 Task: Find connections with filter location Pedro Carbo with filter topic #staysafewith filter profile language Potuguese with filter current company The Glitch with filter school Chikitsak Samuhas Sir Sitaram and Lady Shantabai Patkar College of Arts and Science and V R Varde College of Commerce and Economics S V Road Goregaon West Mumbai 400 062 with filter industry Legislative Offices with filter service category CateringChange with filter keywords title Physicist
Action: Mouse moved to (710, 98)
Screenshot: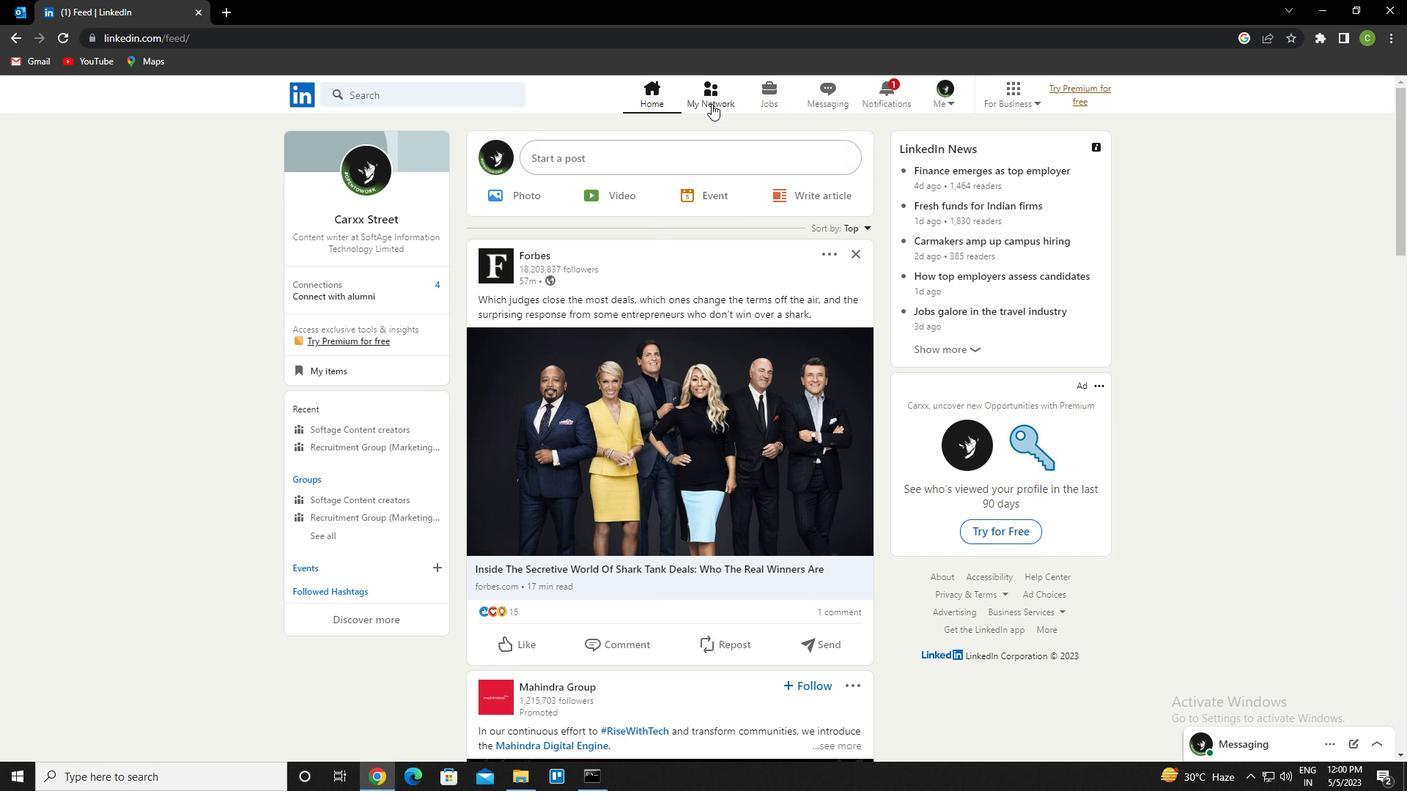 
Action: Mouse pressed left at (710, 98)
Screenshot: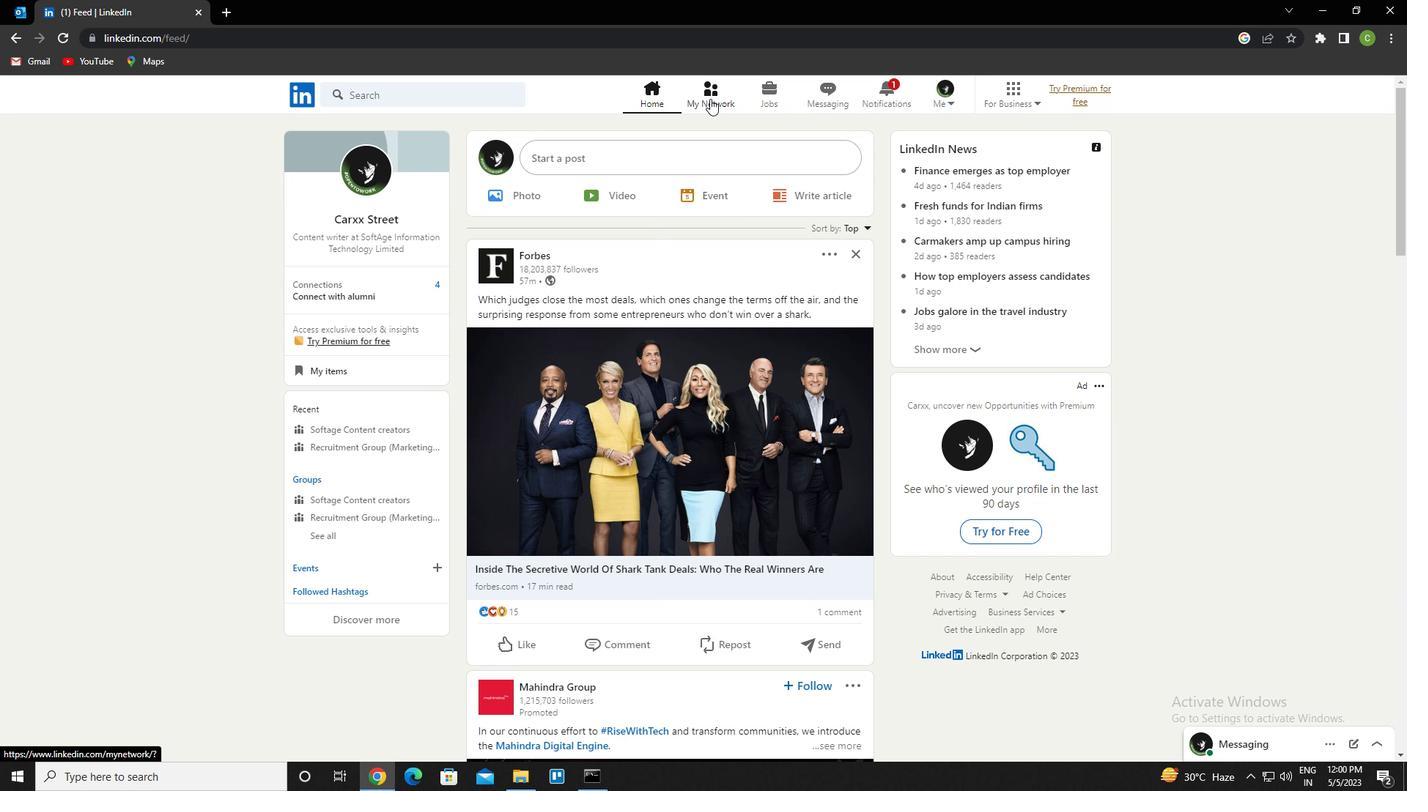 
Action: Mouse moved to (436, 167)
Screenshot: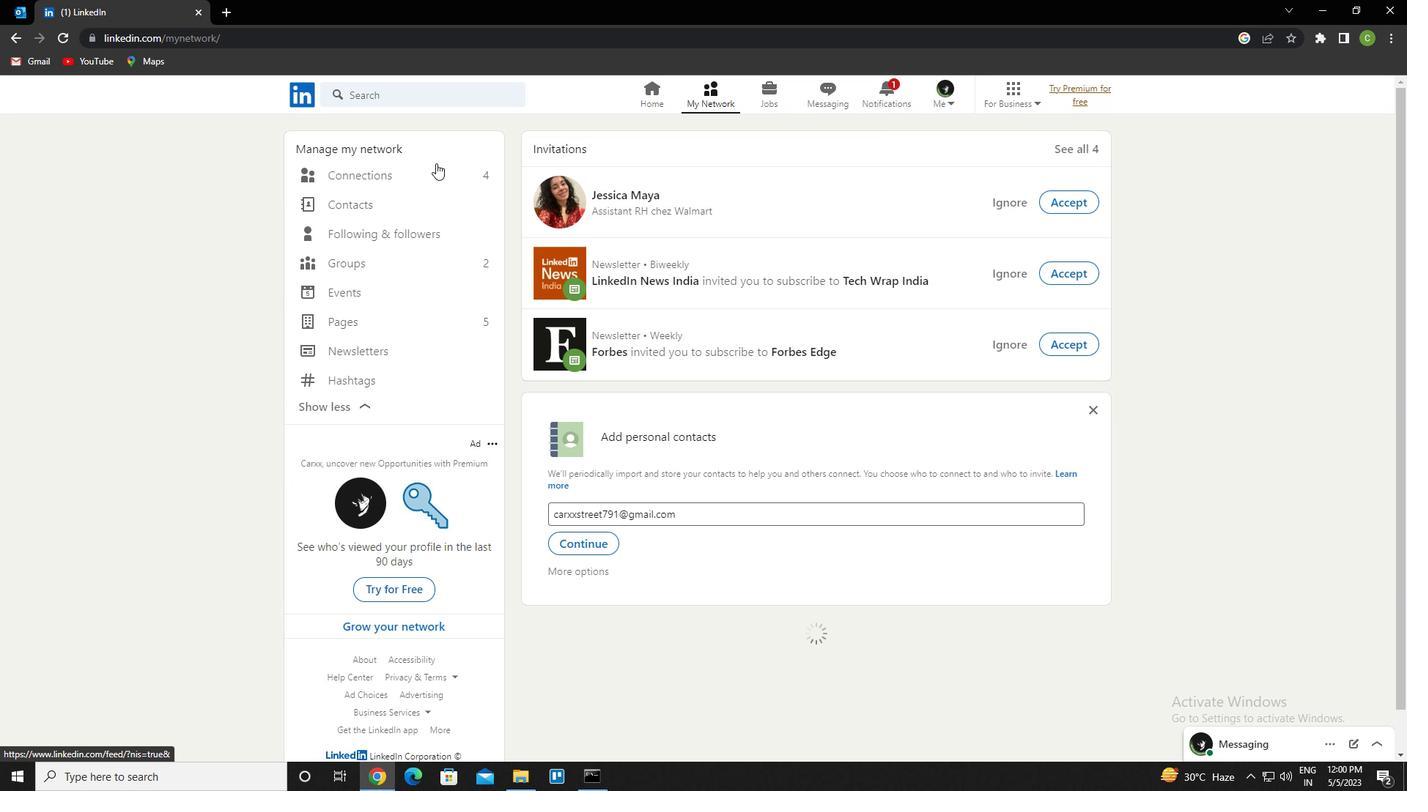
Action: Mouse pressed left at (436, 167)
Screenshot: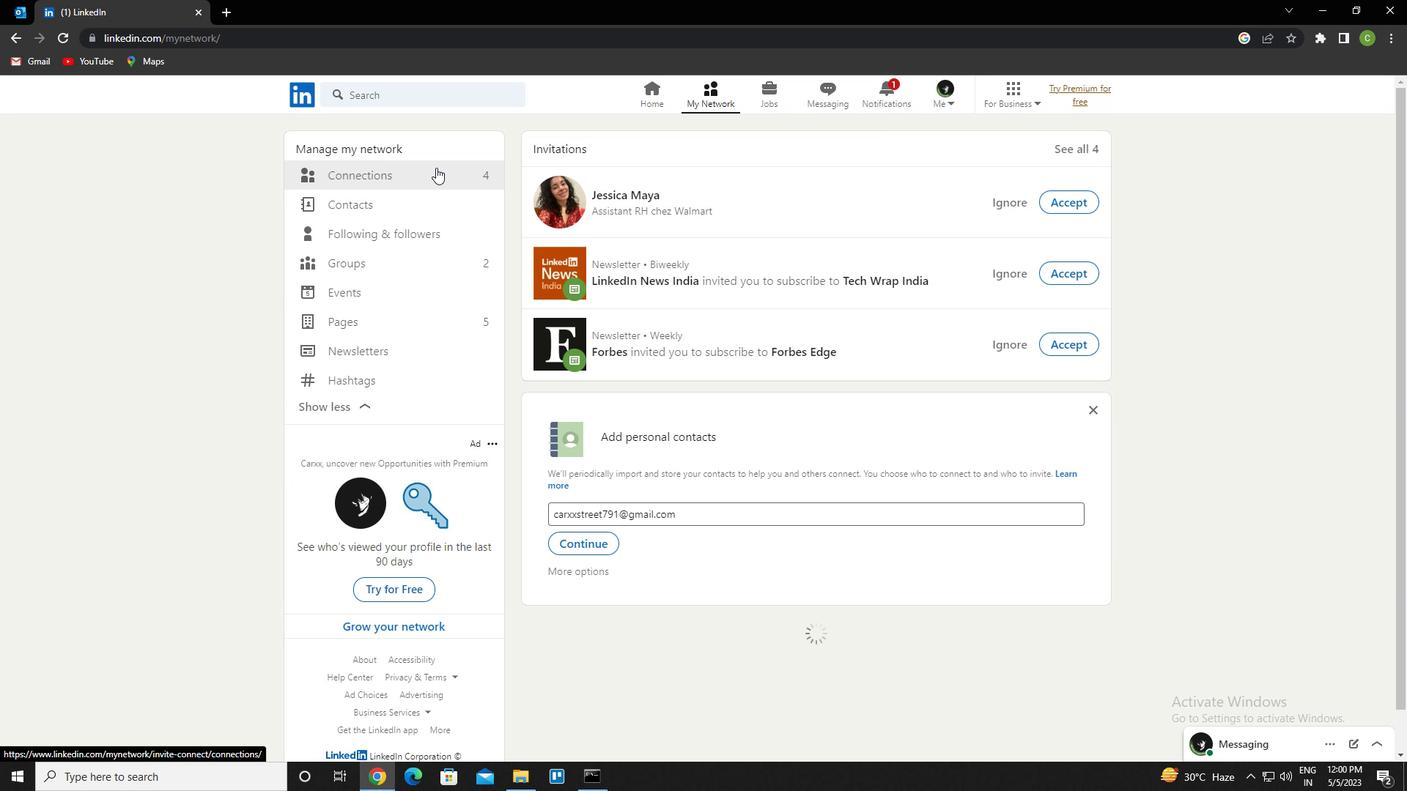 
Action: Mouse moved to (434, 172)
Screenshot: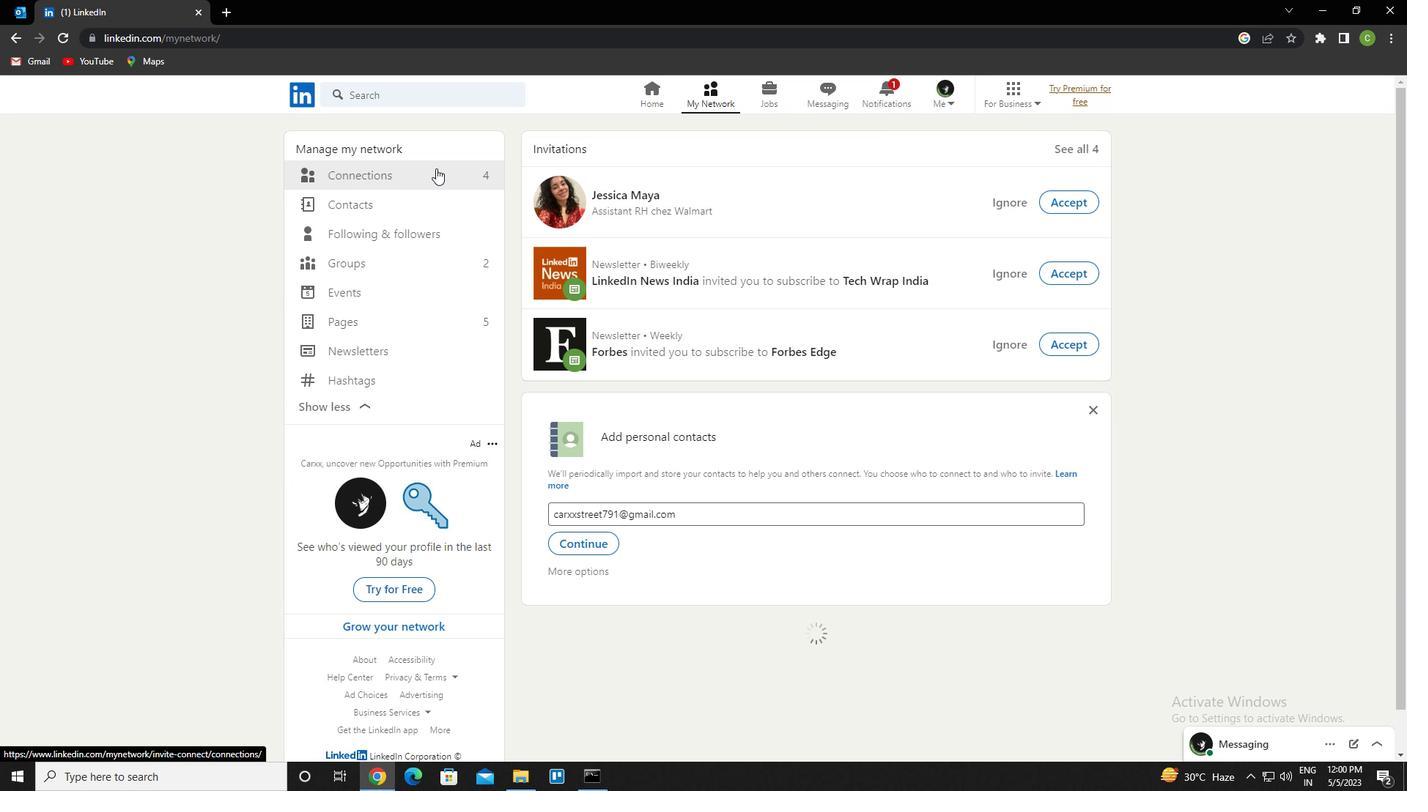 
Action: Mouse pressed left at (434, 172)
Screenshot: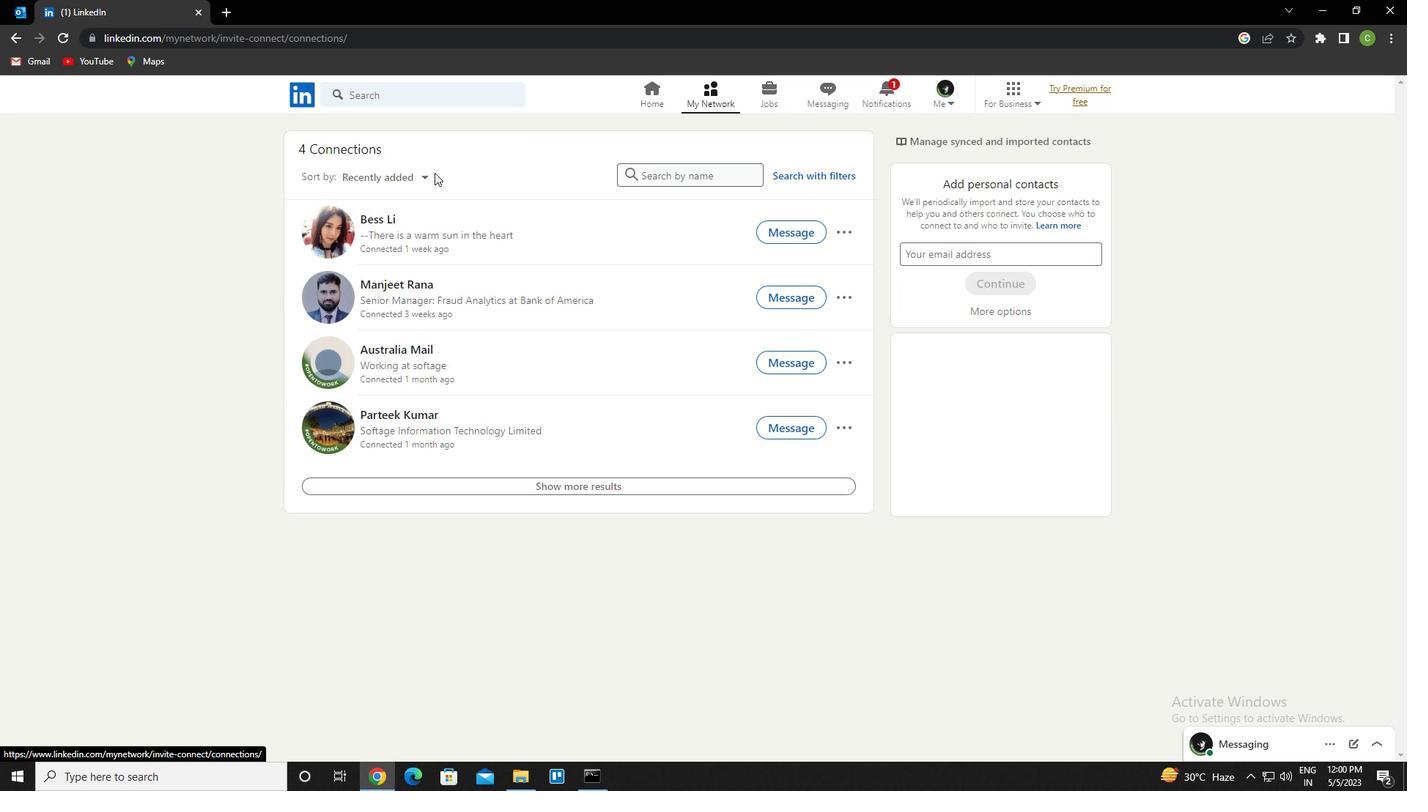 
Action: Mouse moved to (812, 178)
Screenshot: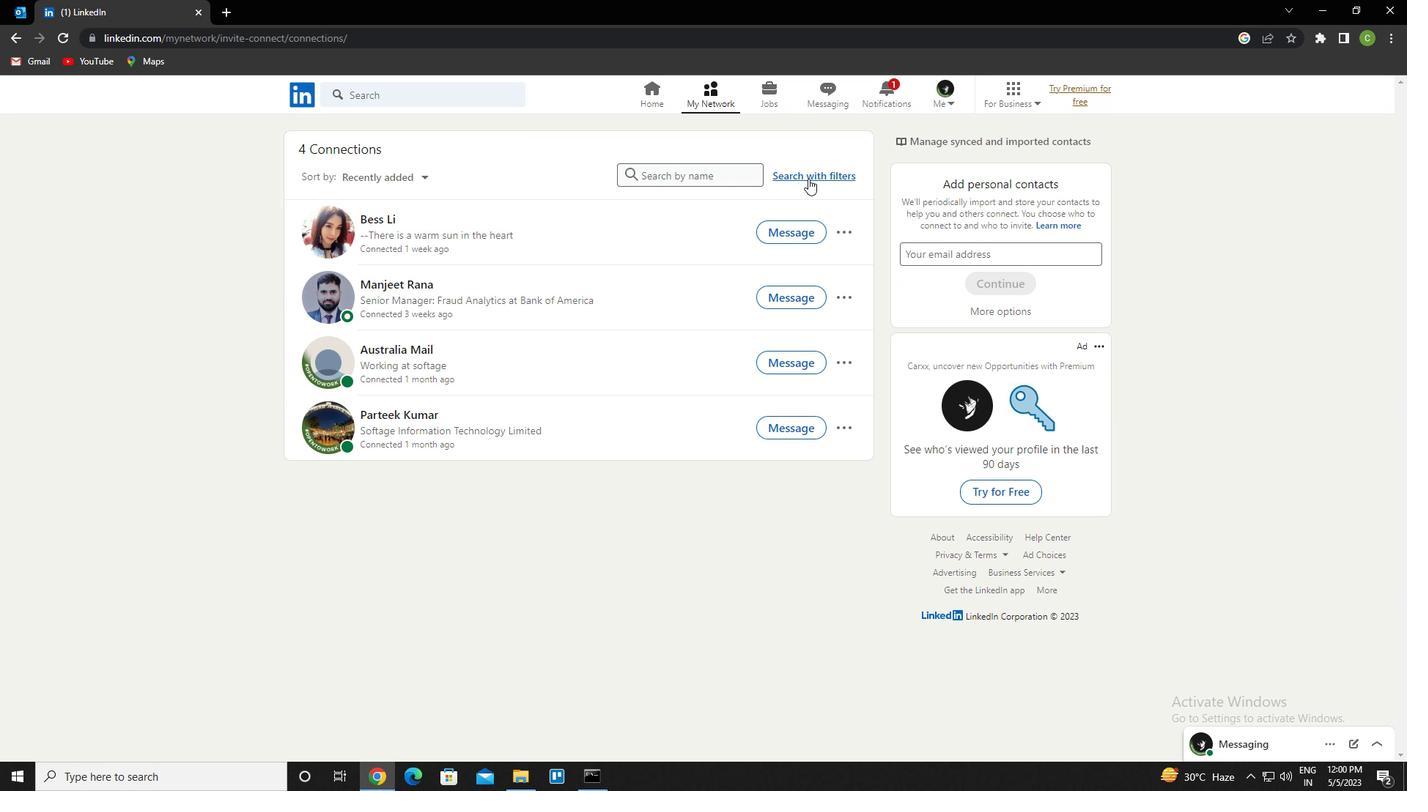 
Action: Mouse pressed left at (812, 178)
Screenshot: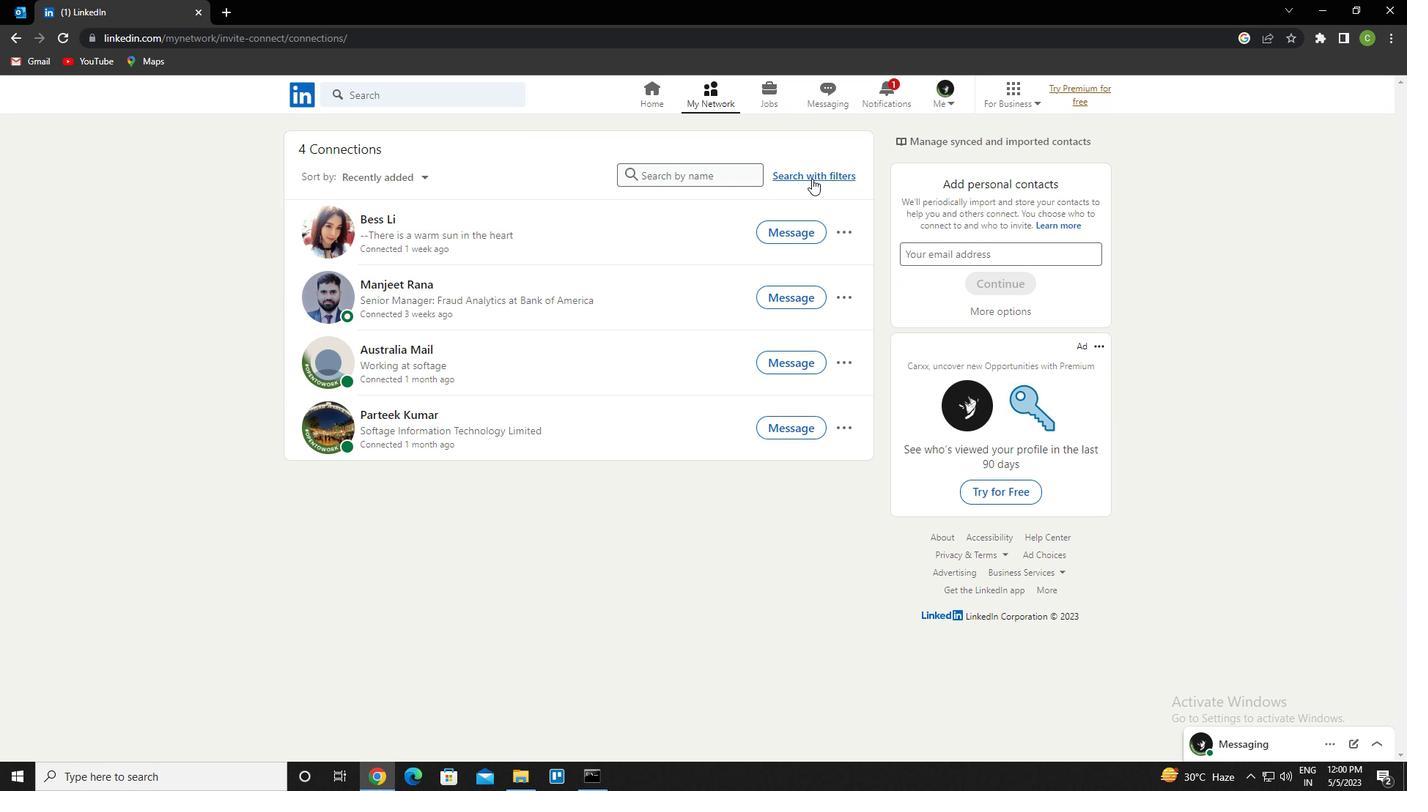 
Action: Mouse moved to (752, 138)
Screenshot: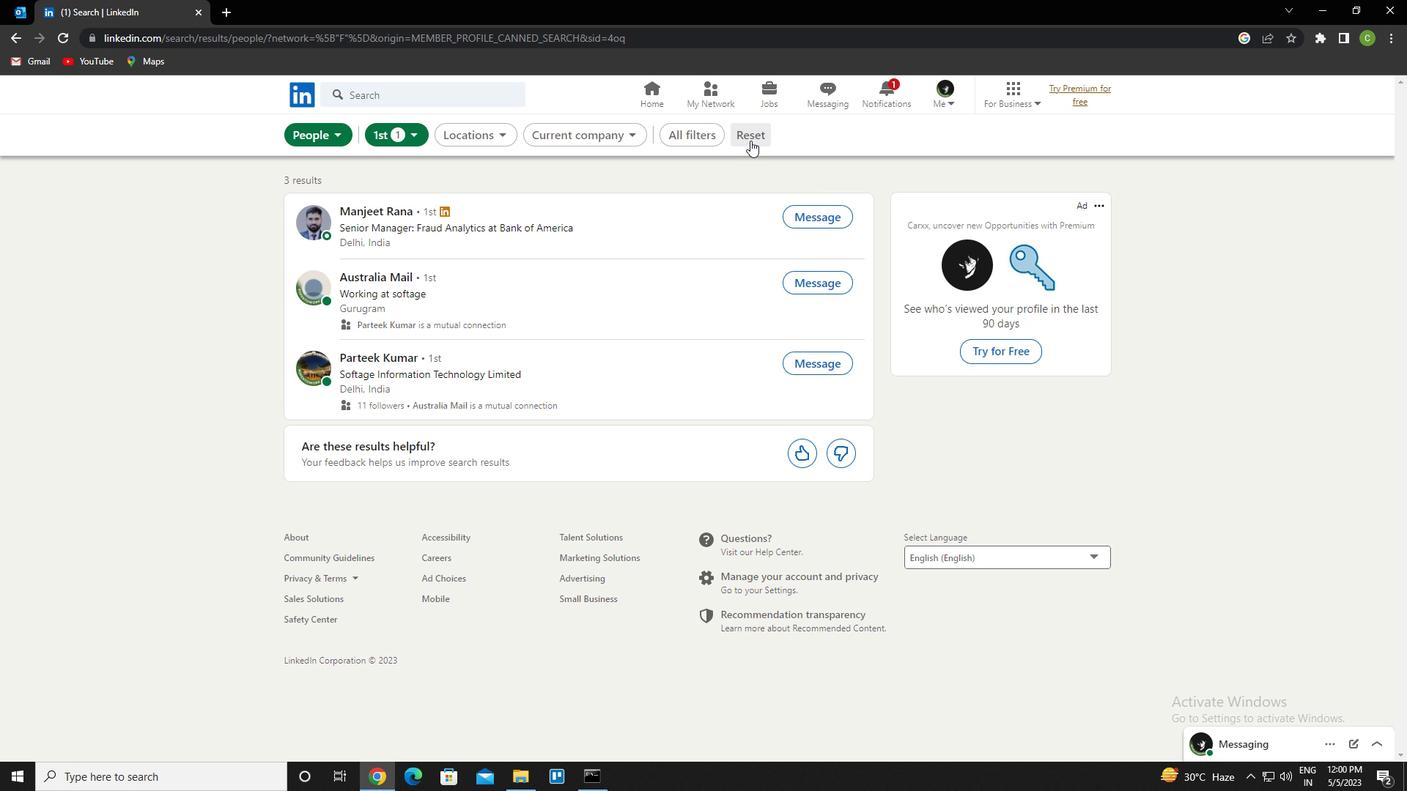 
Action: Mouse pressed left at (752, 138)
Screenshot: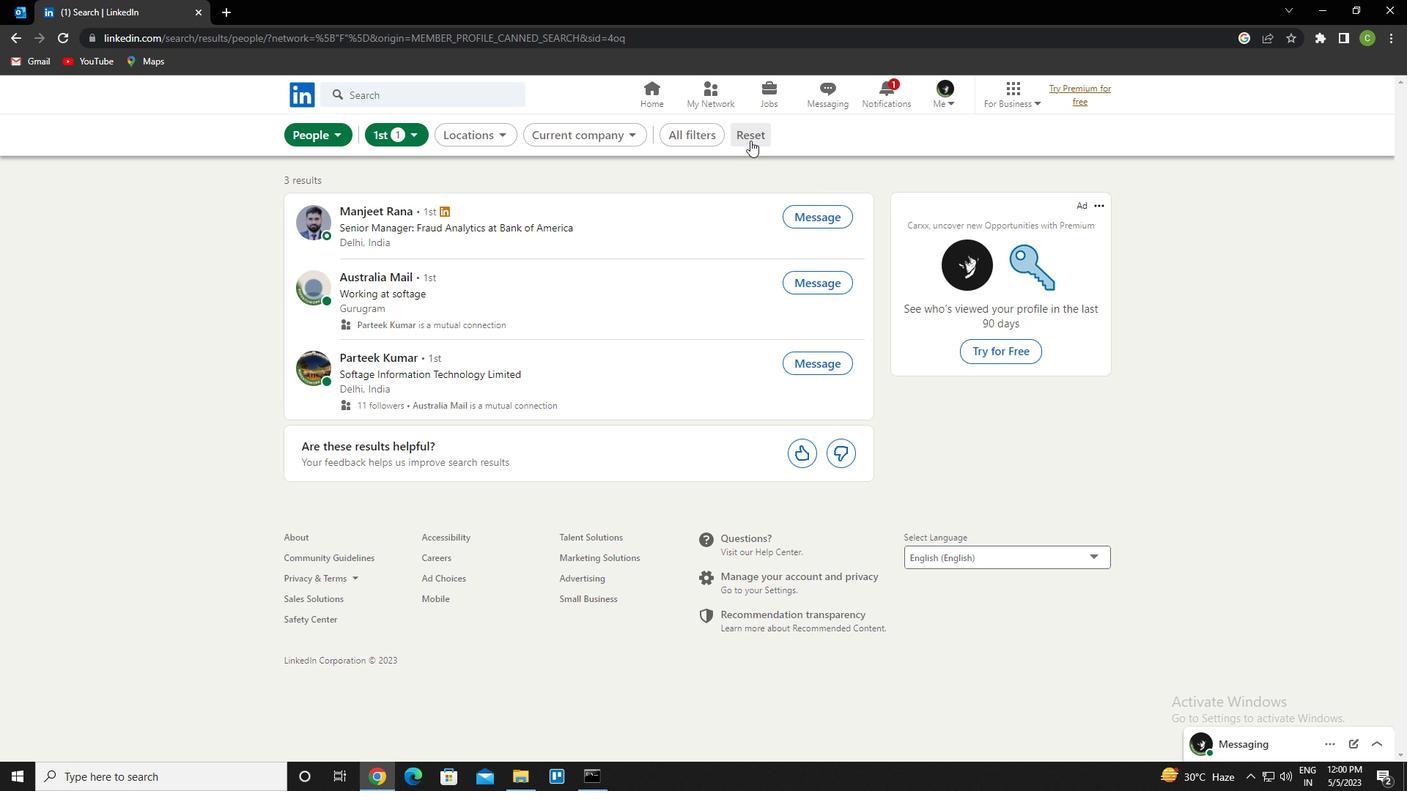 
Action: Mouse moved to (751, 139)
Screenshot: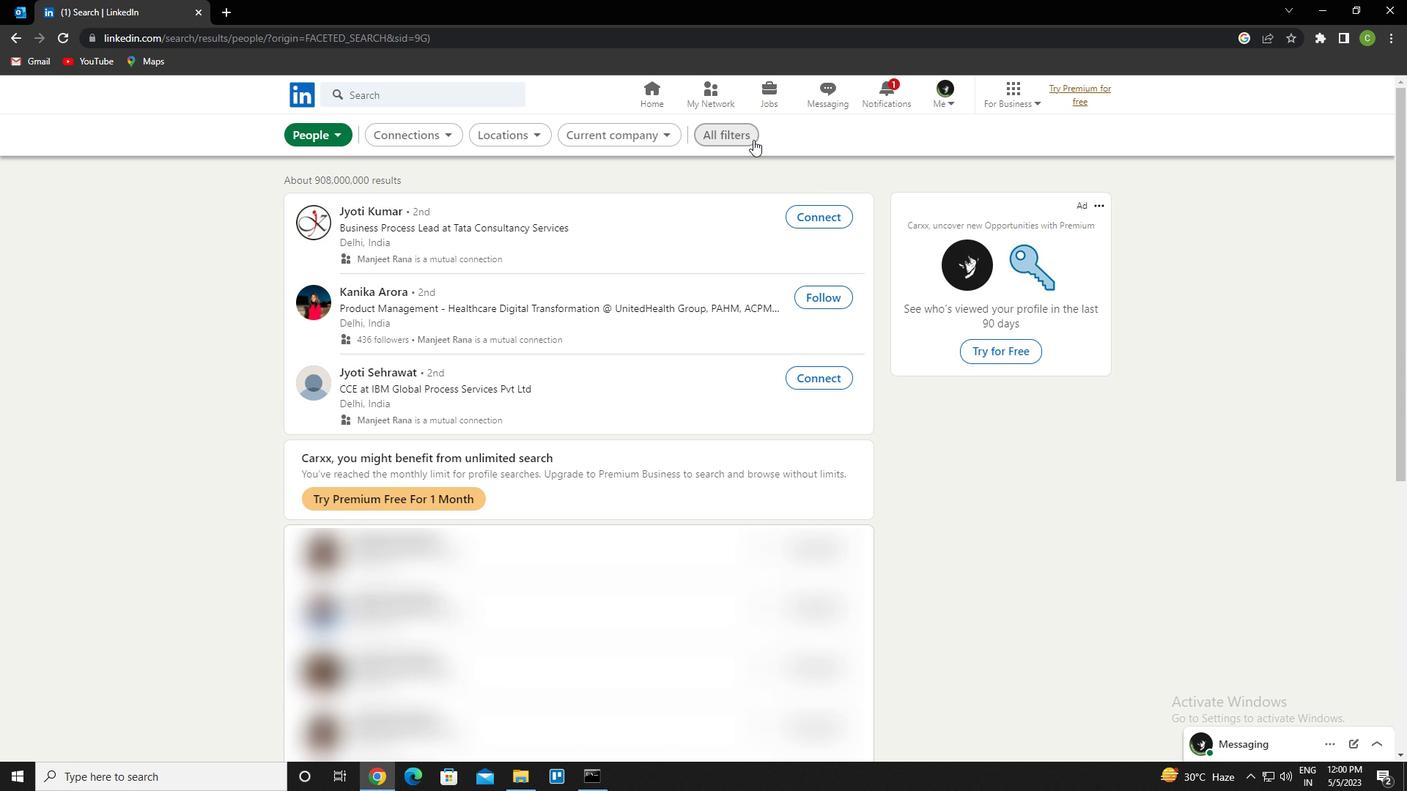 
Action: Mouse pressed left at (751, 139)
Screenshot: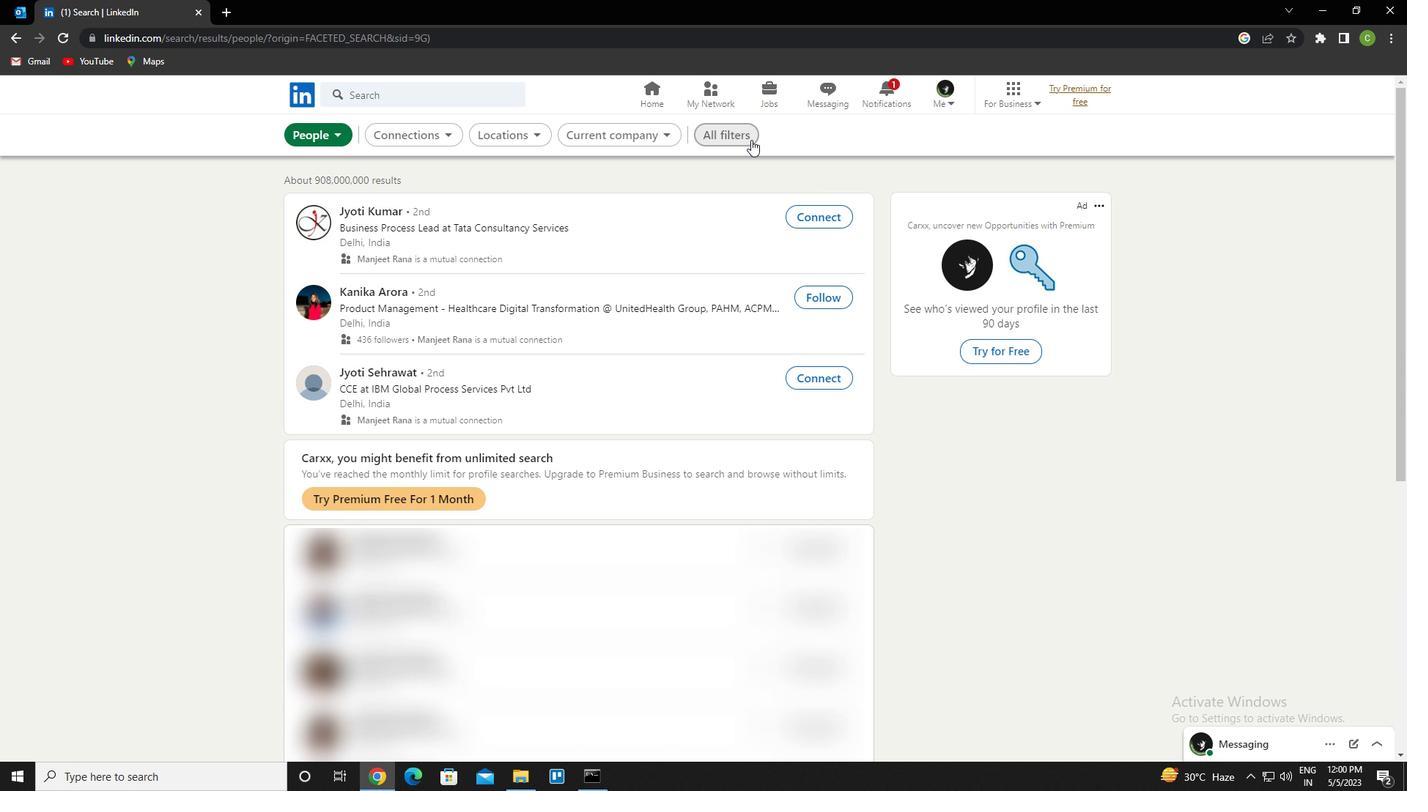 
Action: Mouse moved to (1153, 422)
Screenshot: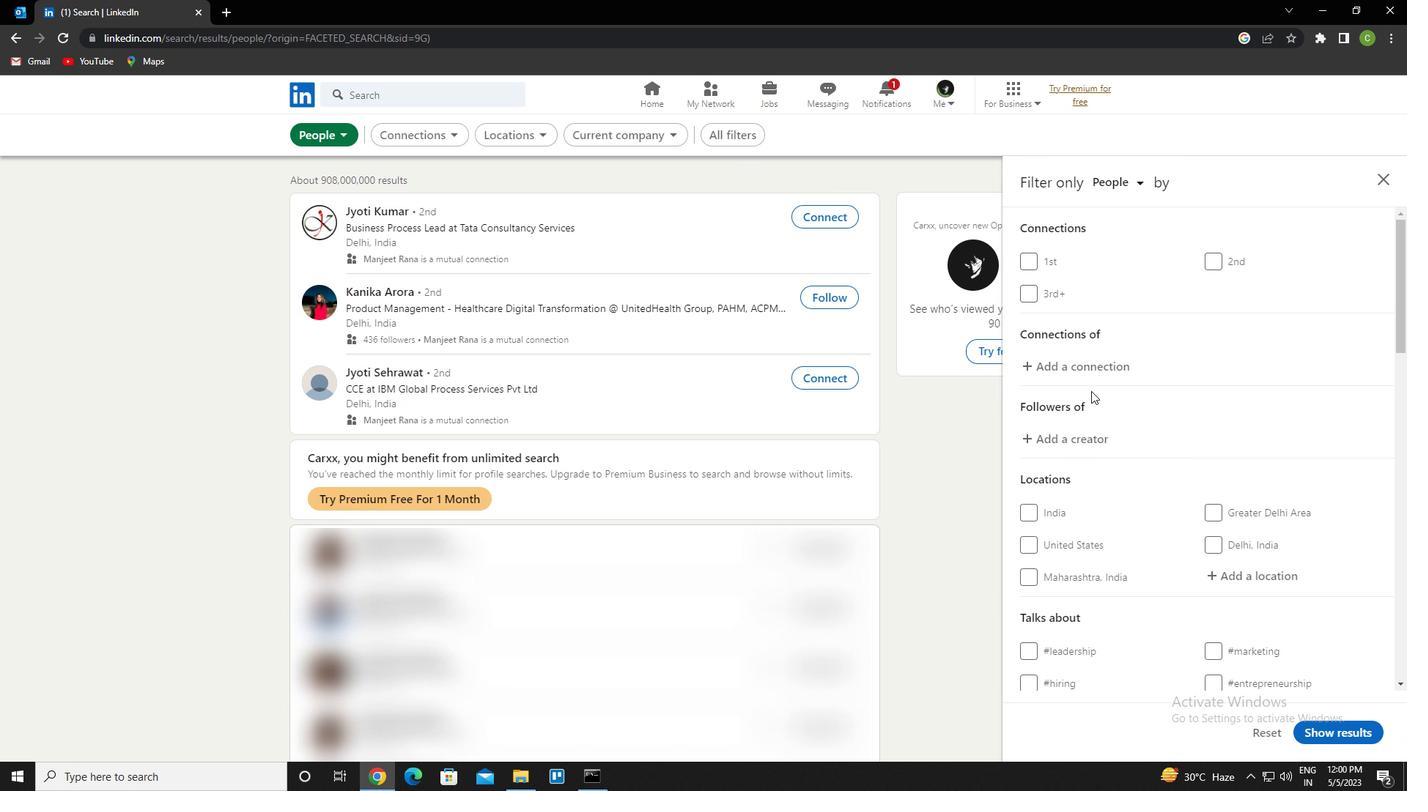 
Action: Mouse scrolled (1153, 421) with delta (0, 0)
Screenshot: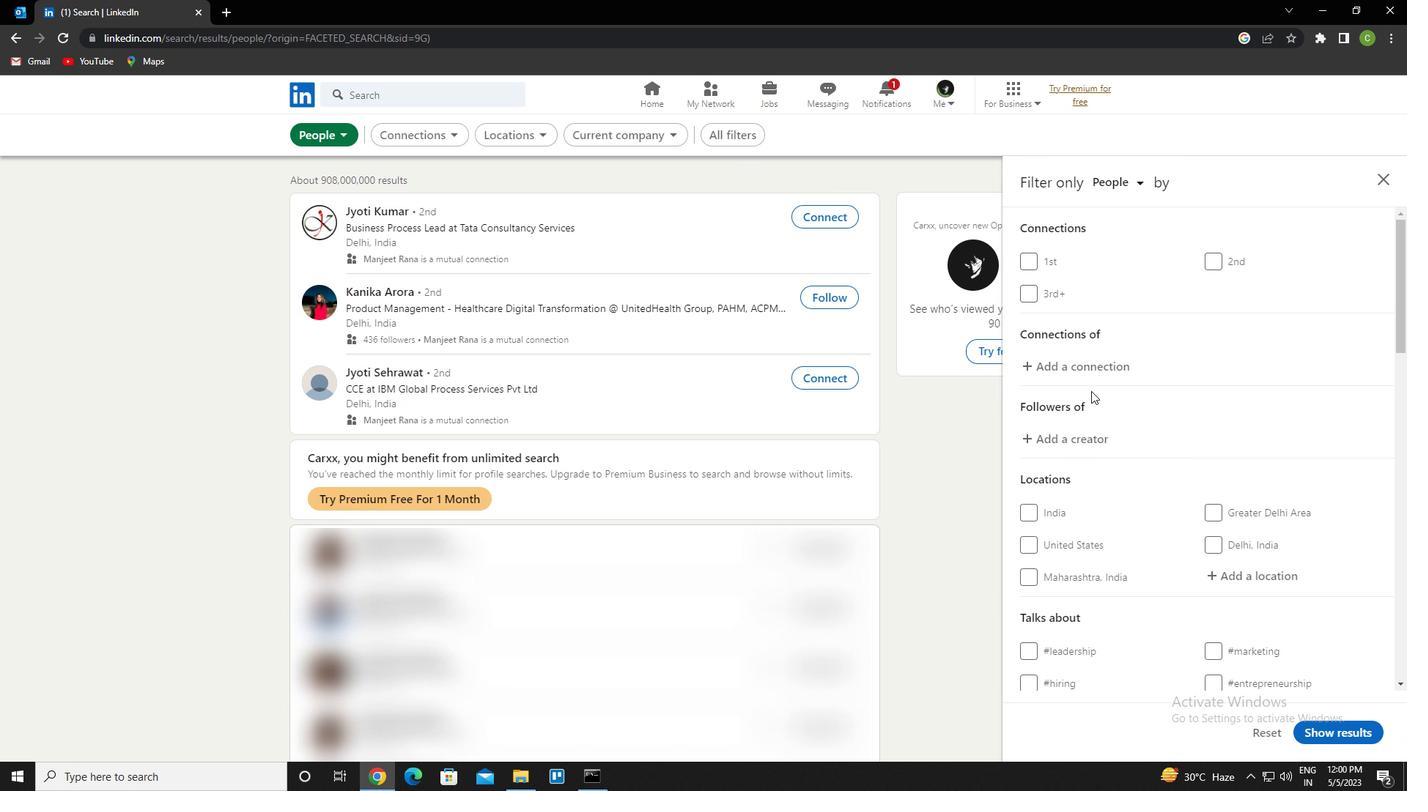 
Action: Mouse moved to (1243, 507)
Screenshot: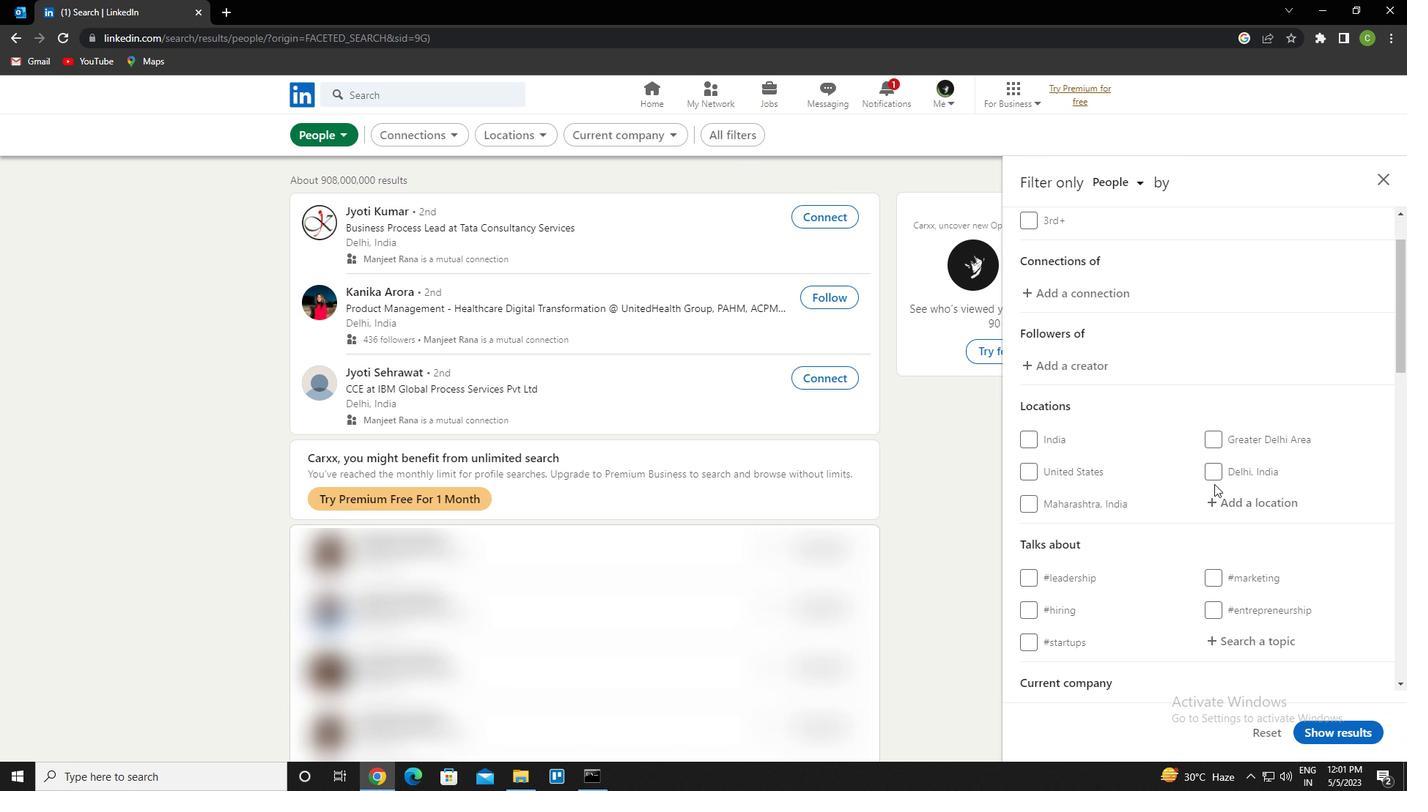 
Action: Mouse pressed left at (1243, 507)
Screenshot: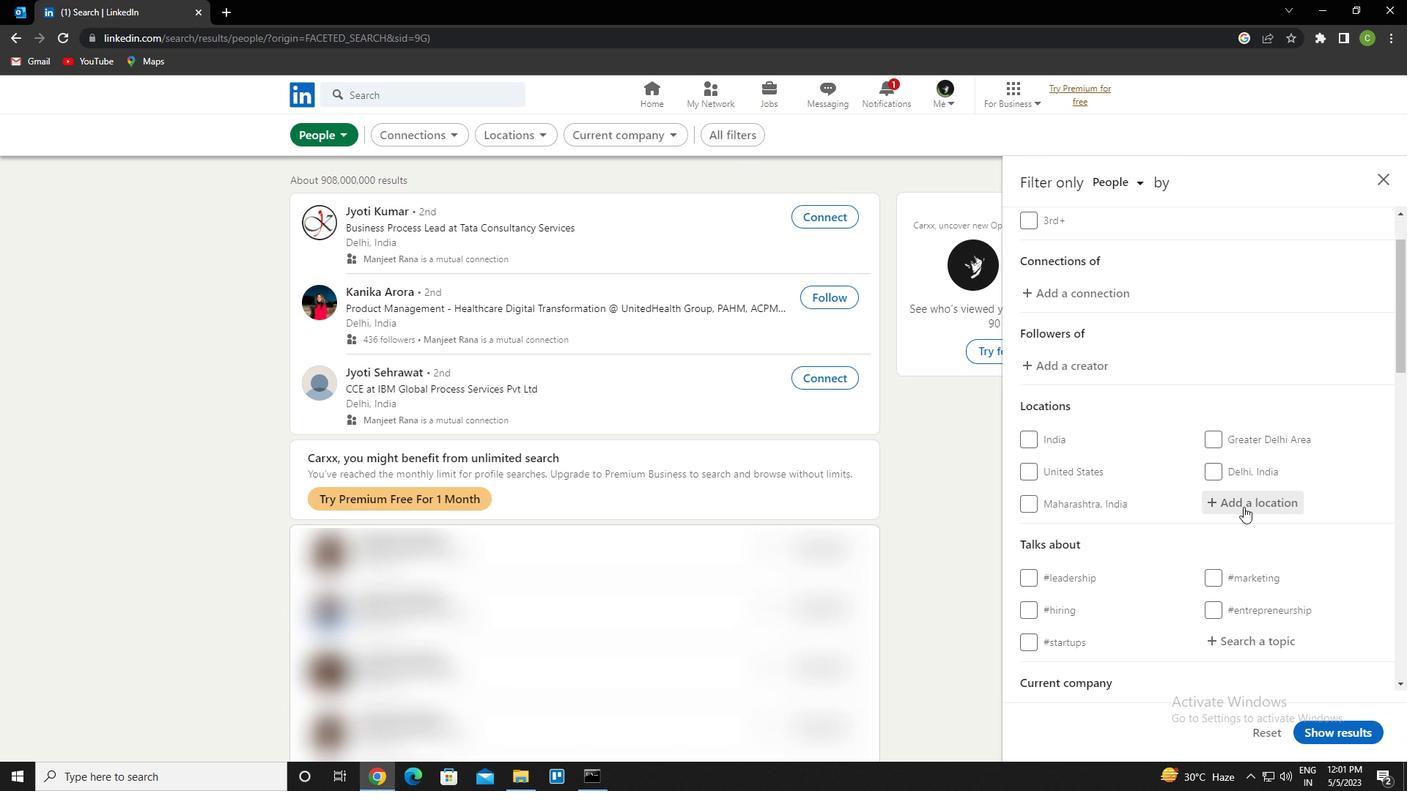 
Action: Key pressed <Key.caps_lock><Key.caps_lock>p<Key.caps_lock>edro<Key.space>carbo<Key.down><Key.enter>
Screenshot: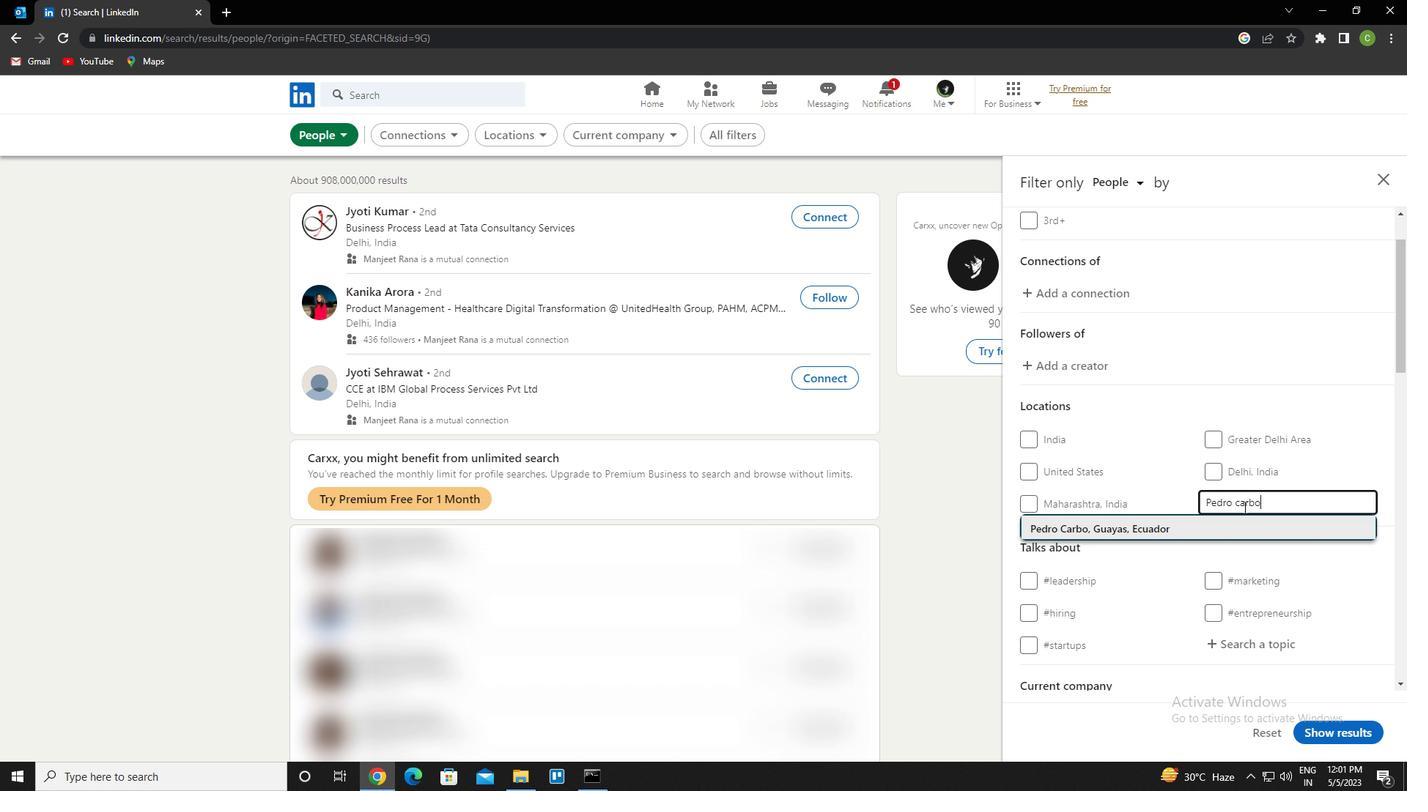
Action: Mouse scrolled (1243, 506) with delta (0, 0)
Screenshot: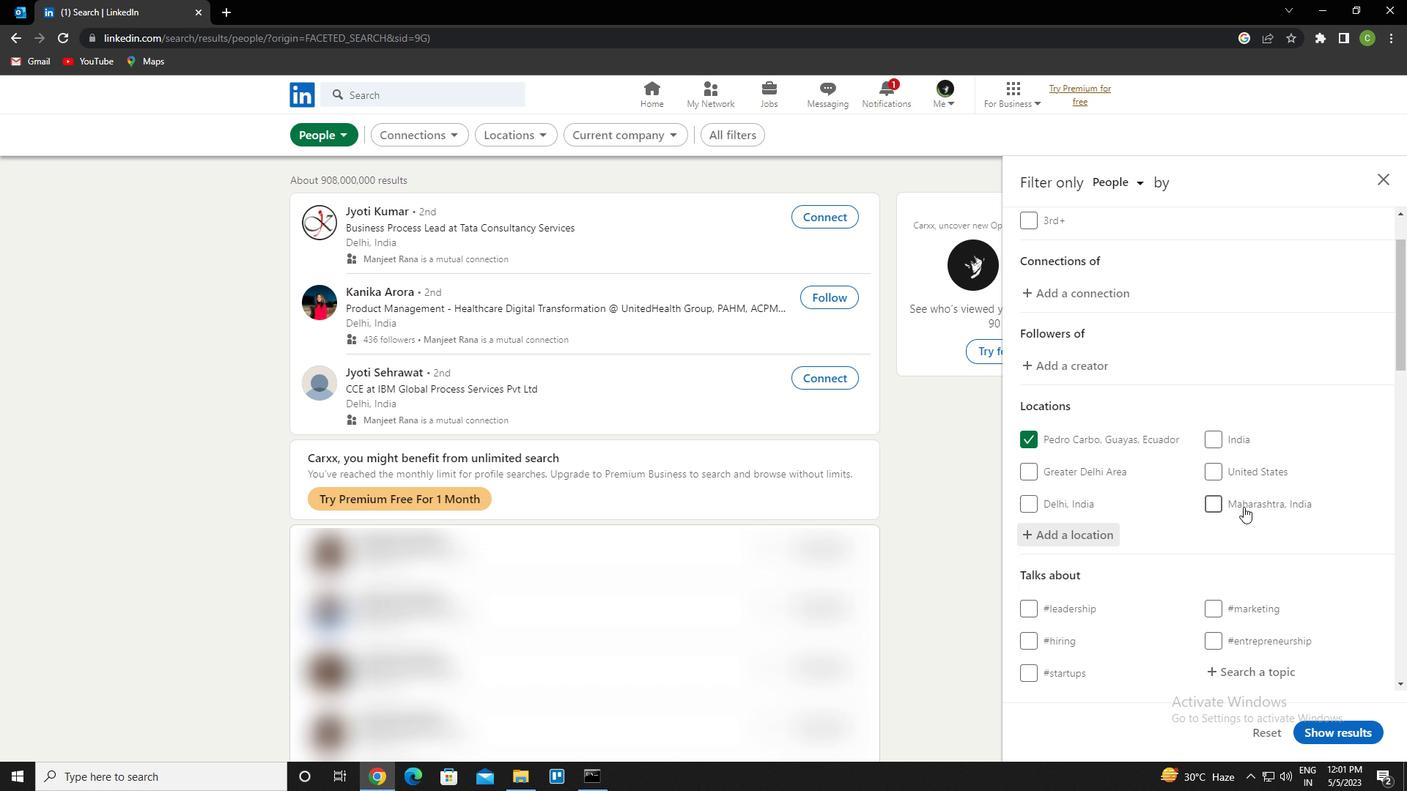 
Action: Mouse scrolled (1243, 506) with delta (0, 0)
Screenshot: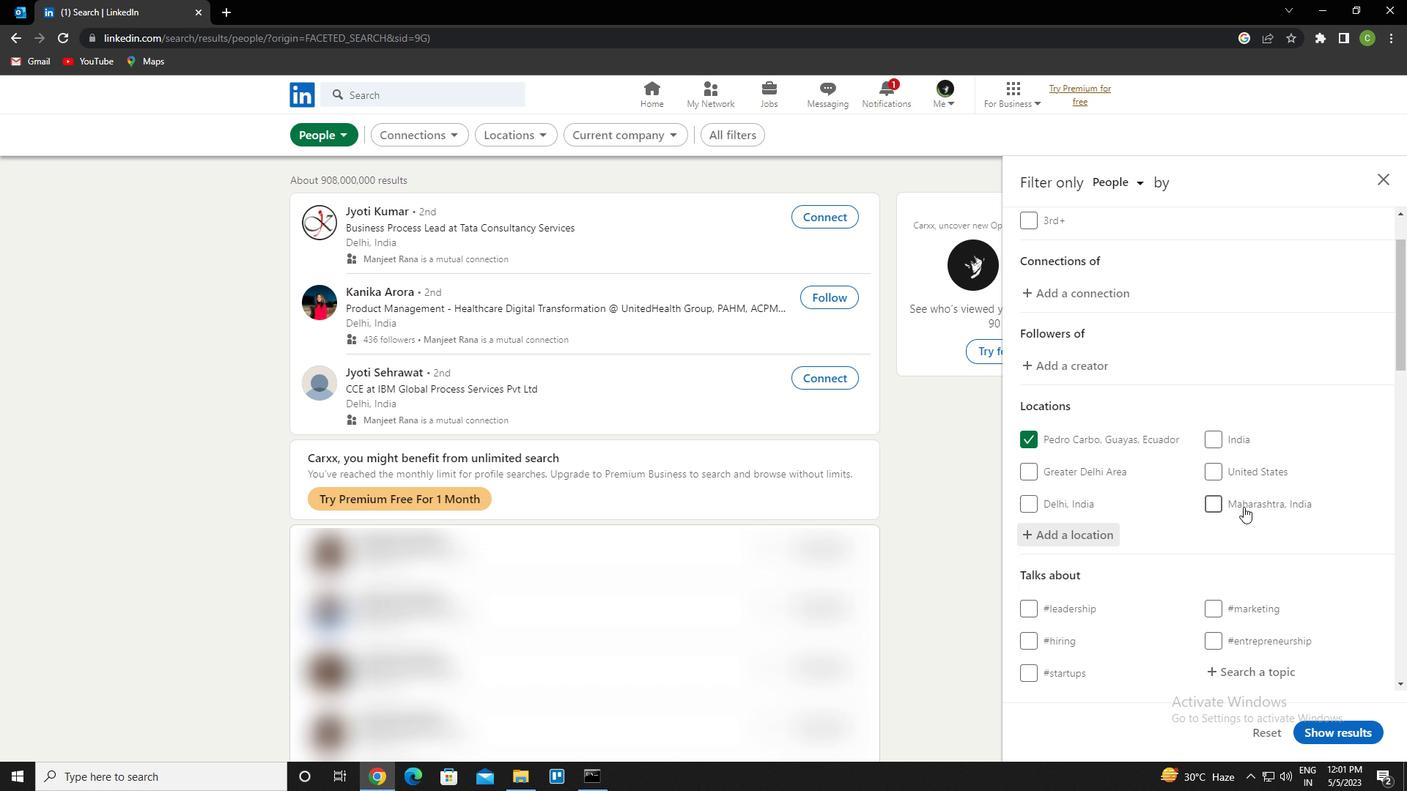 
Action: Mouse moved to (1249, 529)
Screenshot: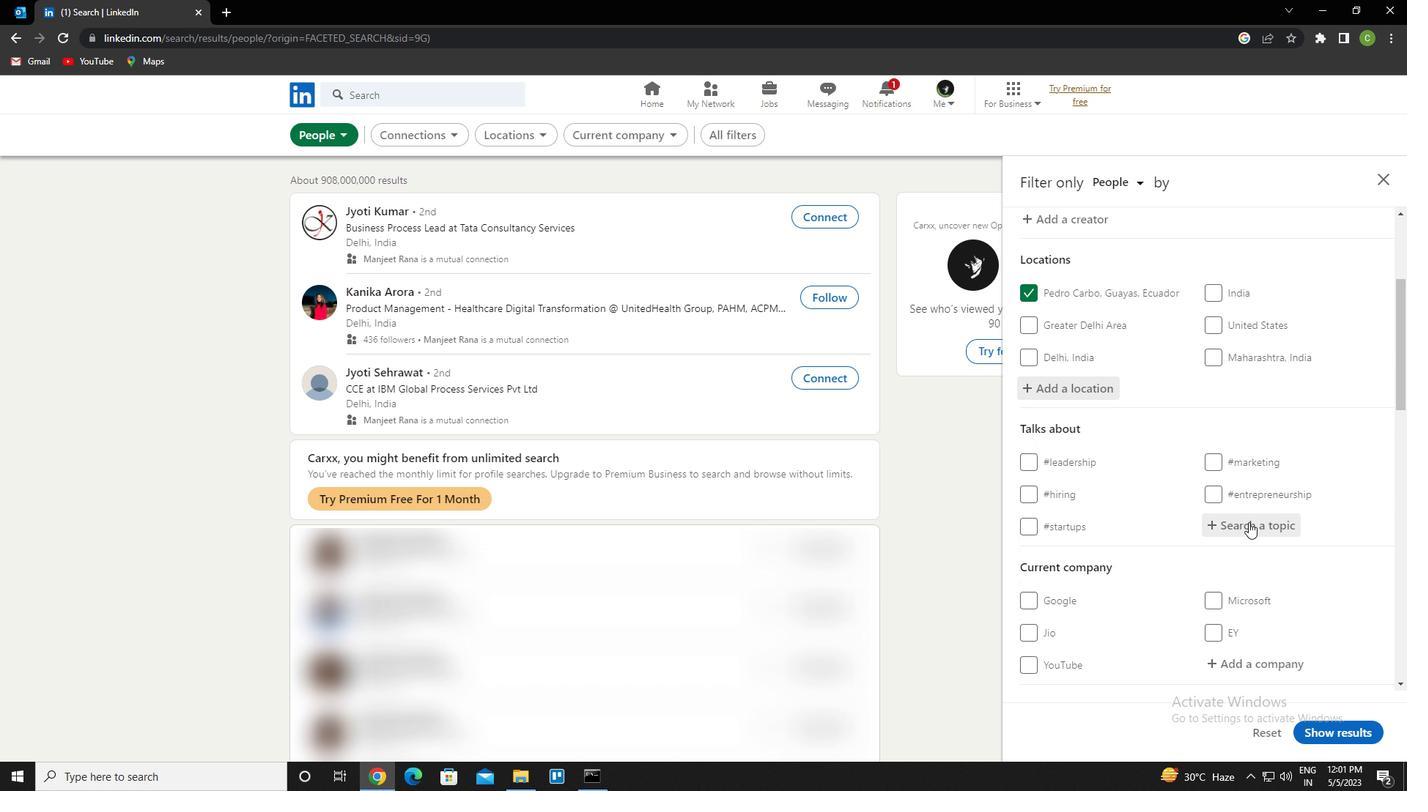 
Action: Mouse pressed left at (1249, 529)
Screenshot: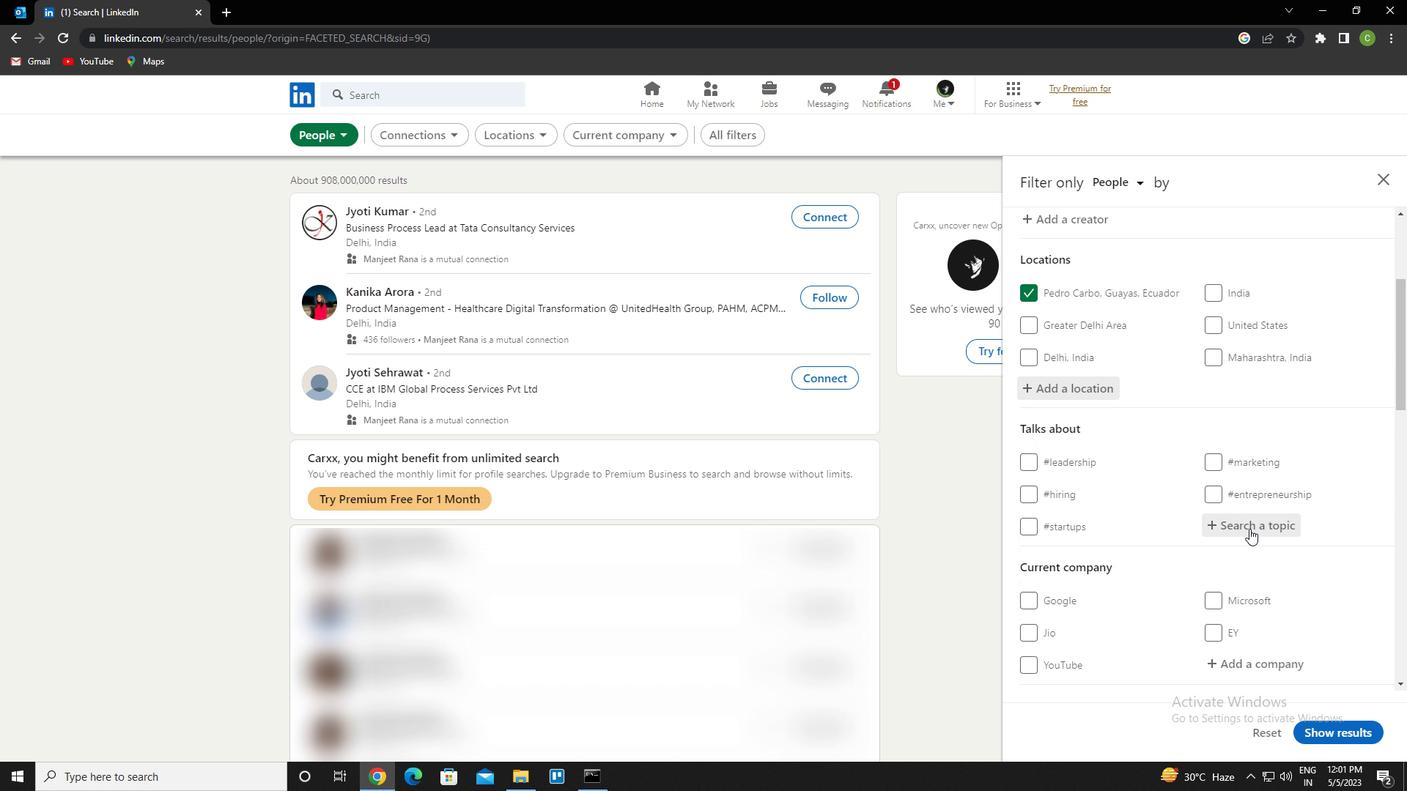
Action: Key pressed staysafe<Key.down><Key.enter>
Screenshot: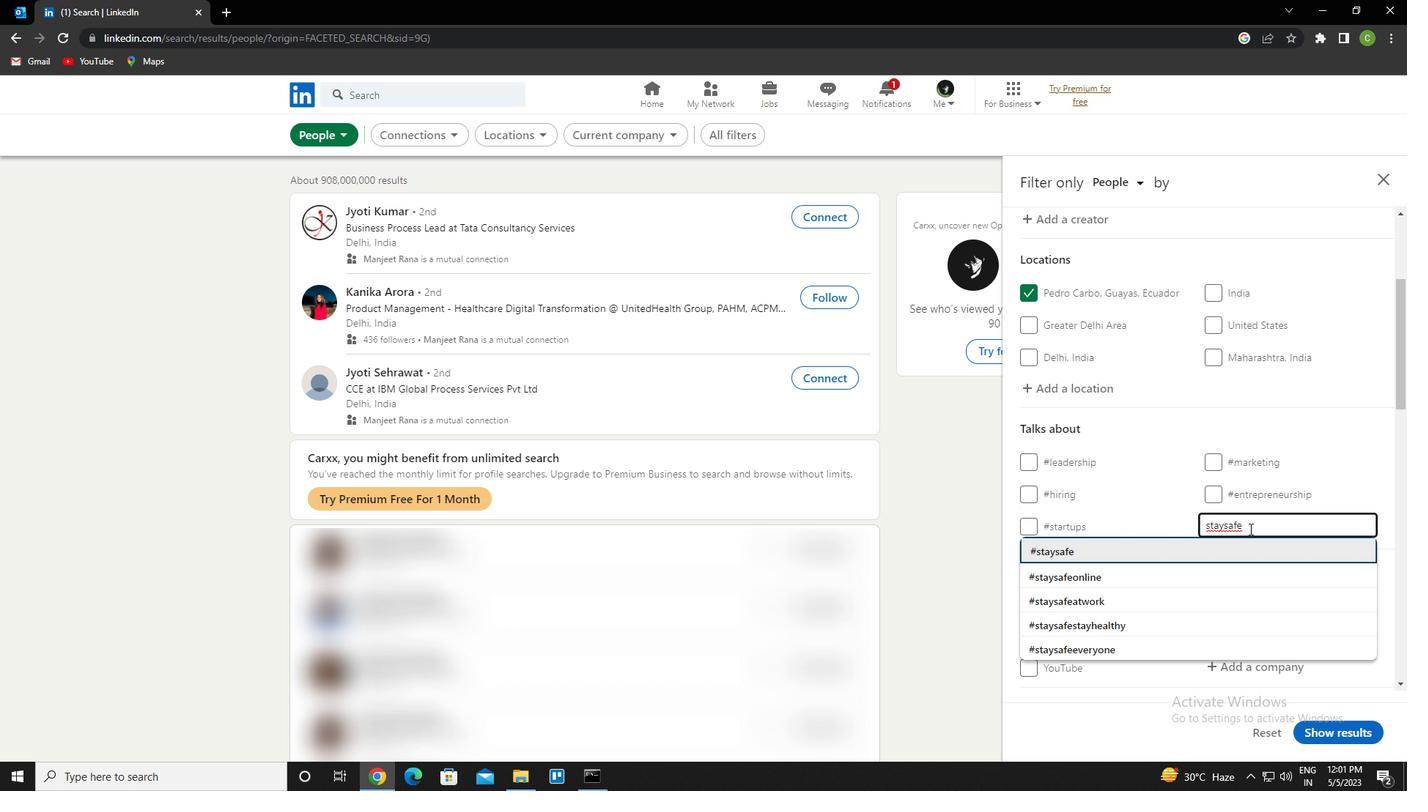 
Action: Mouse moved to (1248, 534)
Screenshot: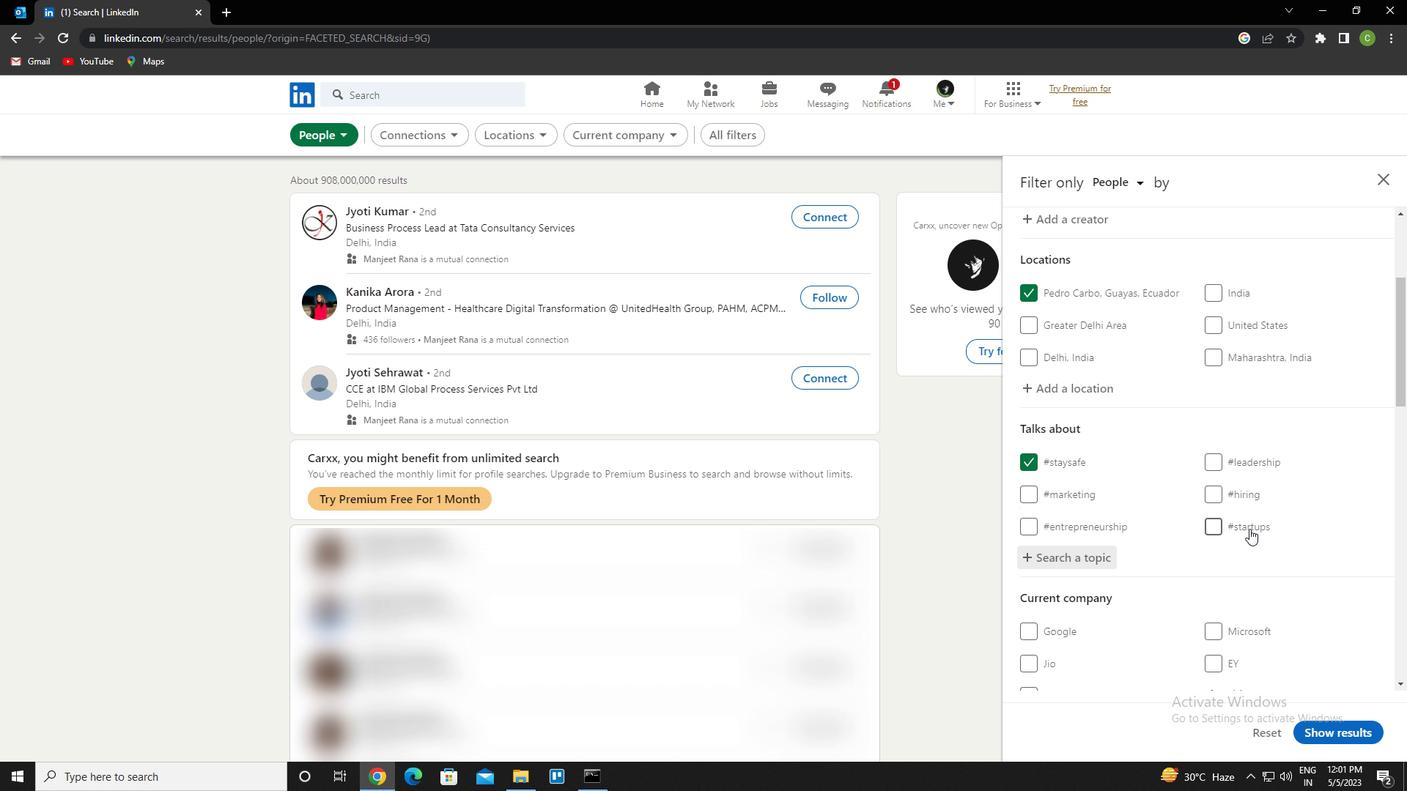 
Action: Mouse scrolled (1248, 533) with delta (0, 0)
Screenshot: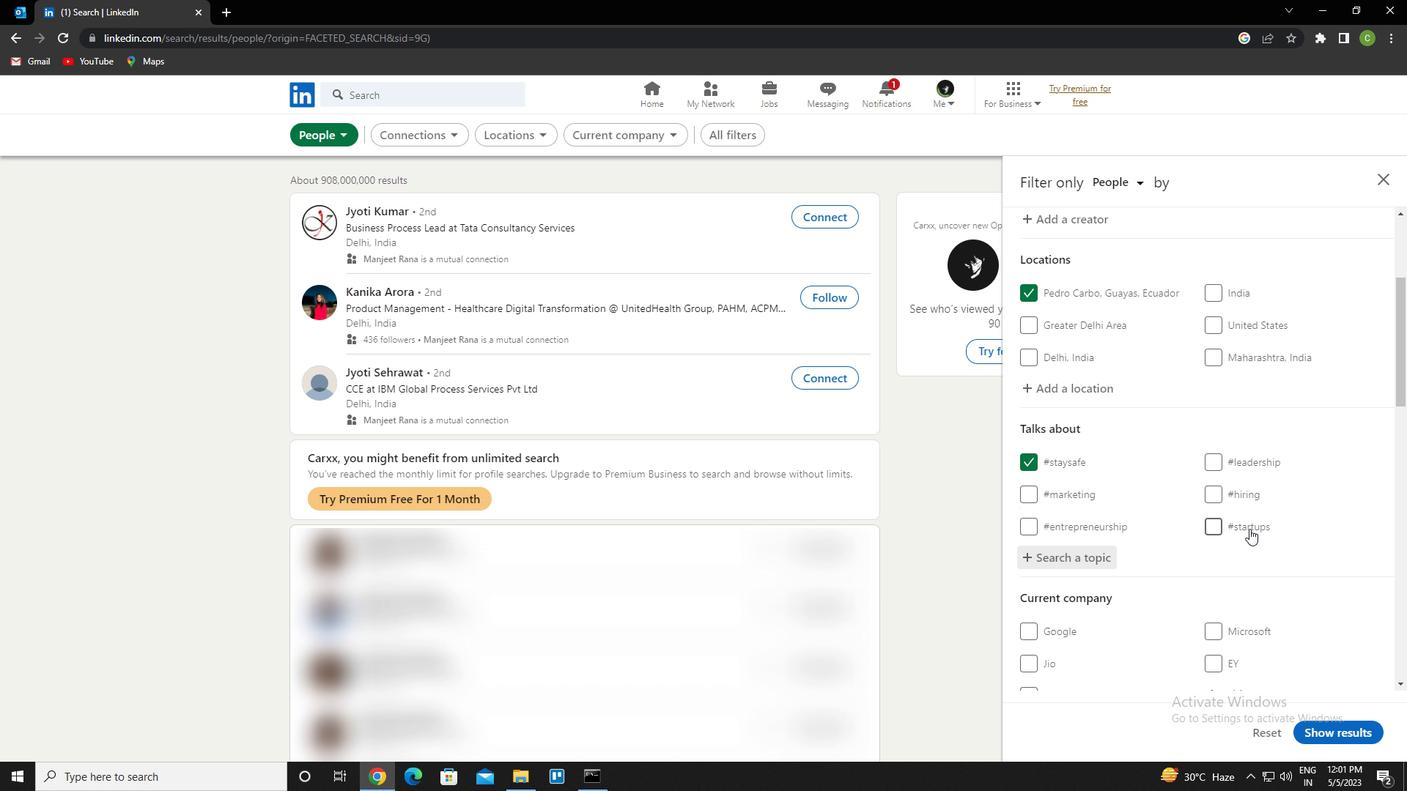 
Action: Mouse moved to (1248, 534)
Screenshot: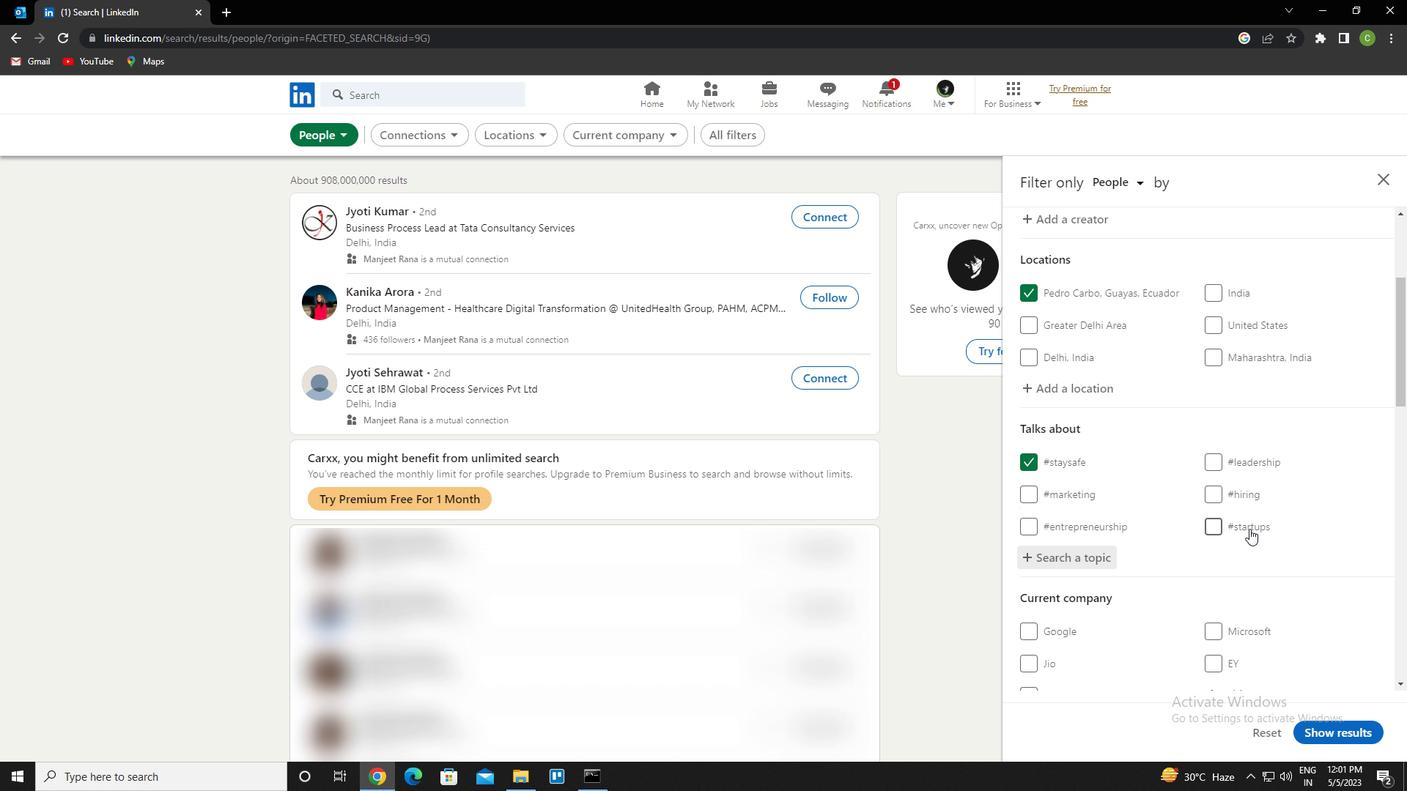 
Action: Mouse scrolled (1248, 533) with delta (0, 0)
Screenshot: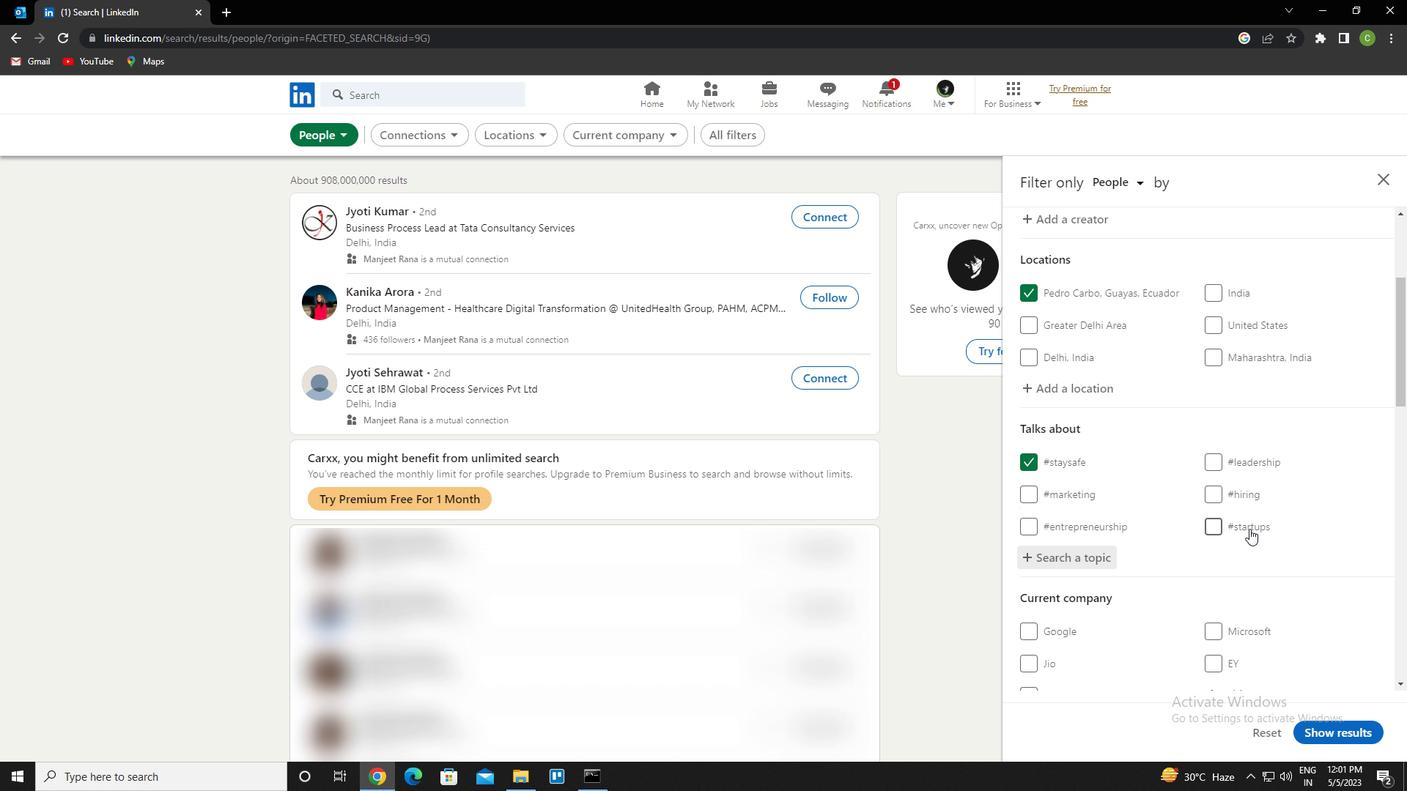 
Action: Mouse moved to (1251, 524)
Screenshot: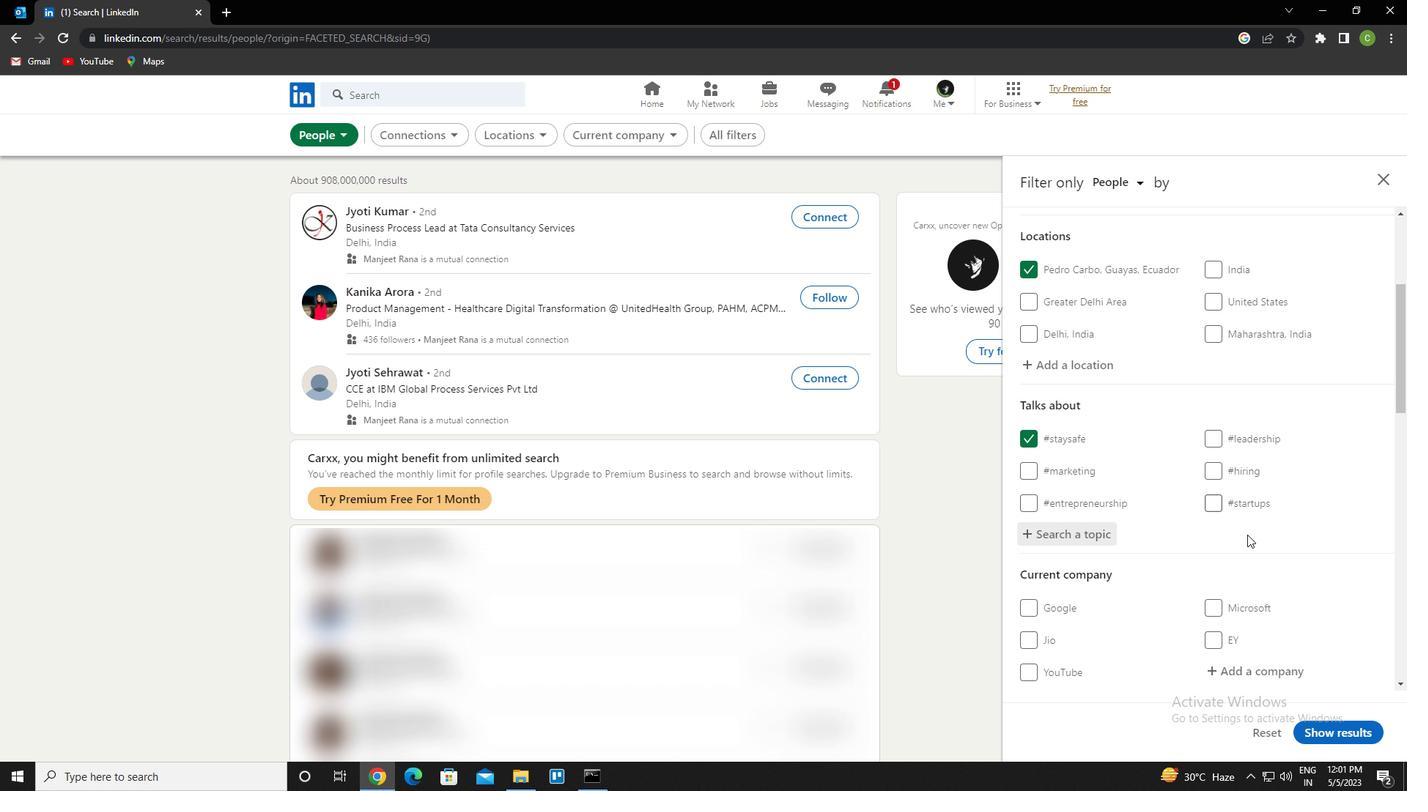 
Action: Mouse scrolled (1251, 524) with delta (0, 0)
Screenshot: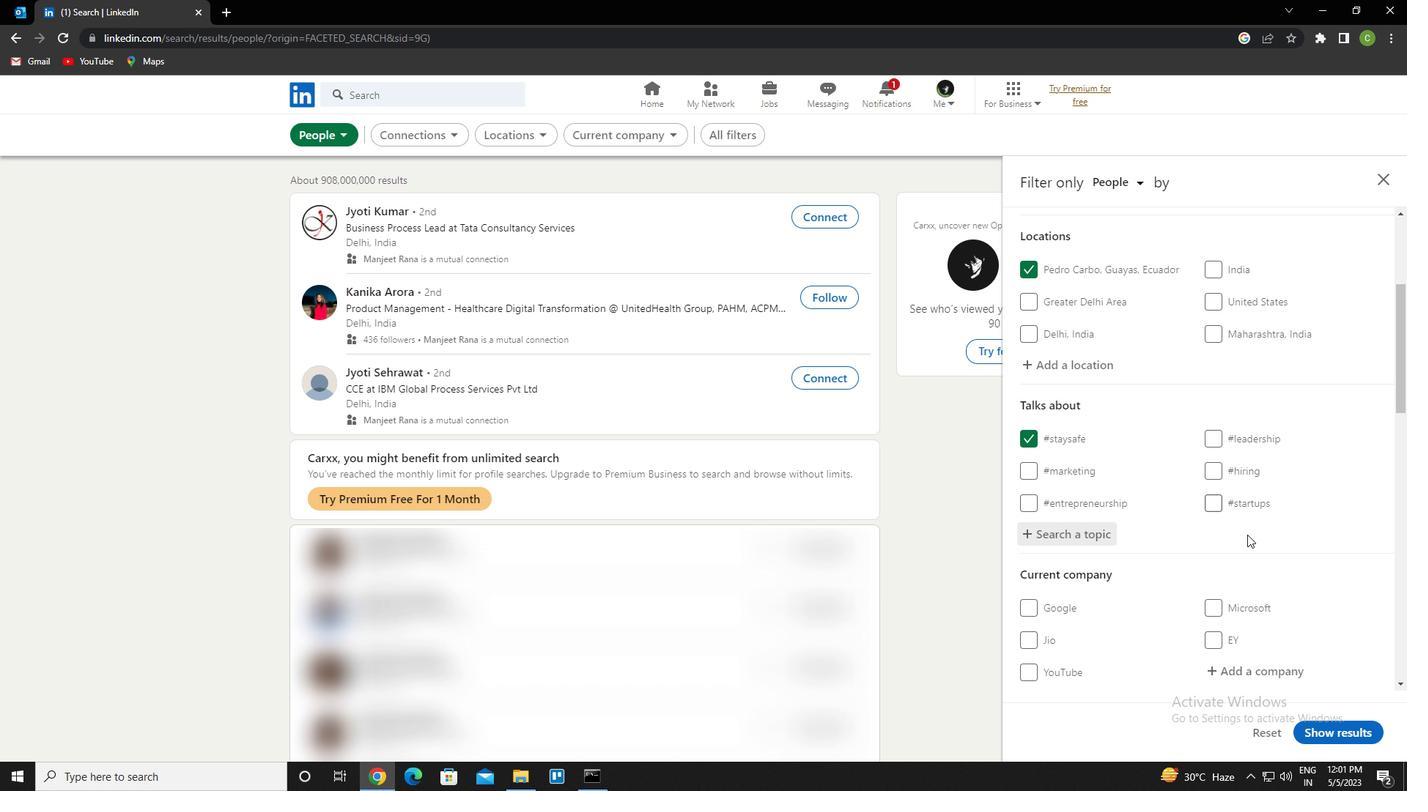 
Action: Mouse moved to (1252, 518)
Screenshot: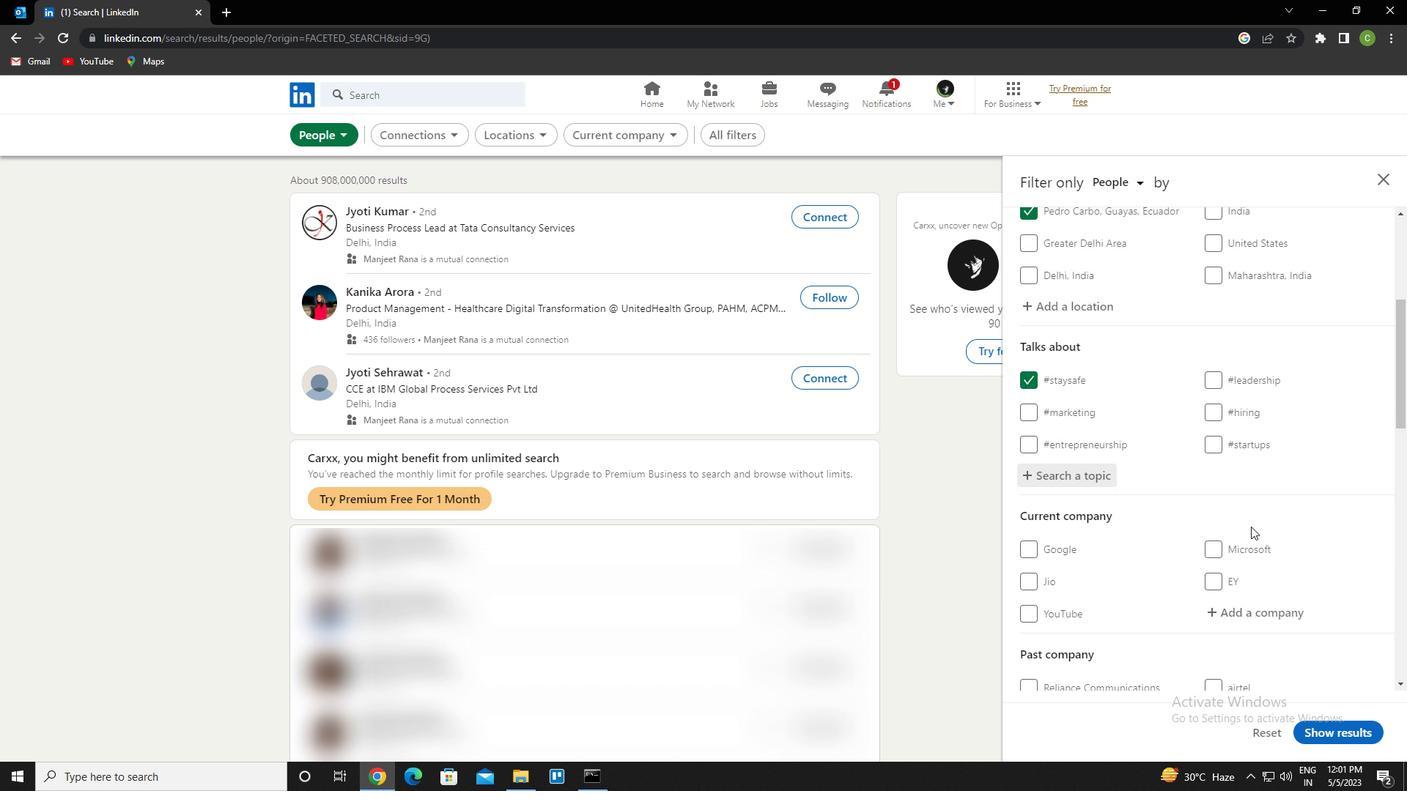 
Action: Mouse scrolled (1252, 518) with delta (0, 0)
Screenshot: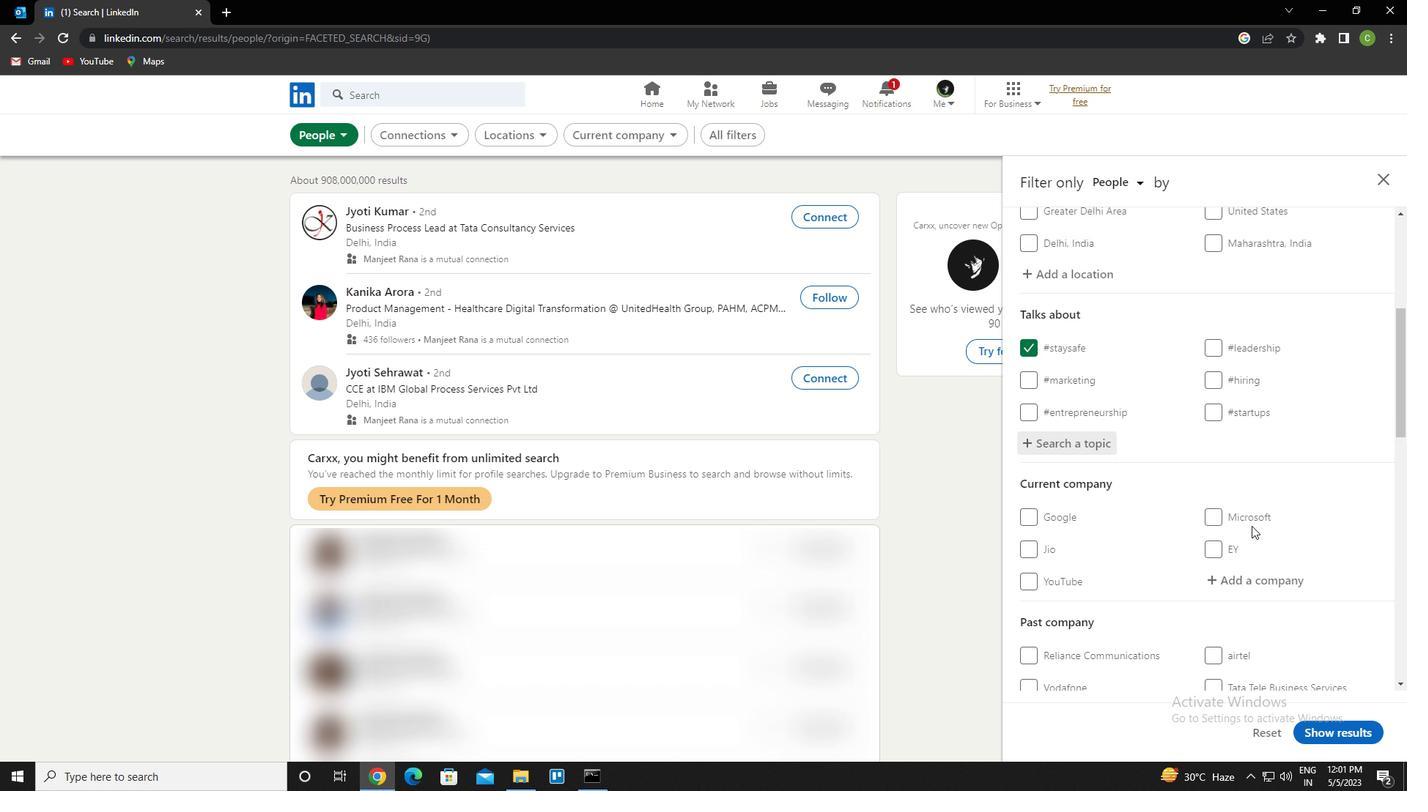 
Action: Mouse moved to (1252, 515)
Screenshot: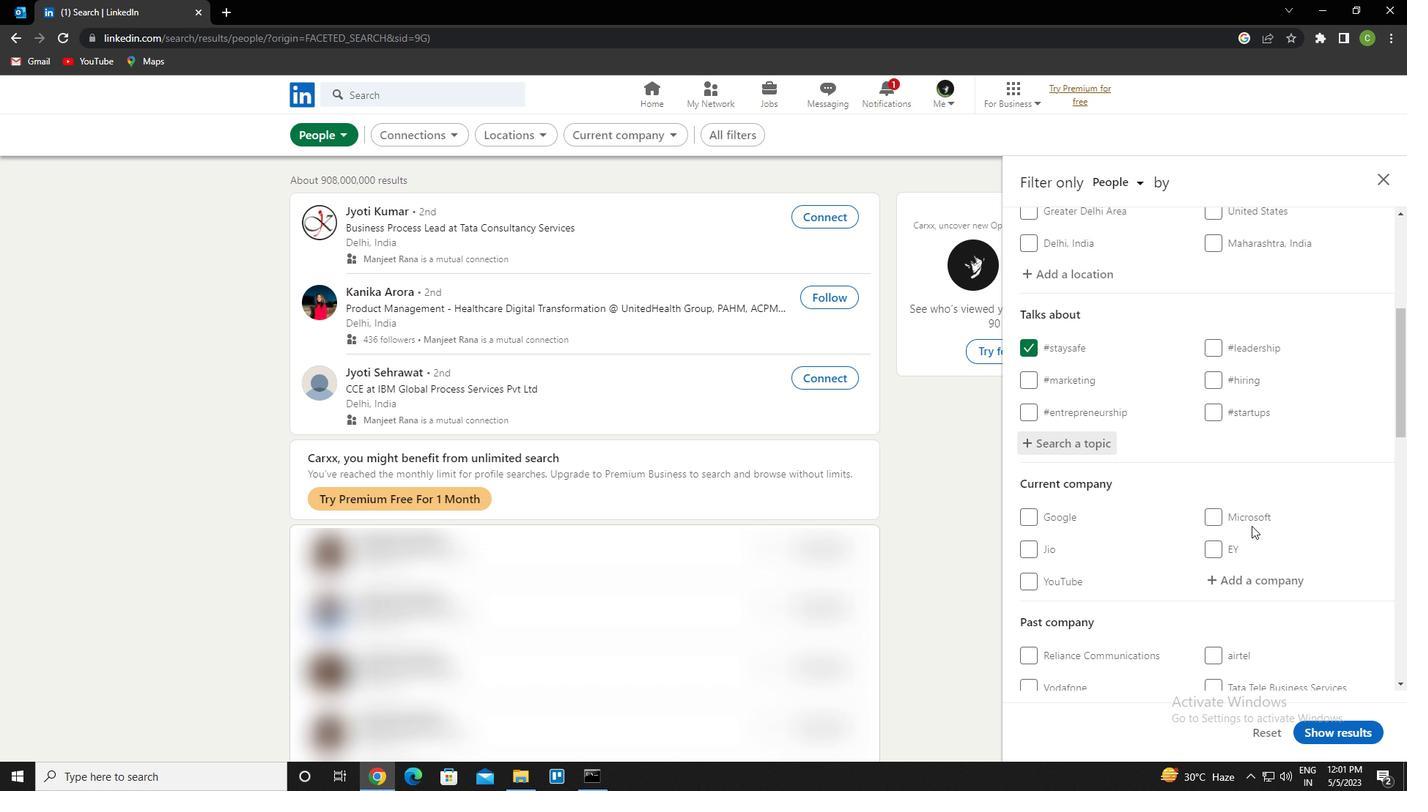 
Action: Mouse scrolled (1252, 515) with delta (0, 0)
Screenshot: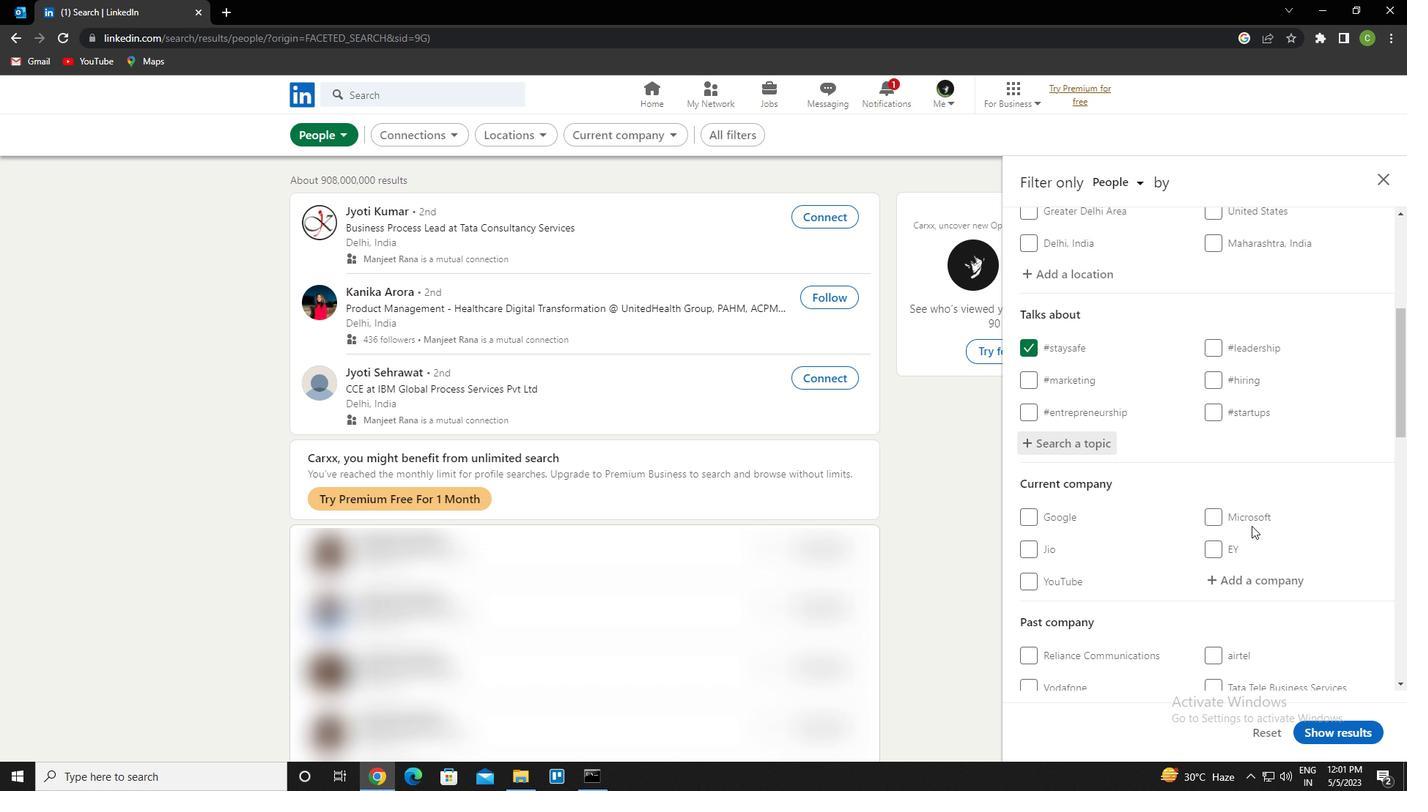 
Action: Mouse moved to (1254, 507)
Screenshot: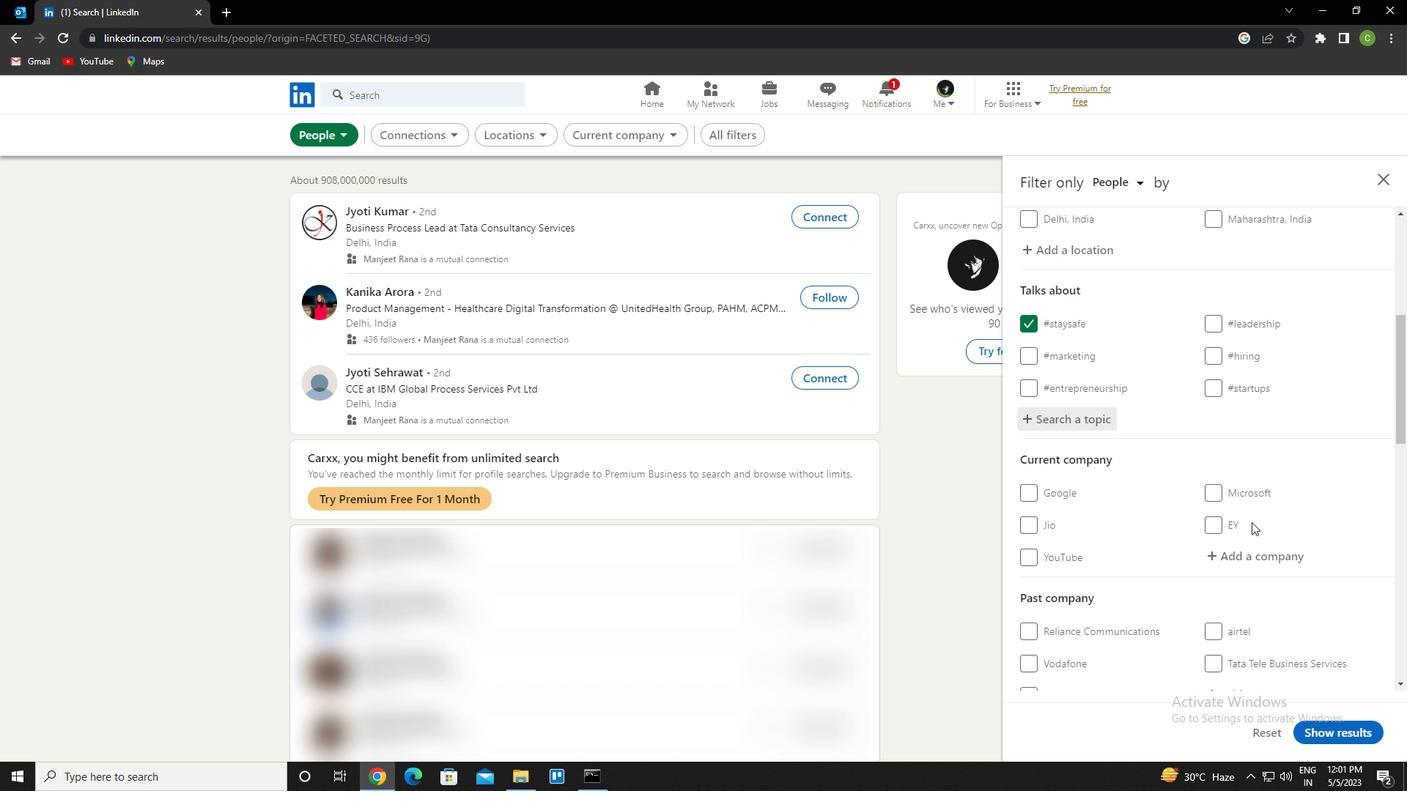 
Action: Mouse scrolled (1254, 506) with delta (0, 0)
Screenshot: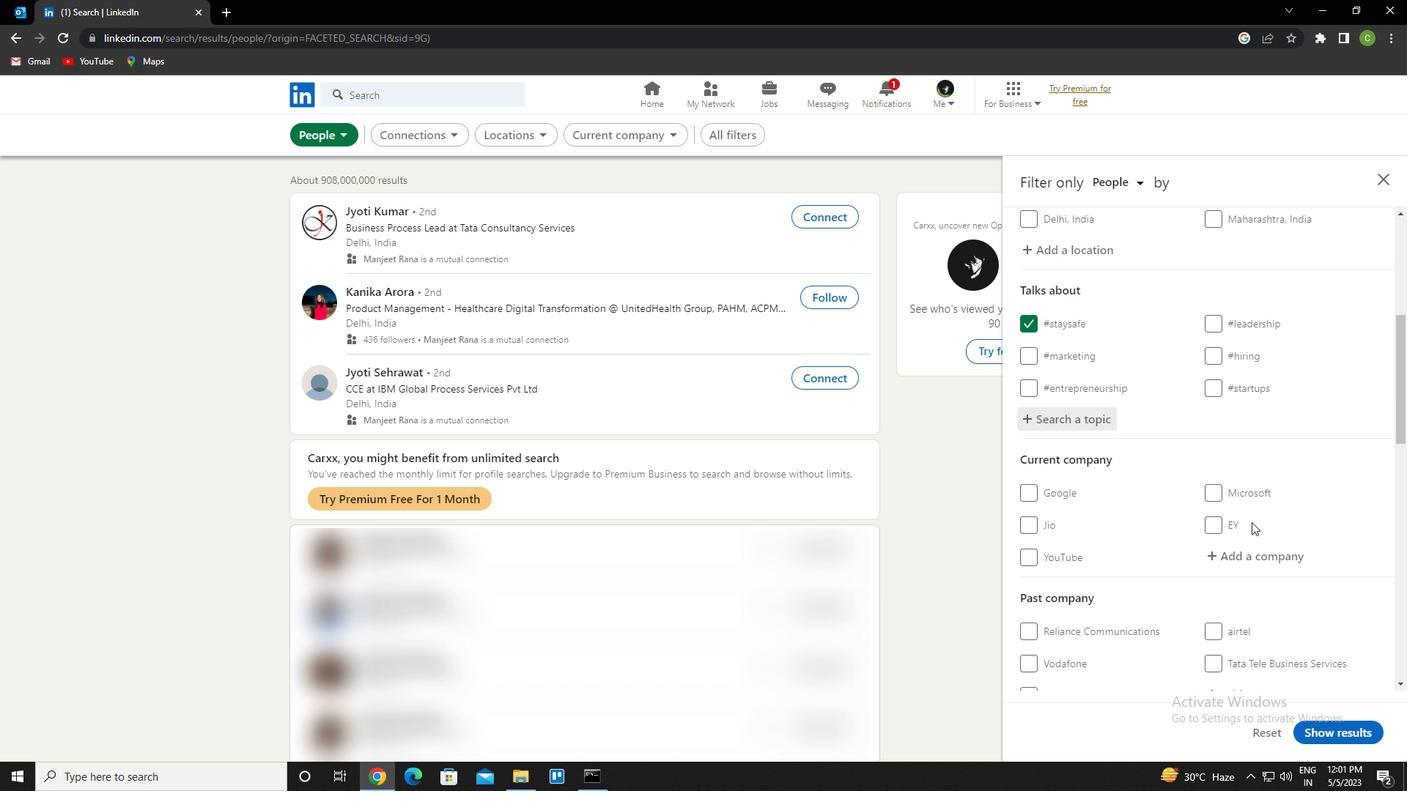 
Action: Mouse moved to (1252, 491)
Screenshot: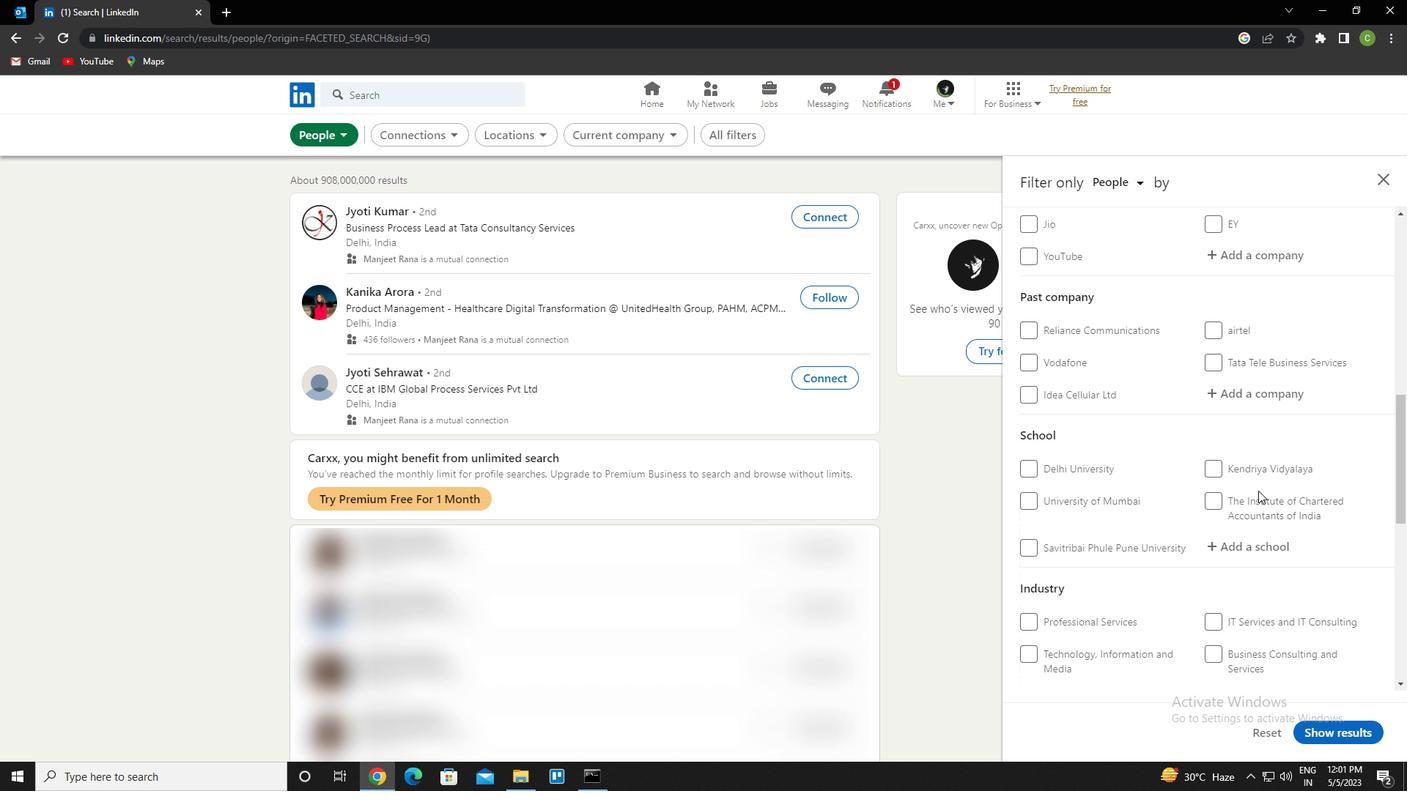 
Action: Mouse scrolled (1252, 490) with delta (0, 0)
Screenshot: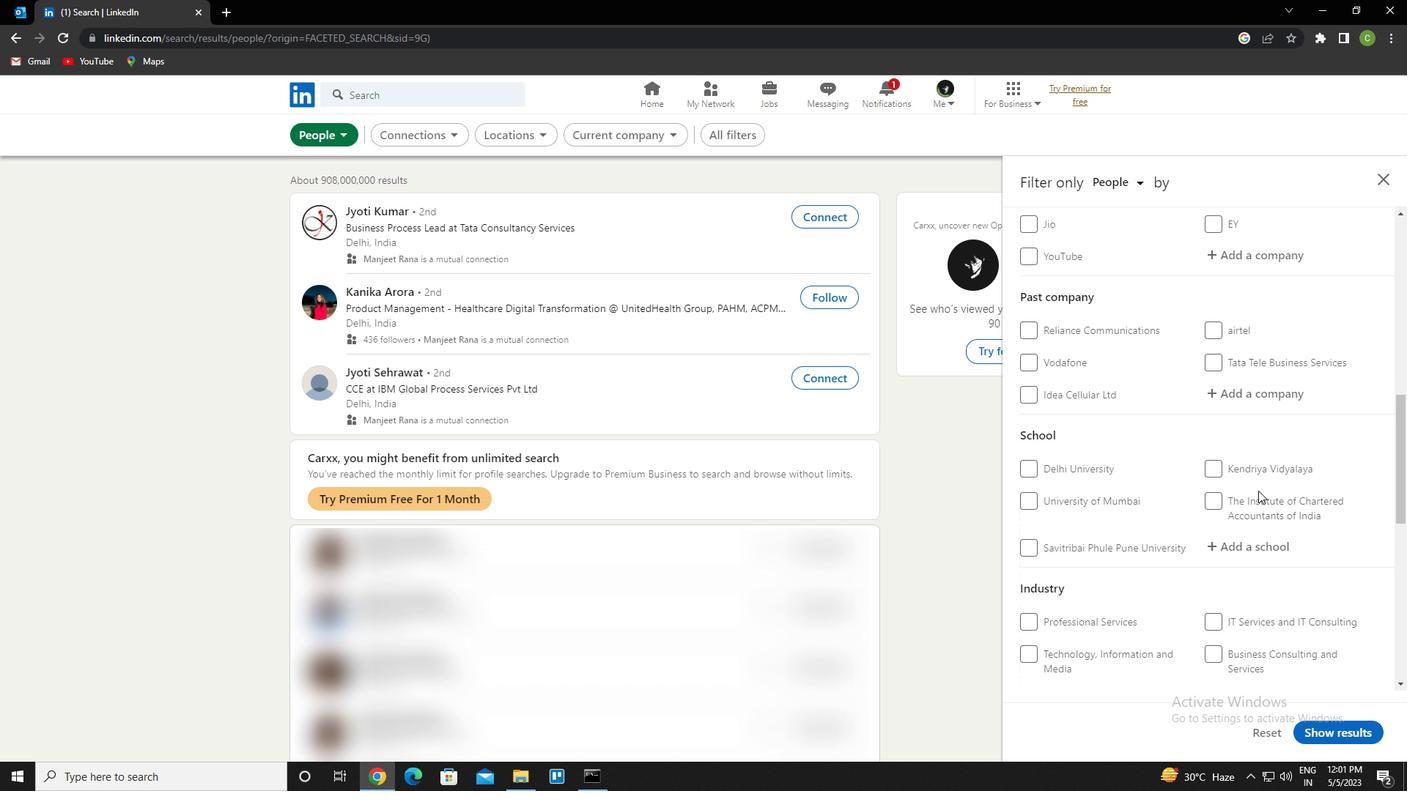 
Action: Mouse moved to (1248, 489)
Screenshot: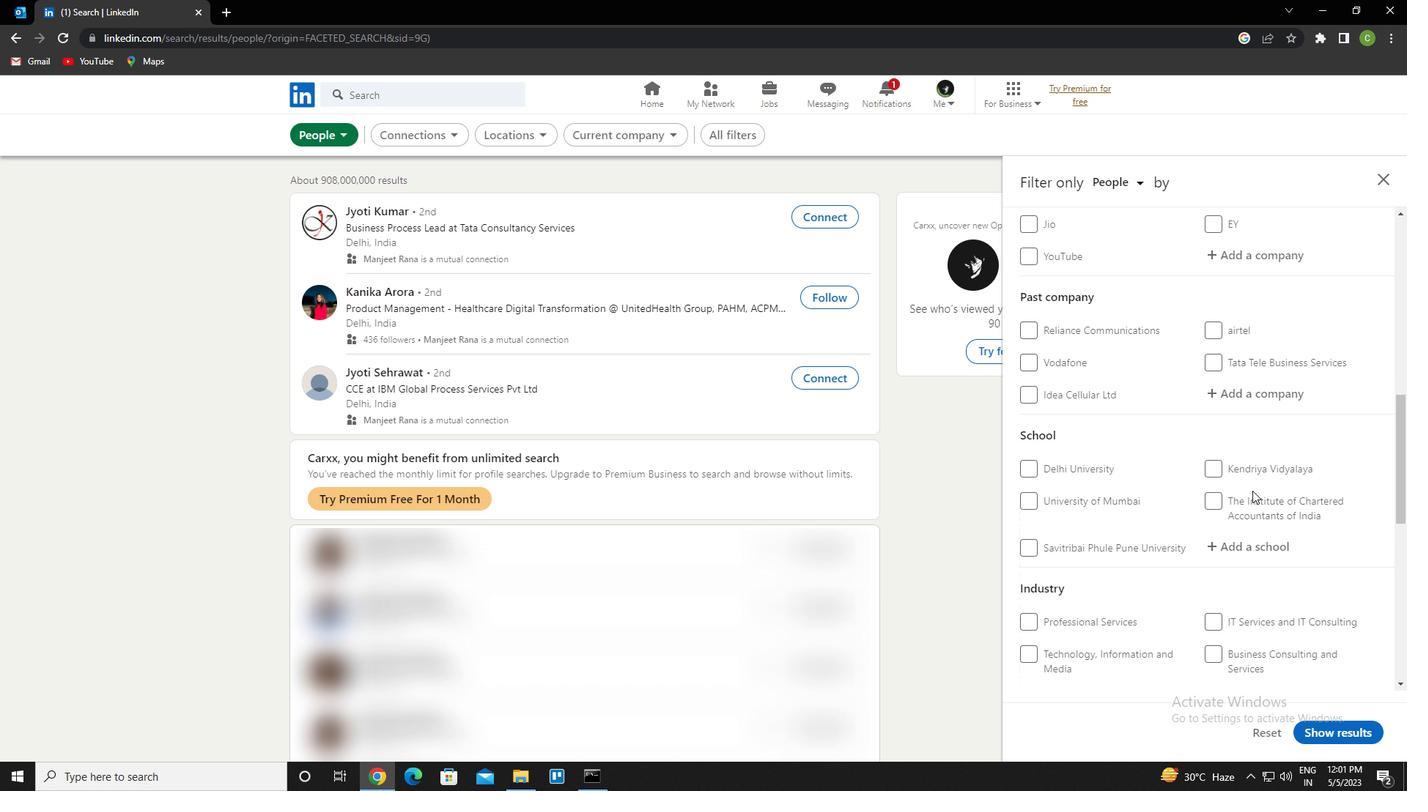 
Action: Mouse scrolled (1248, 488) with delta (0, 0)
Screenshot: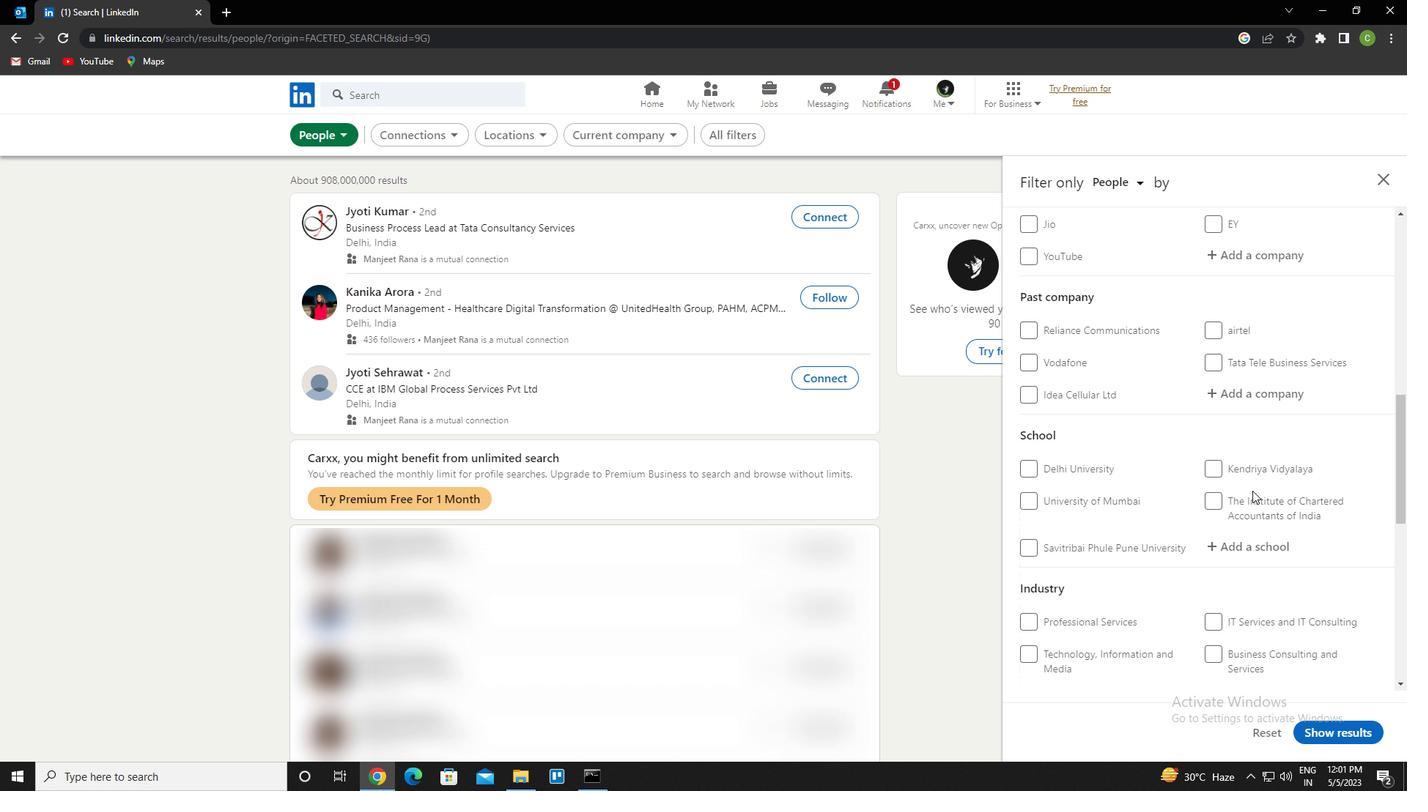 
Action: Mouse scrolled (1248, 488) with delta (0, 0)
Screenshot: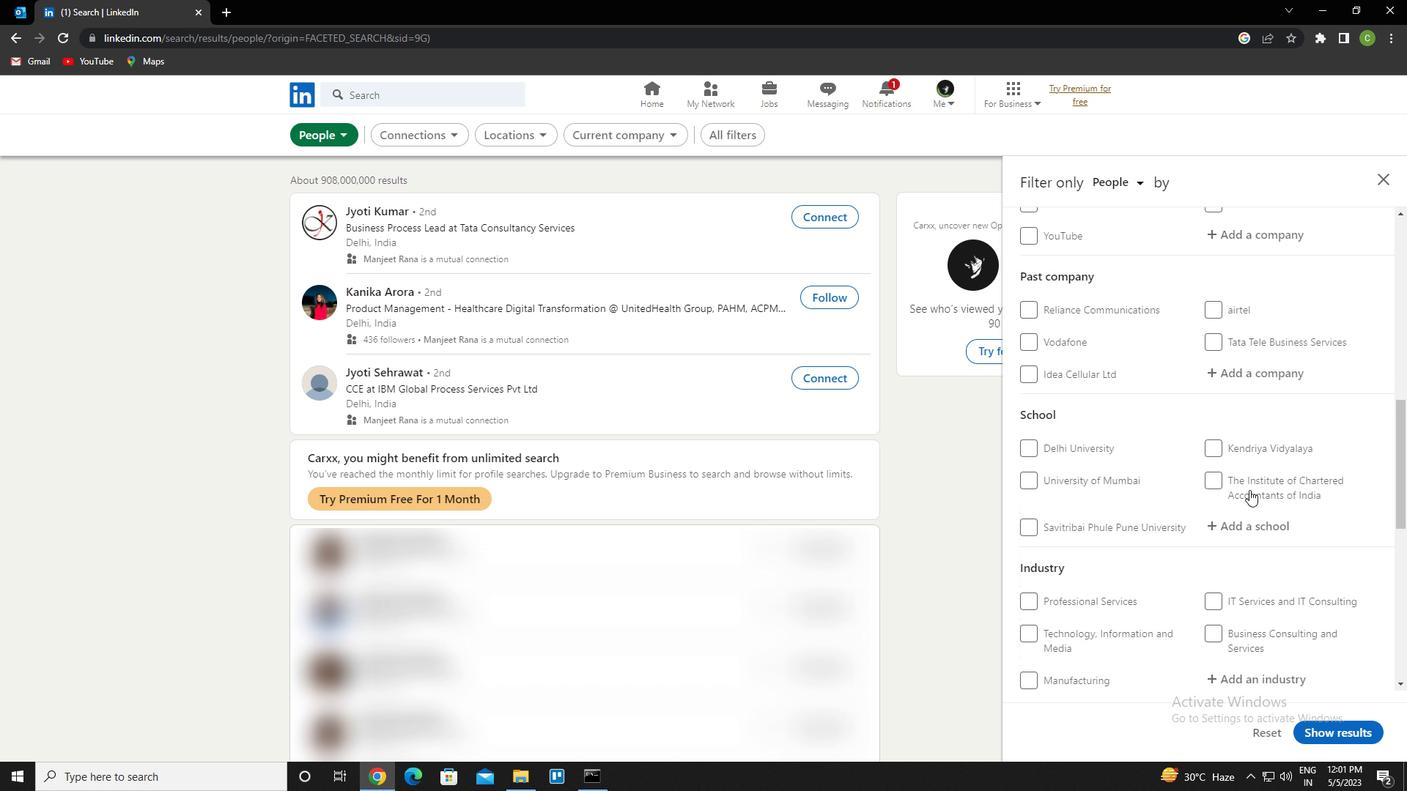 
Action: Mouse scrolled (1248, 488) with delta (0, 0)
Screenshot: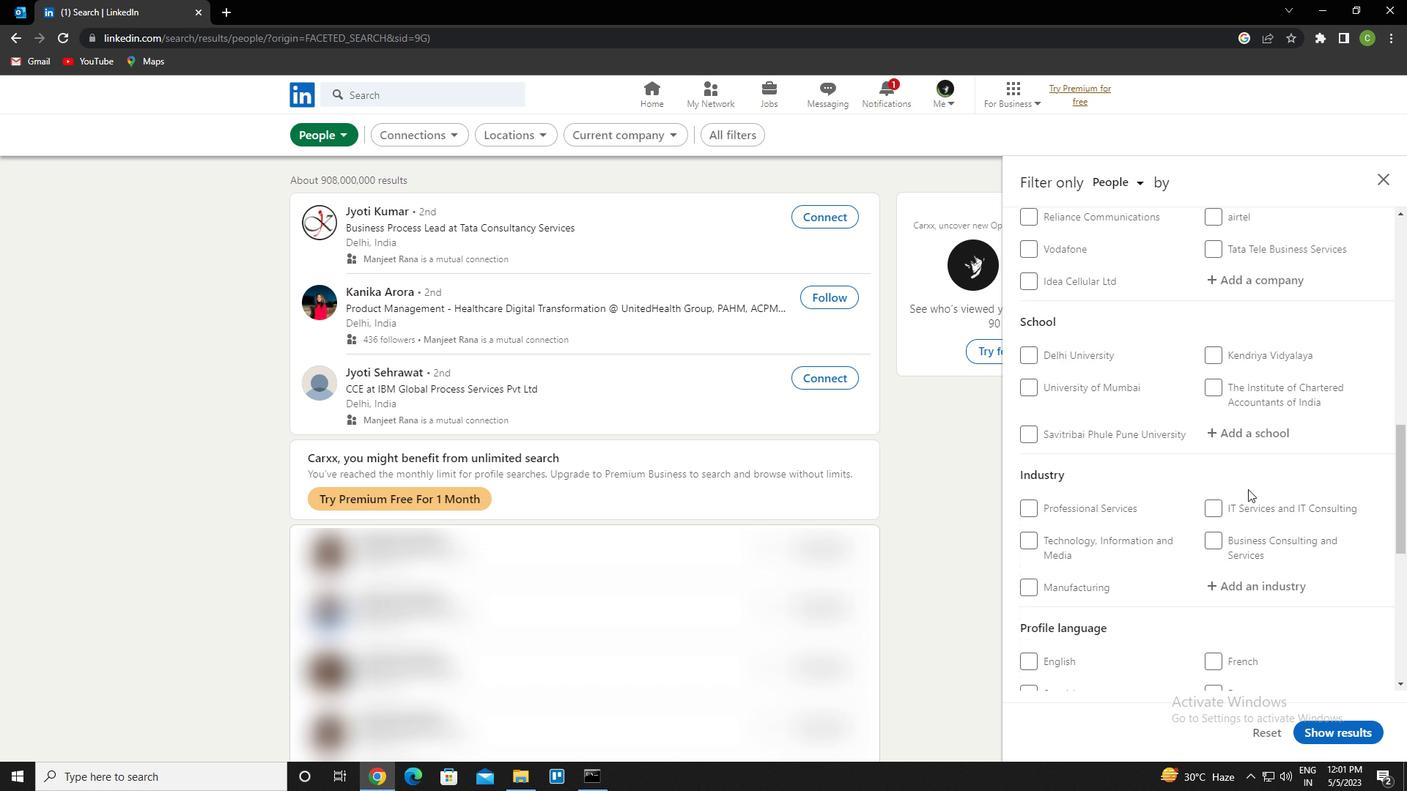 
Action: Mouse moved to (1216, 513)
Screenshot: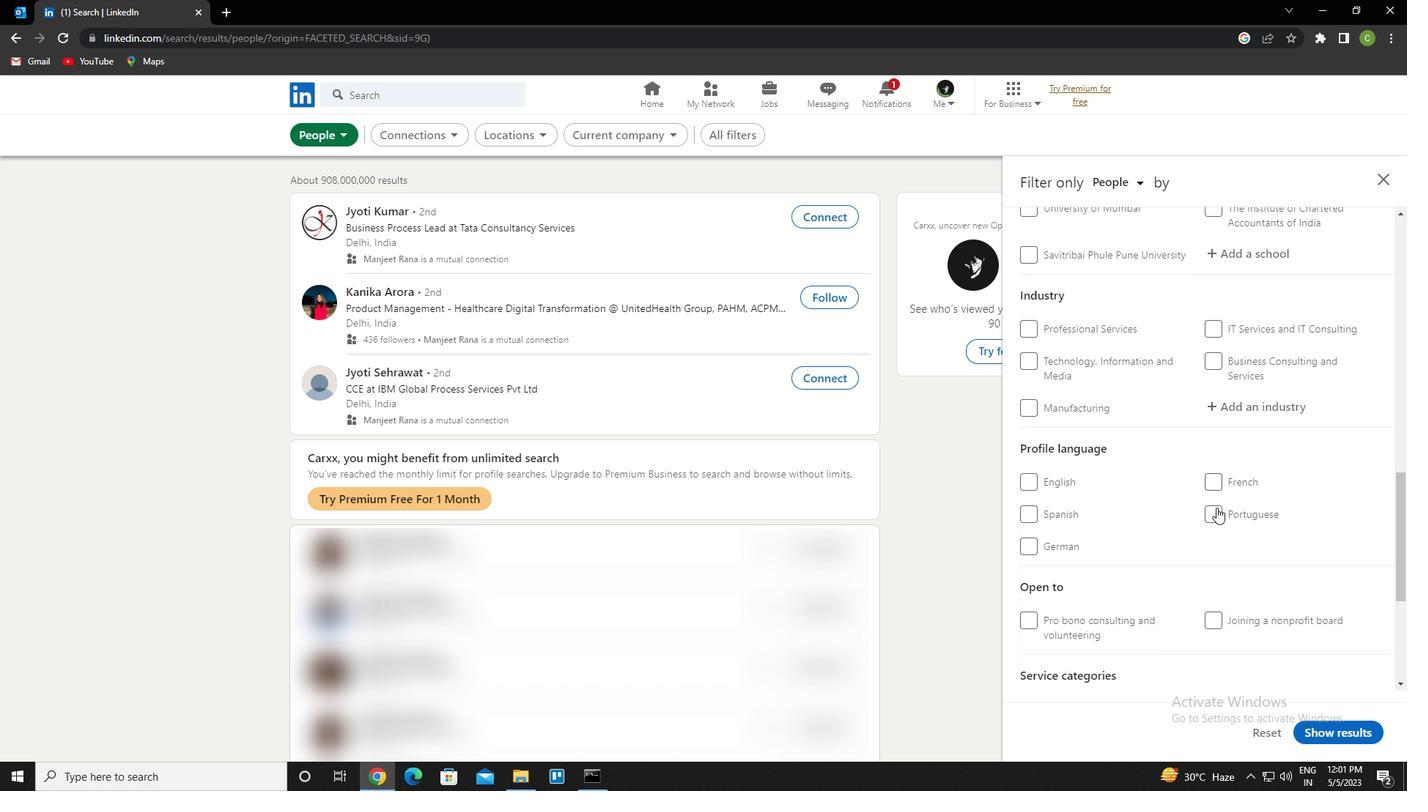 
Action: Mouse pressed left at (1216, 513)
Screenshot: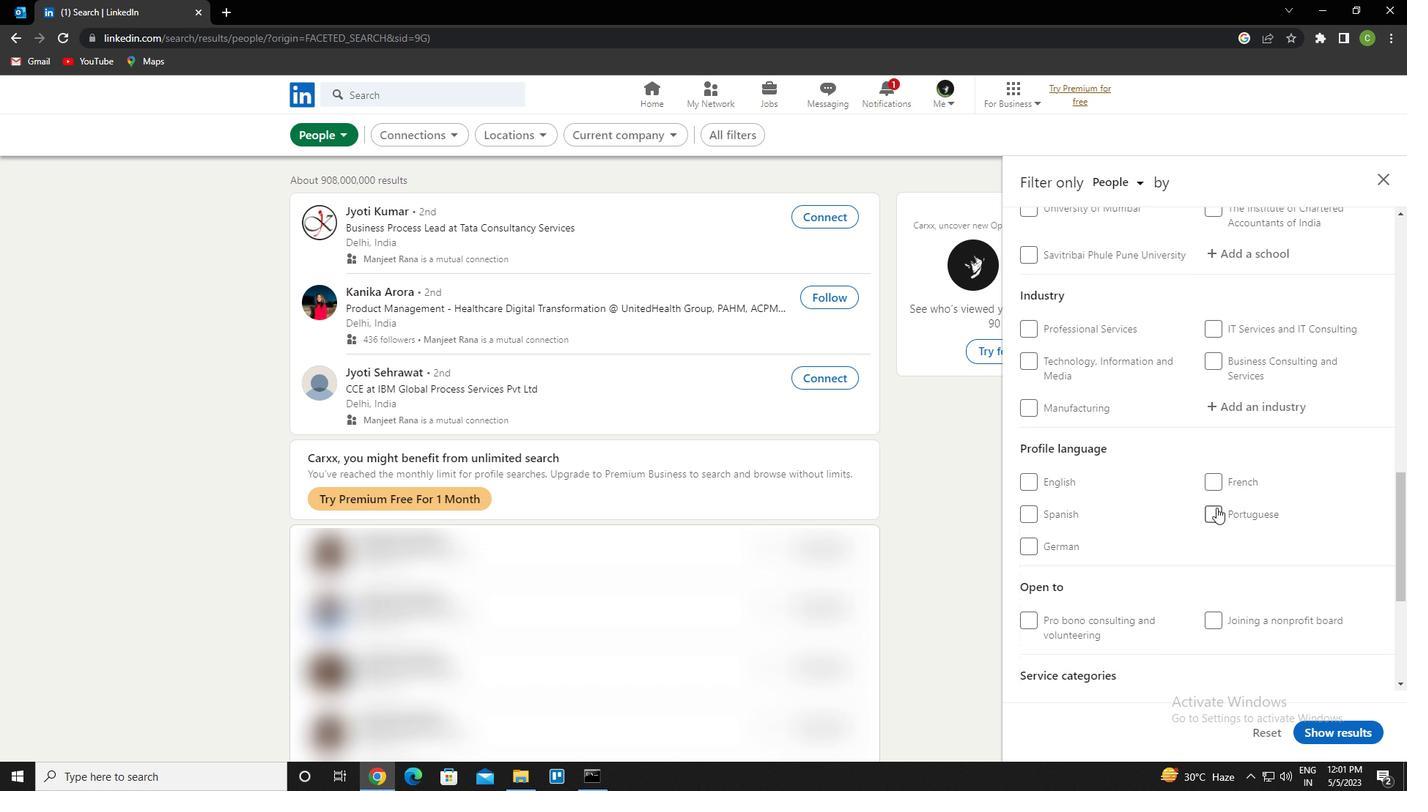 
Action: Mouse moved to (1215, 465)
Screenshot: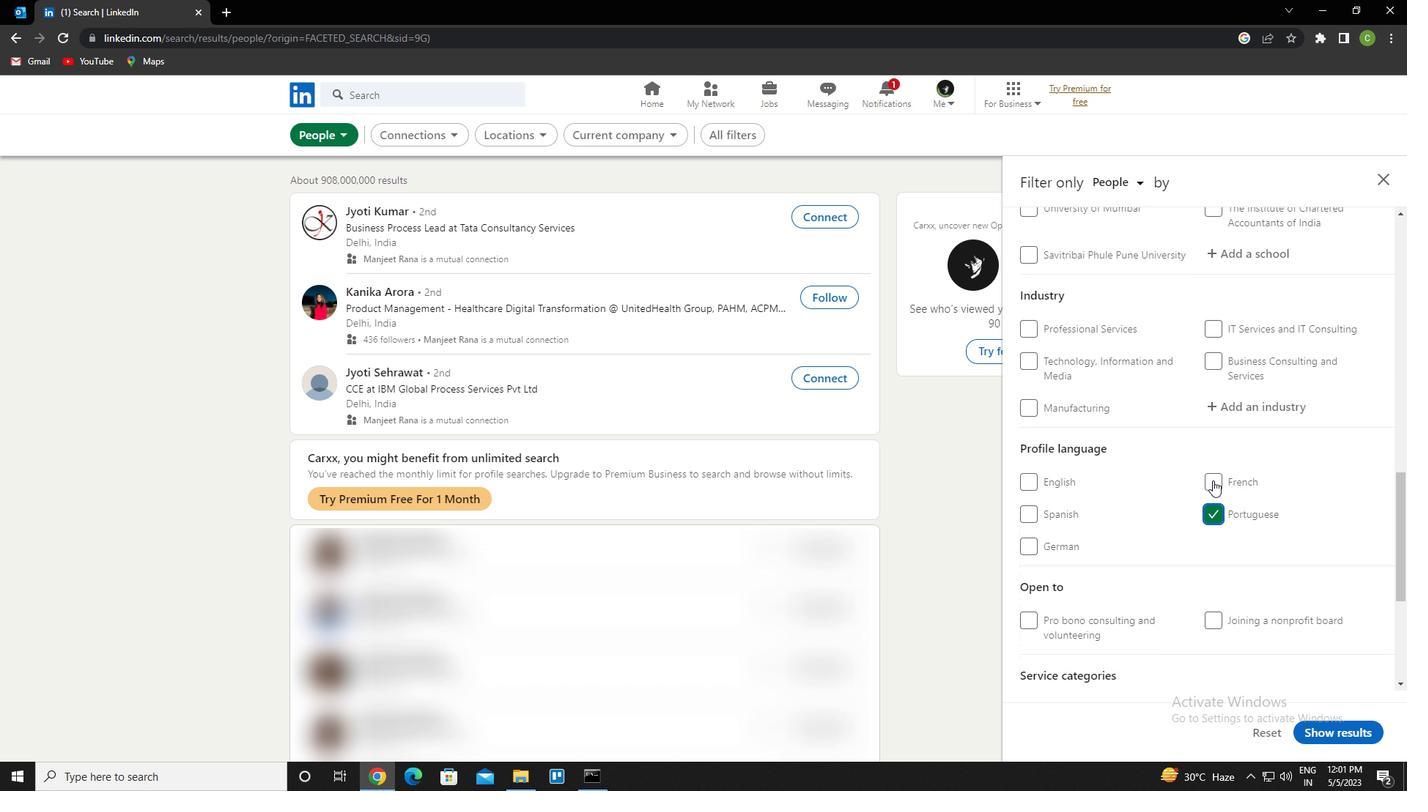 
Action: Mouse scrolled (1215, 466) with delta (0, 0)
Screenshot: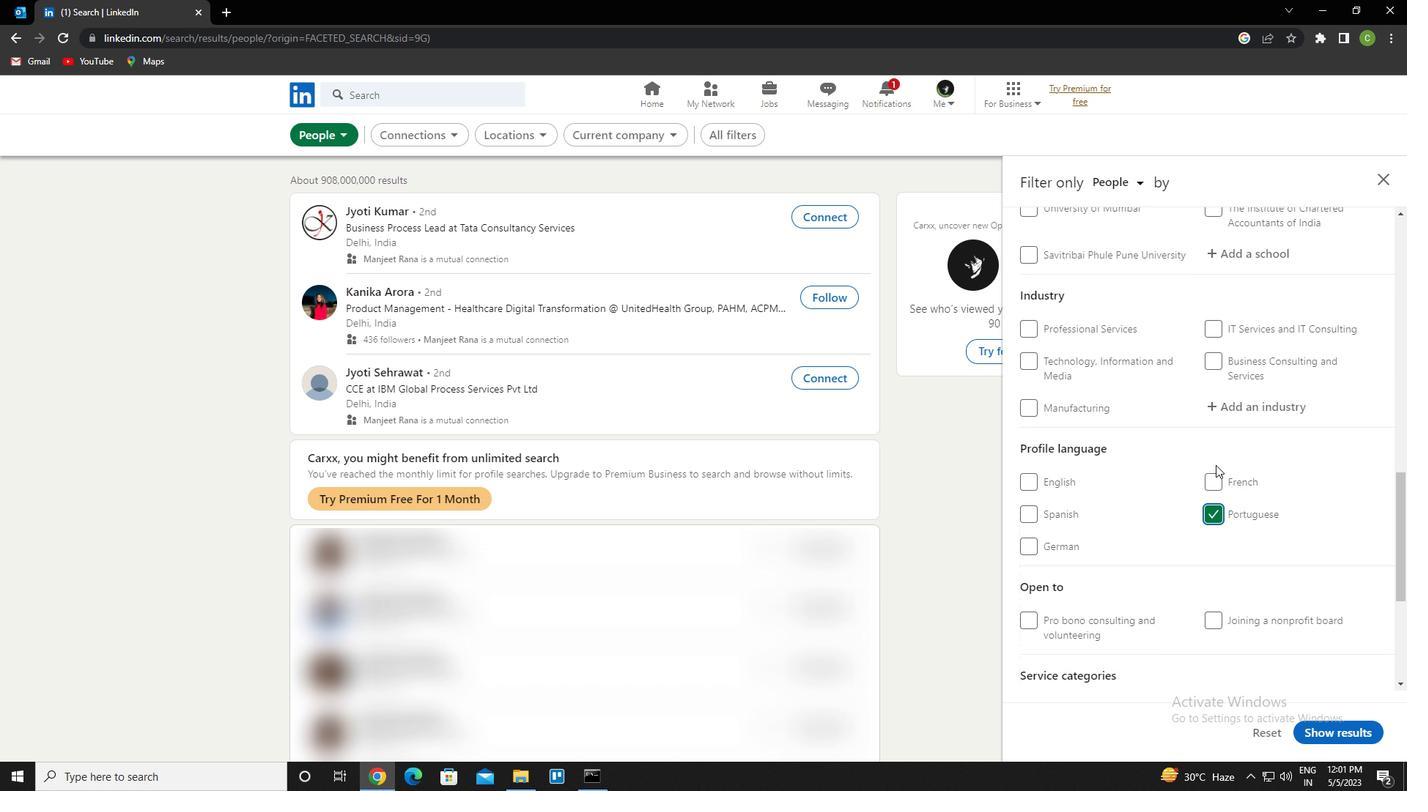 
Action: Mouse moved to (1212, 467)
Screenshot: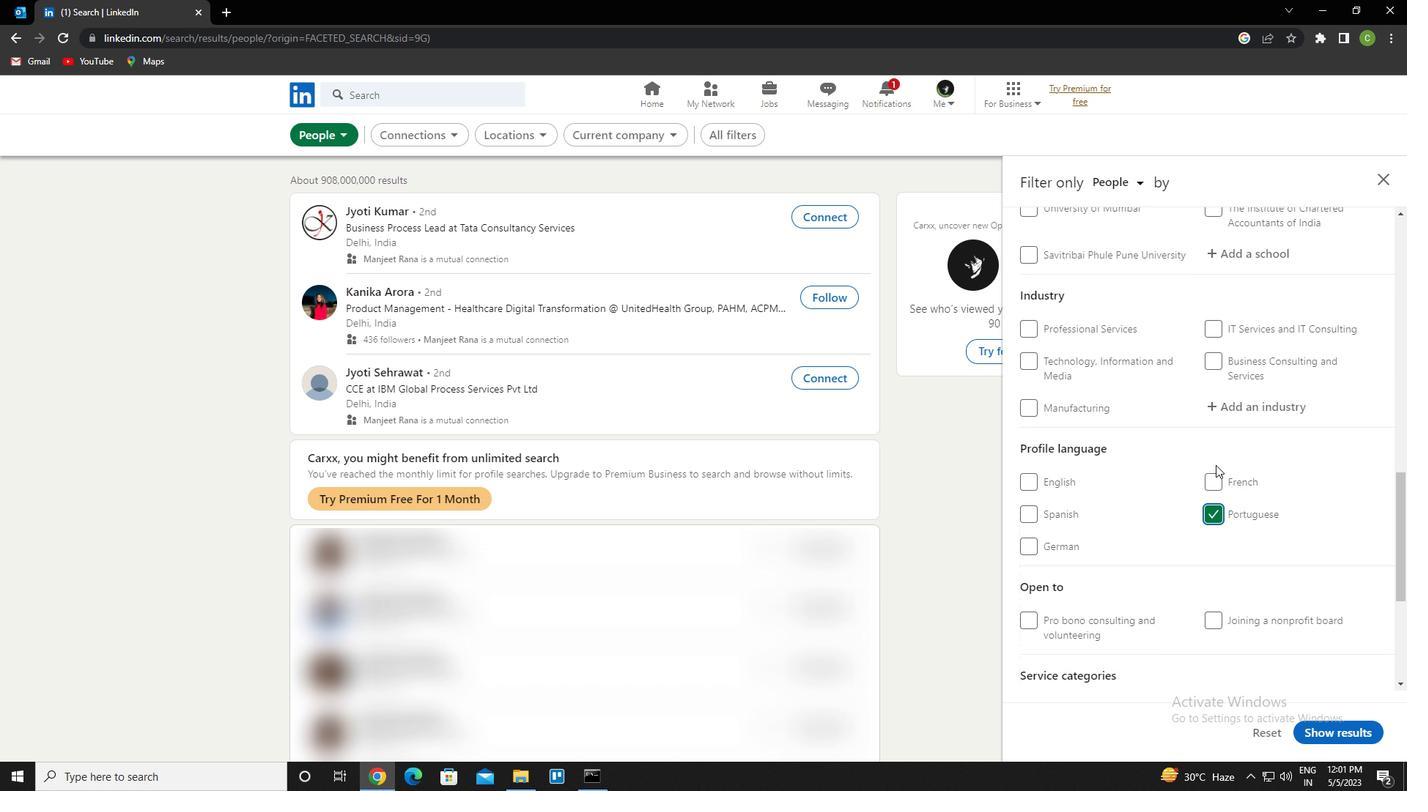 
Action: Mouse scrolled (1212, 468) with delta (0, 0)
Screenshot: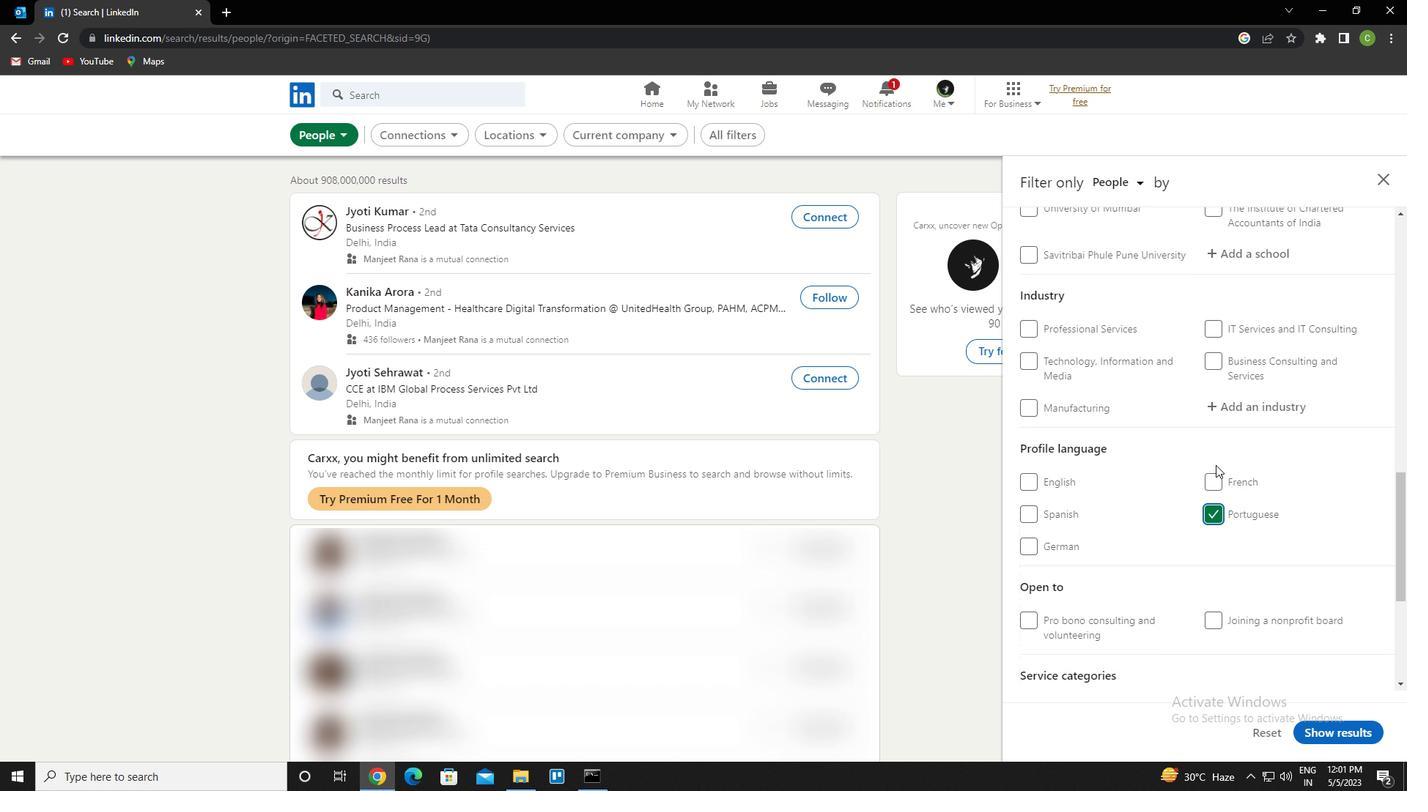 
Action: Mouse scrolled (1212, 468) with delta (0, 0)
Screenshot: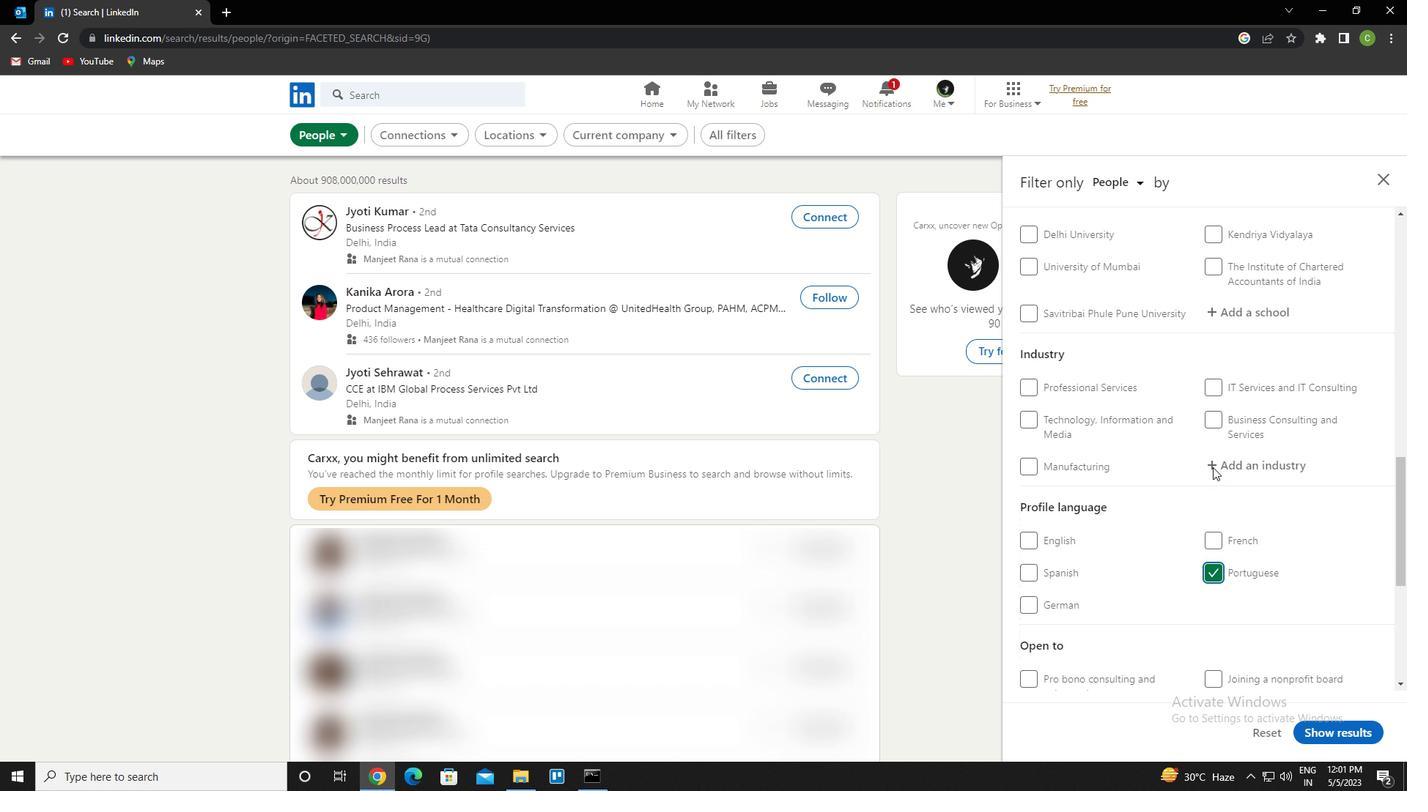 
Action: Mouse moved to (1209, 470)
Screenshot: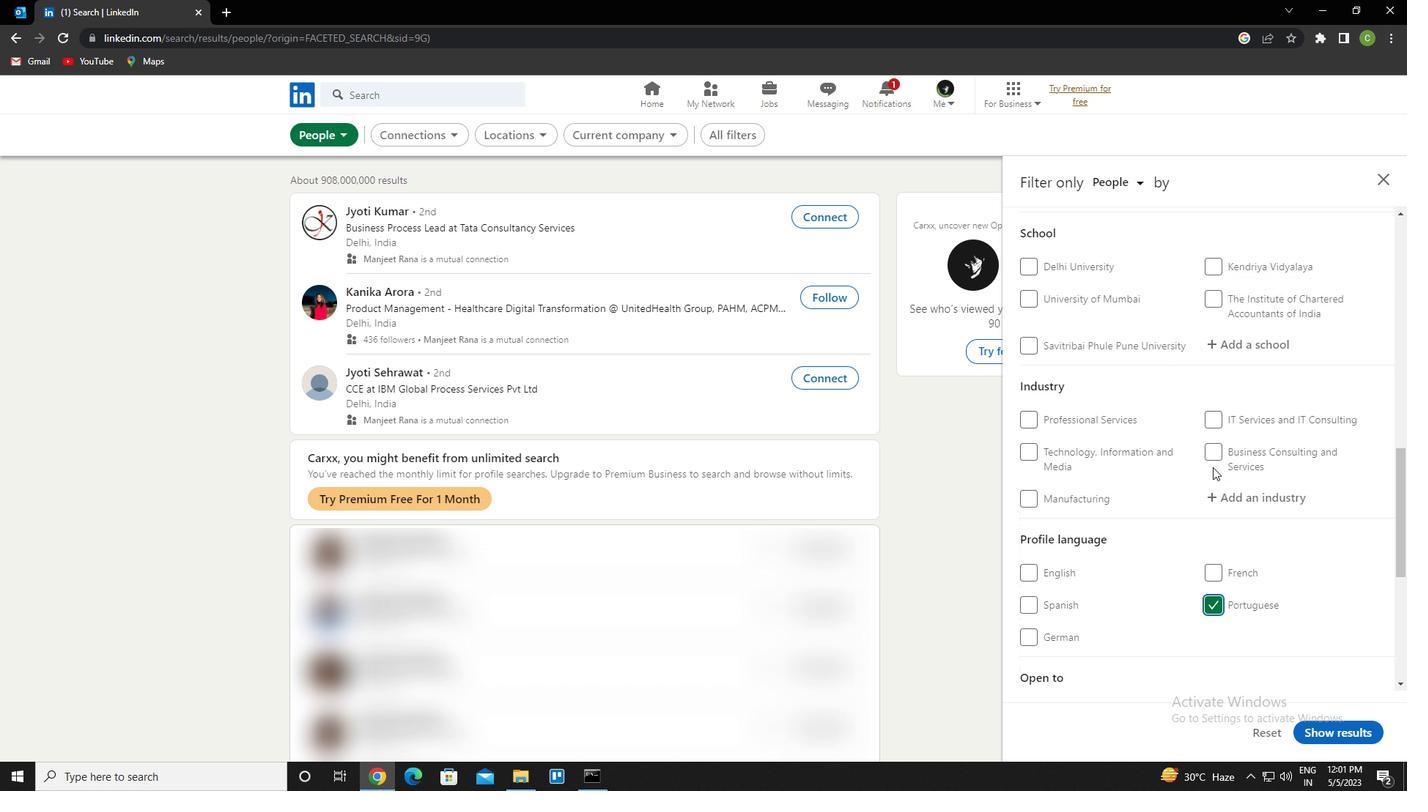 
Action: Mouse scrolled (1209, 471) with delta (0, 0)
Screenshot: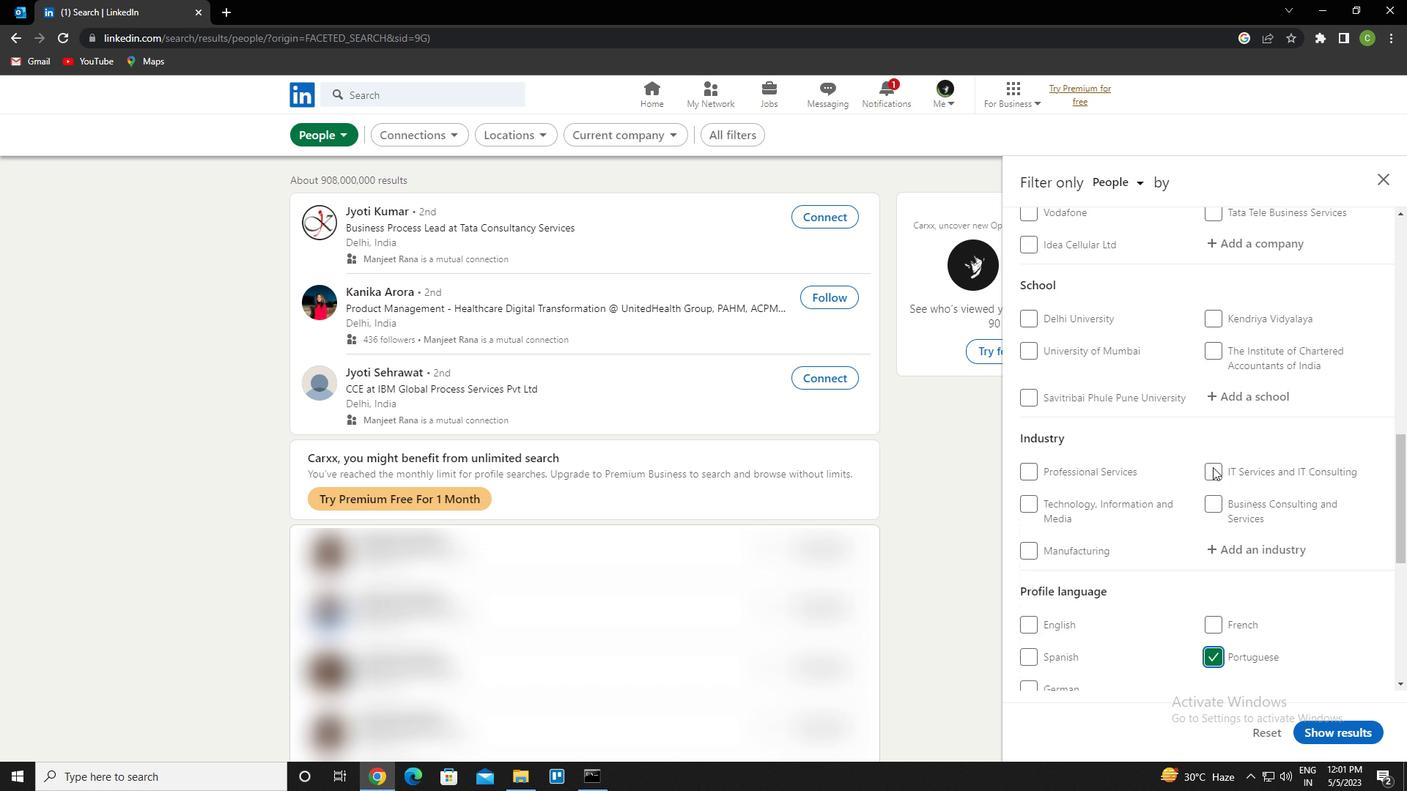 
Action: Mouse scrolled (1209, 471) with delta (0, 0)
Screenshot: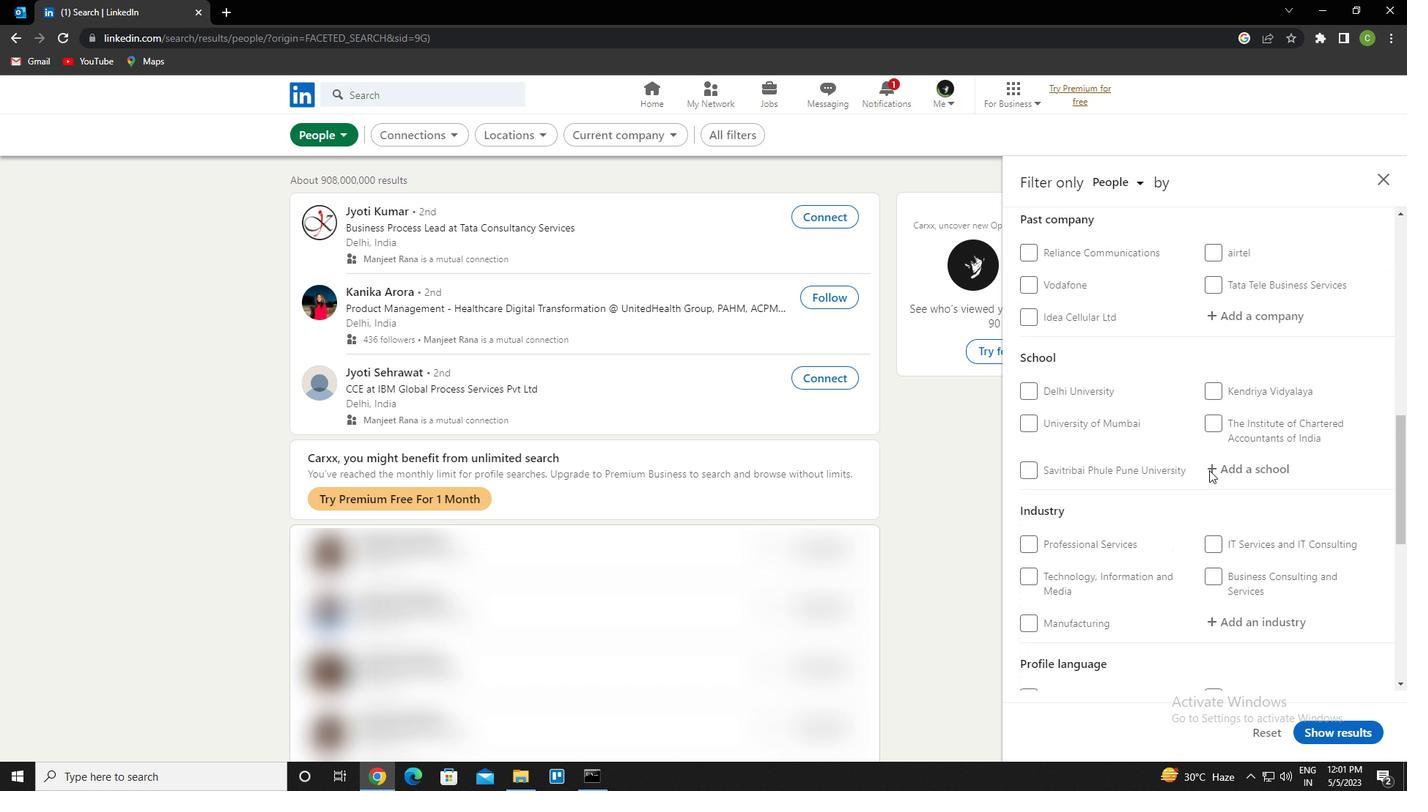 
Action: Mouse scrolled (1209, 471) with delta (0, 0)
Screenshot: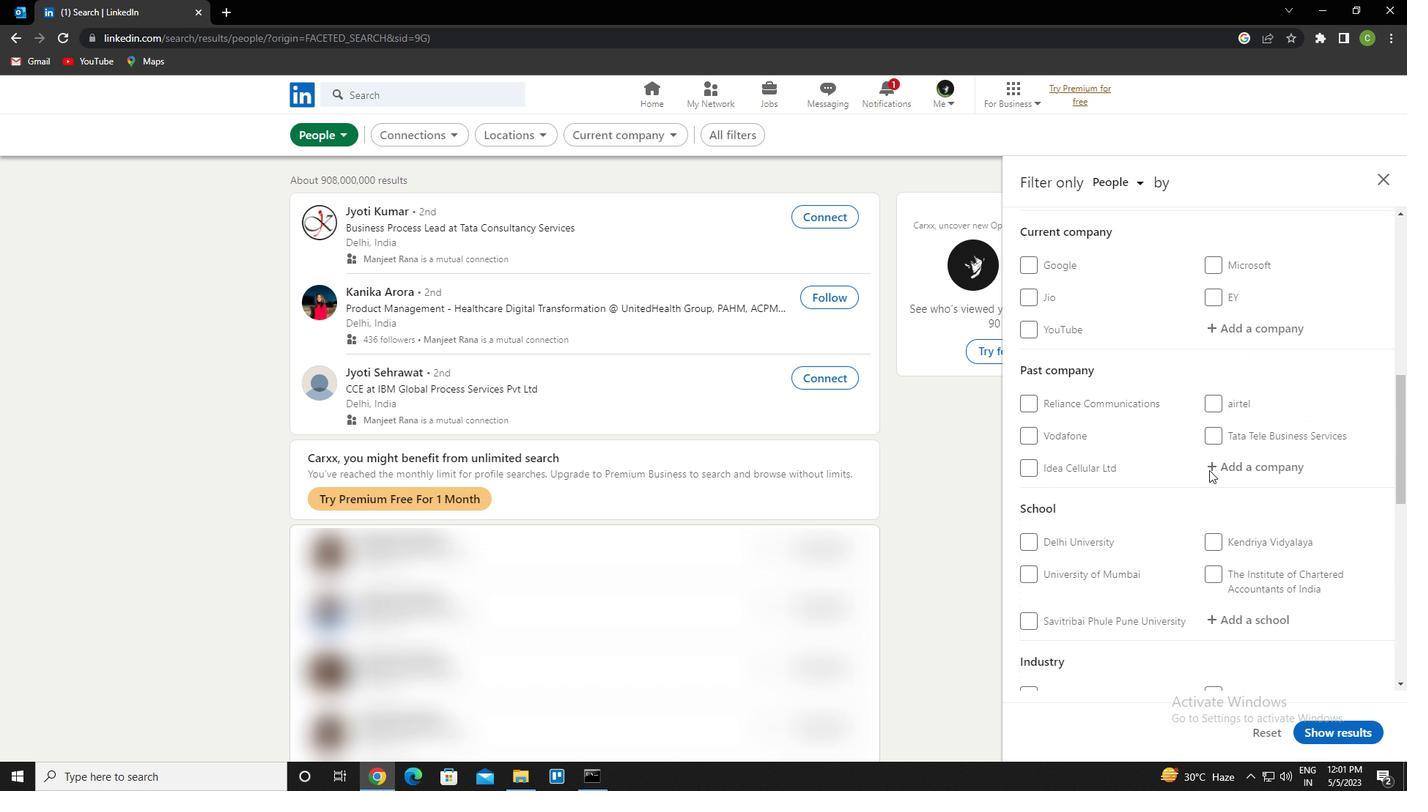 
Action: Mouse scrolled (1209, 471) with delta (0, 0)
Screenshot: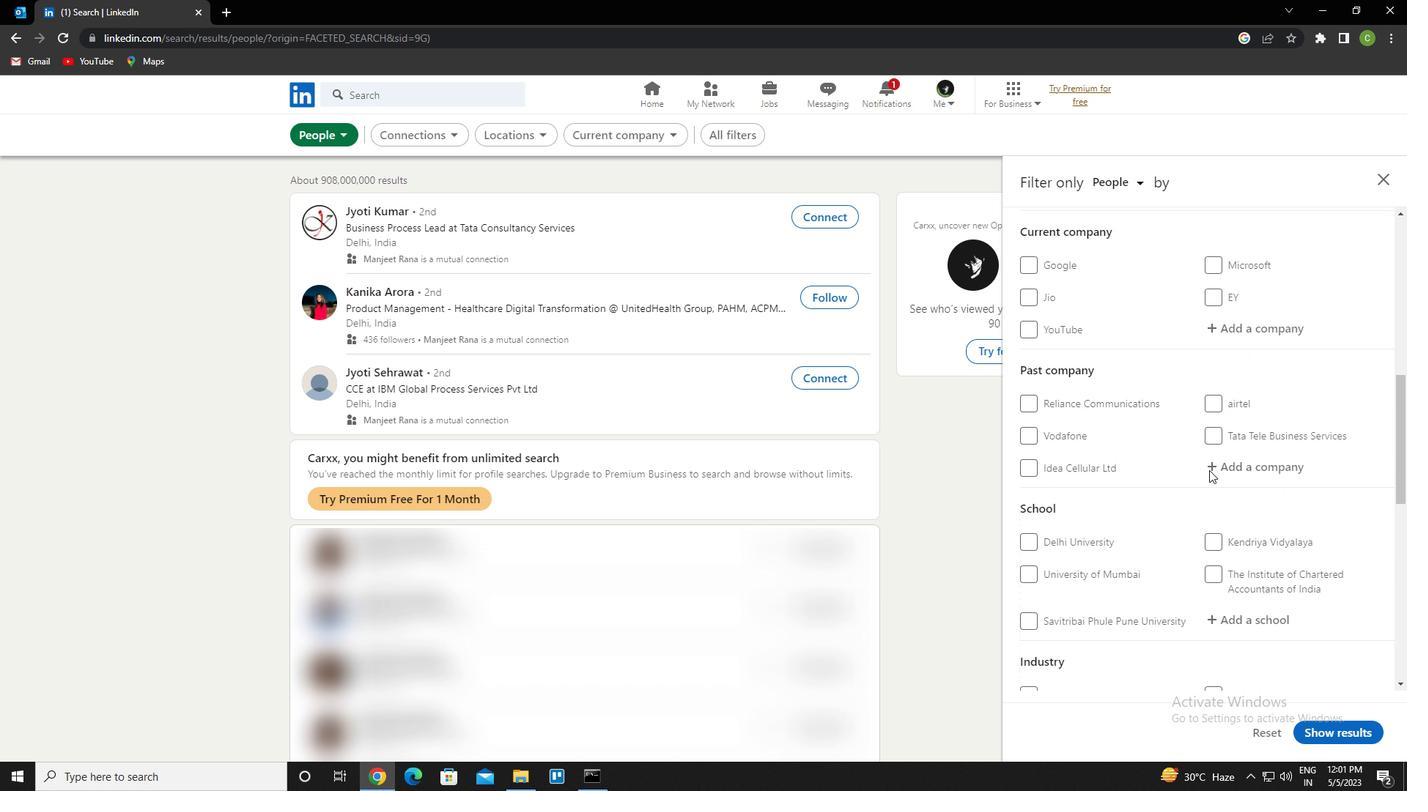 
Action: Mouse scrolled (1209, 471) with delta (0, 0)
Screenshot: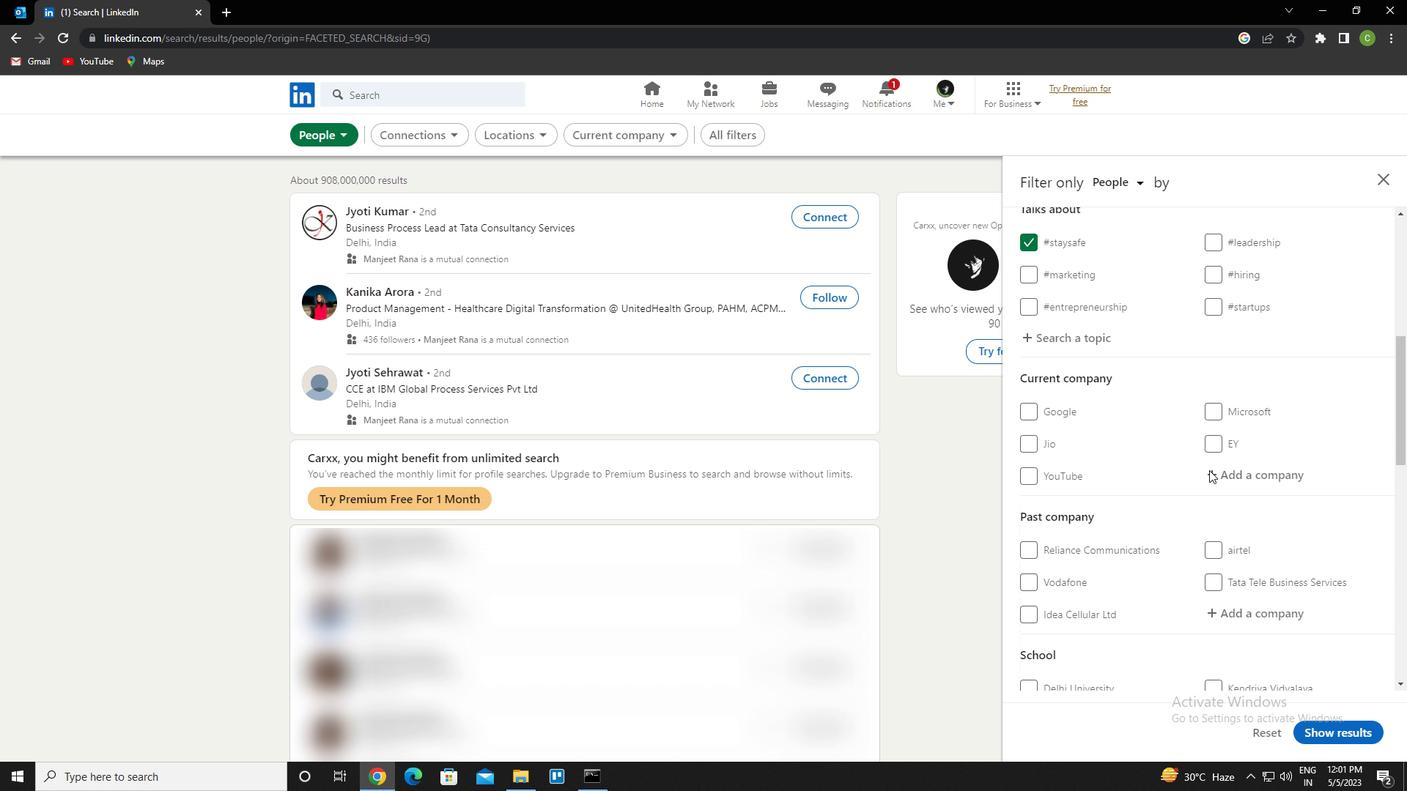 
Action: Mouse moved to (1243, 544)
Screenshot: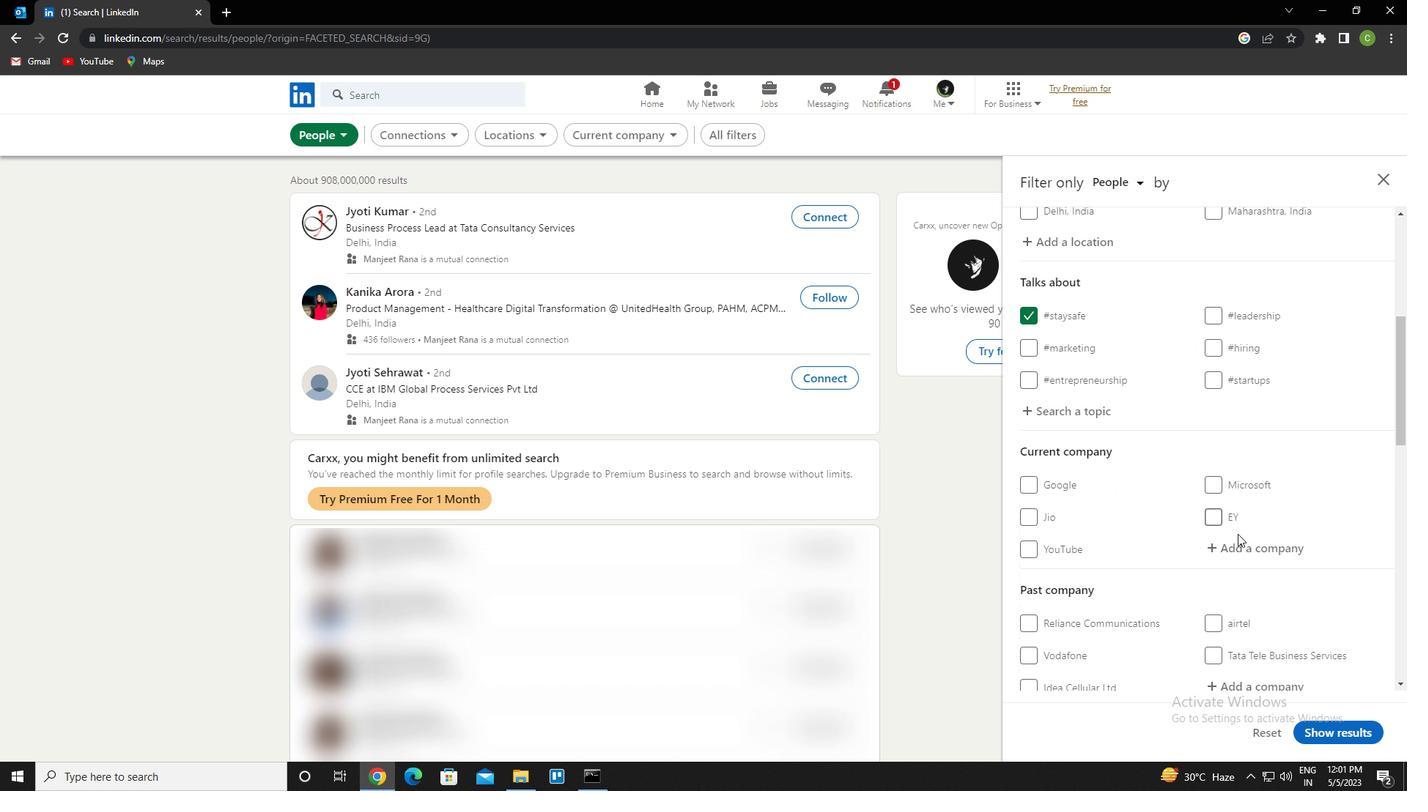 
Action: Mouse pressed left at (1243, 544)
Screenshot: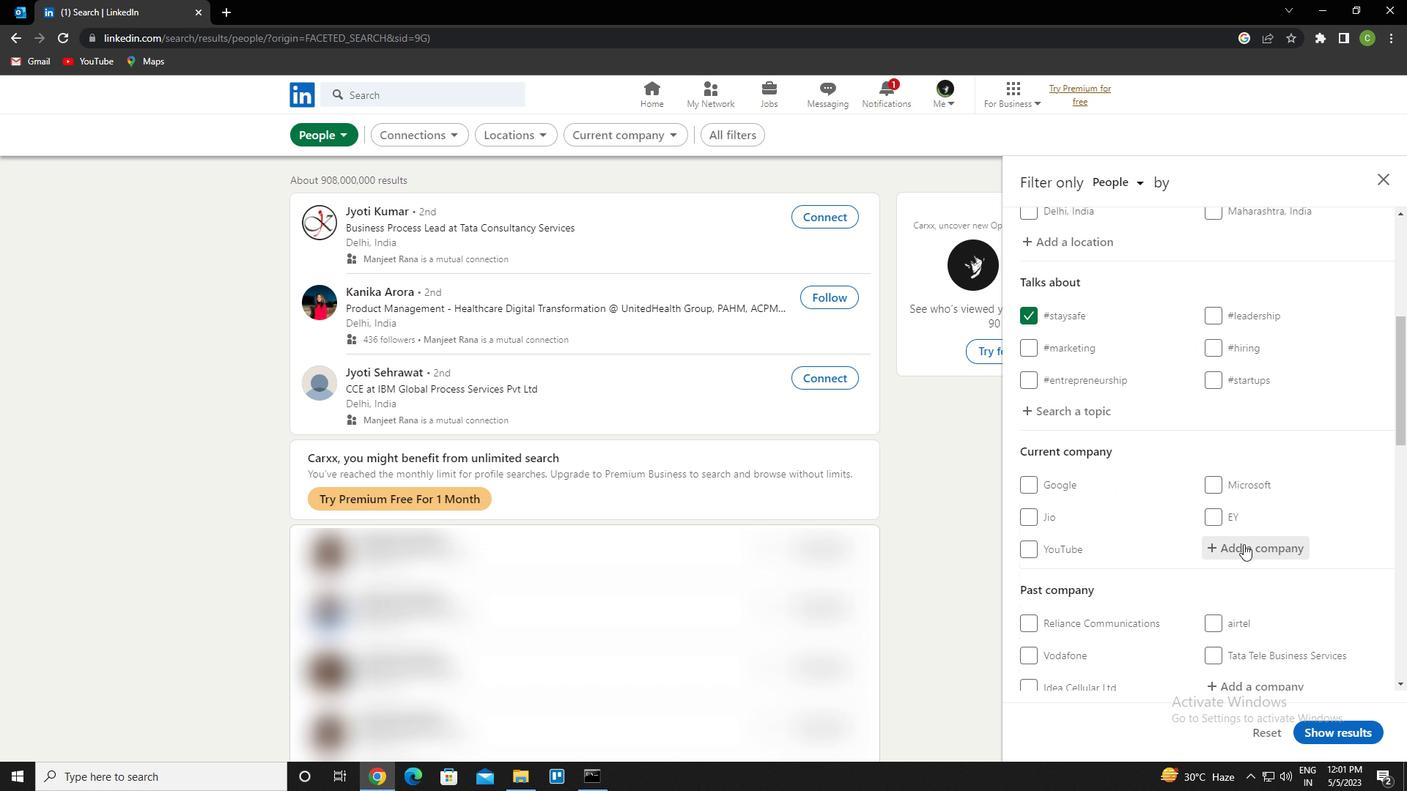 
Action: Key pressed <Key.caps_lock>t<Key.caps_lock>he<Key.space><Key.caps_lock>g<Key.caps_lock>litch<Key.down><Key.enter>
Screenshot: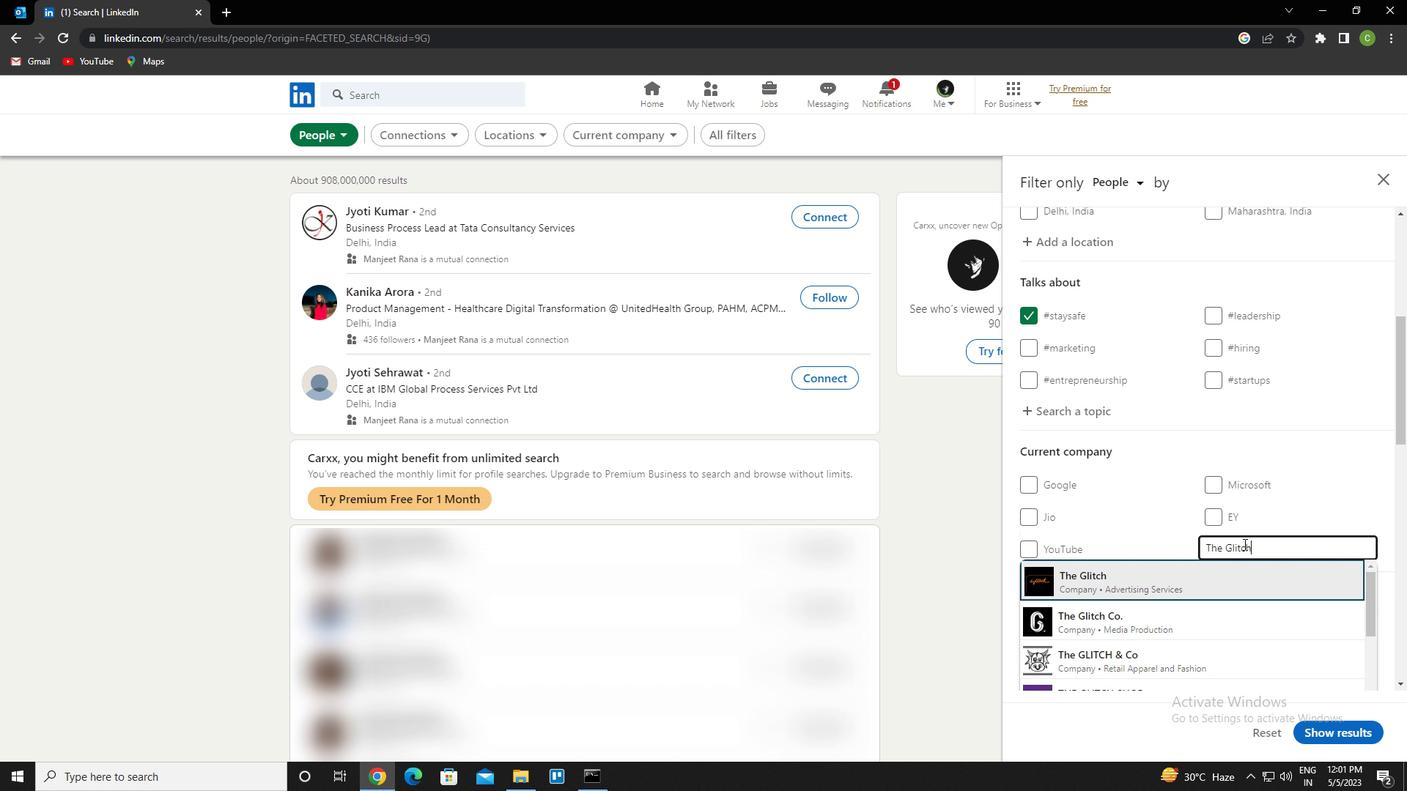 
Action: Mouse moved to (1245, 527)
Screenshot: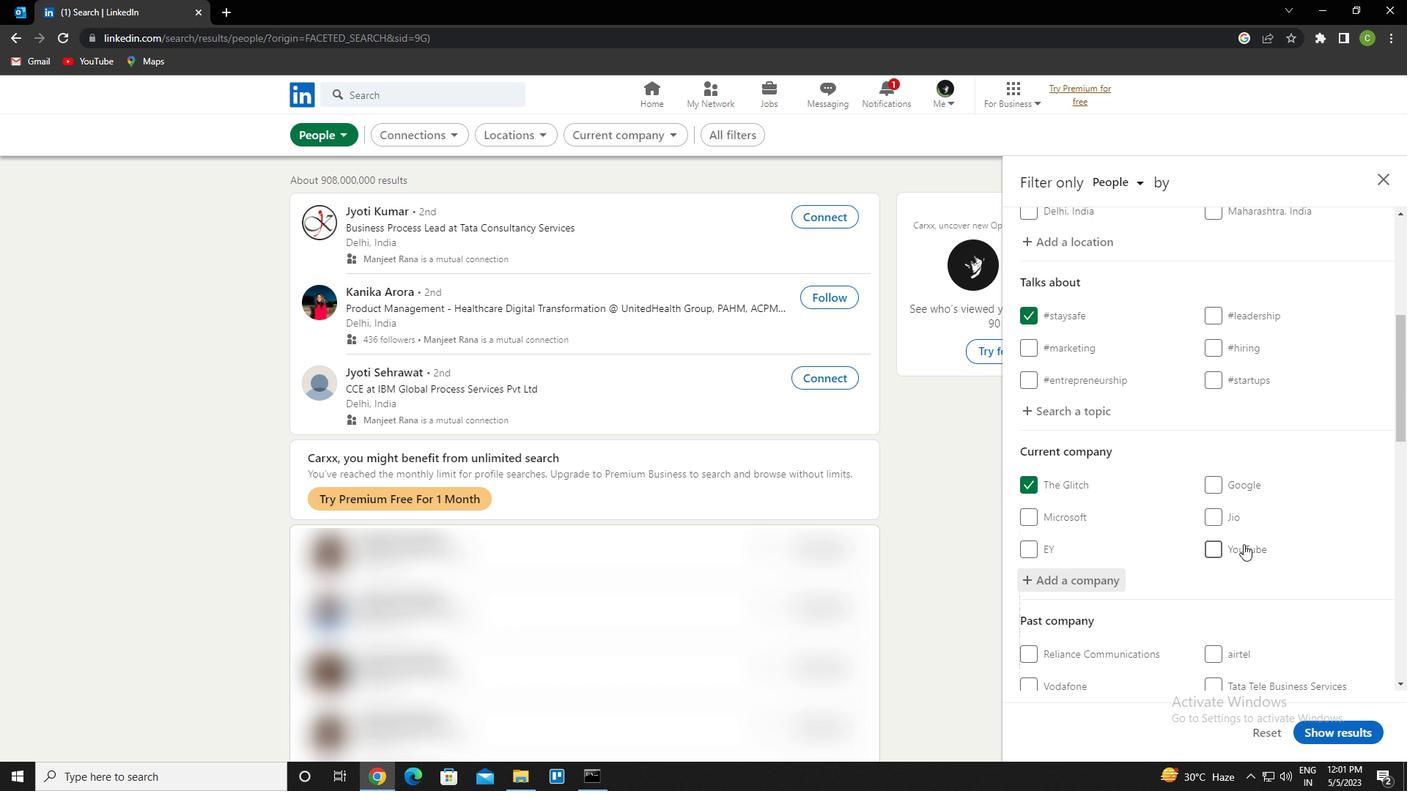 
Action: Mouse scrolled (1245, 526) with delta (0, 0)
Screenshot: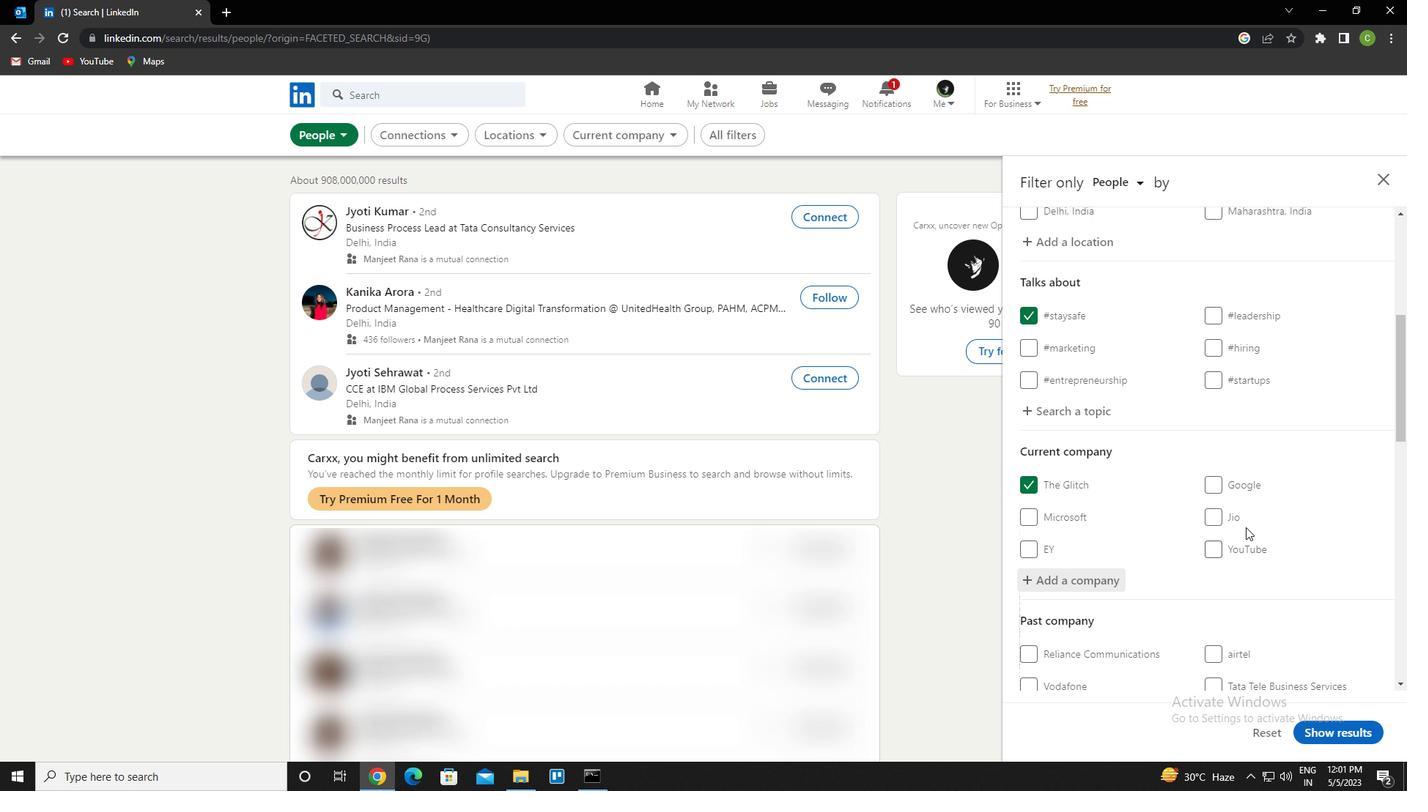 
Action: Mouse moved to (1245, 527)
Screenshot: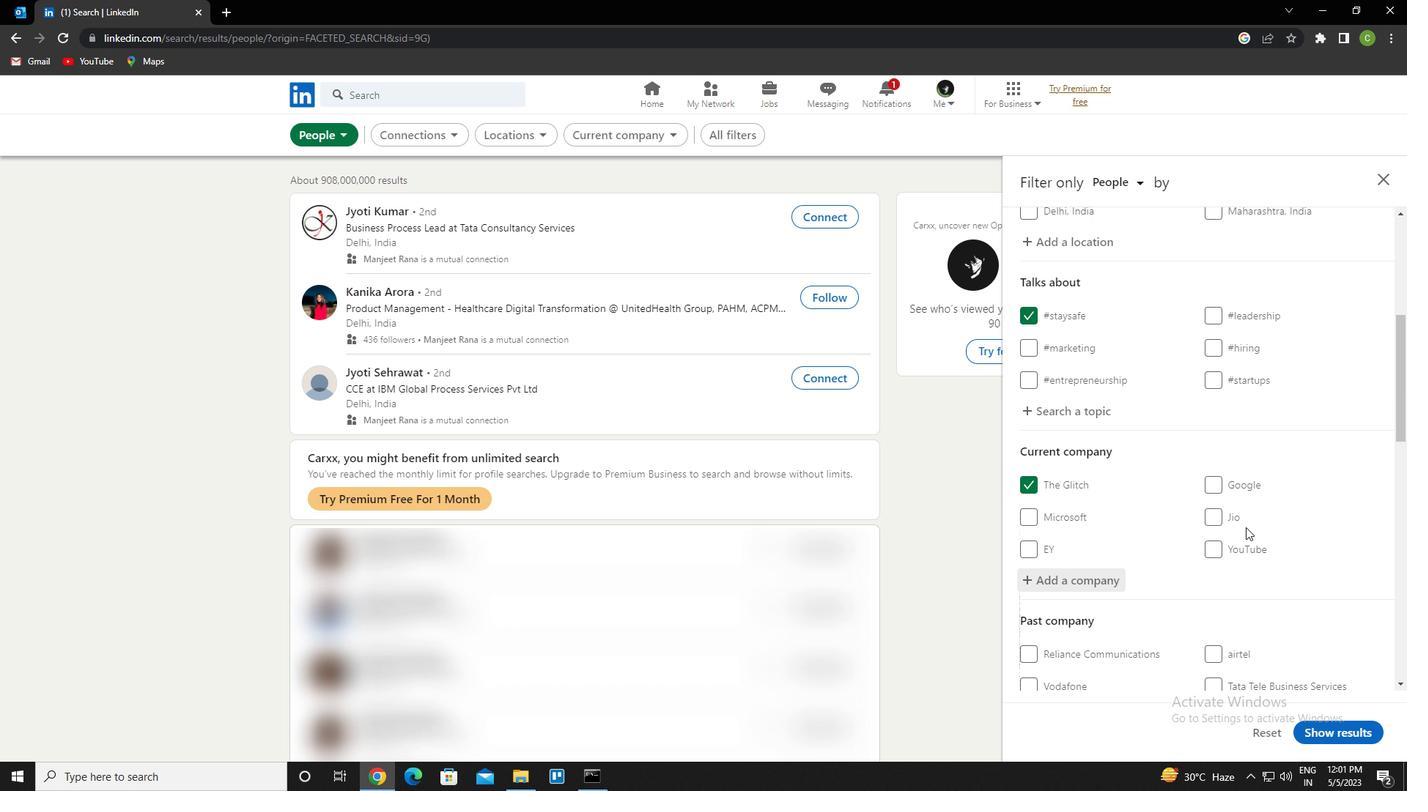 
Action: Mouse scrolled (1245, 526) with delta (0, 0)
Screenshot: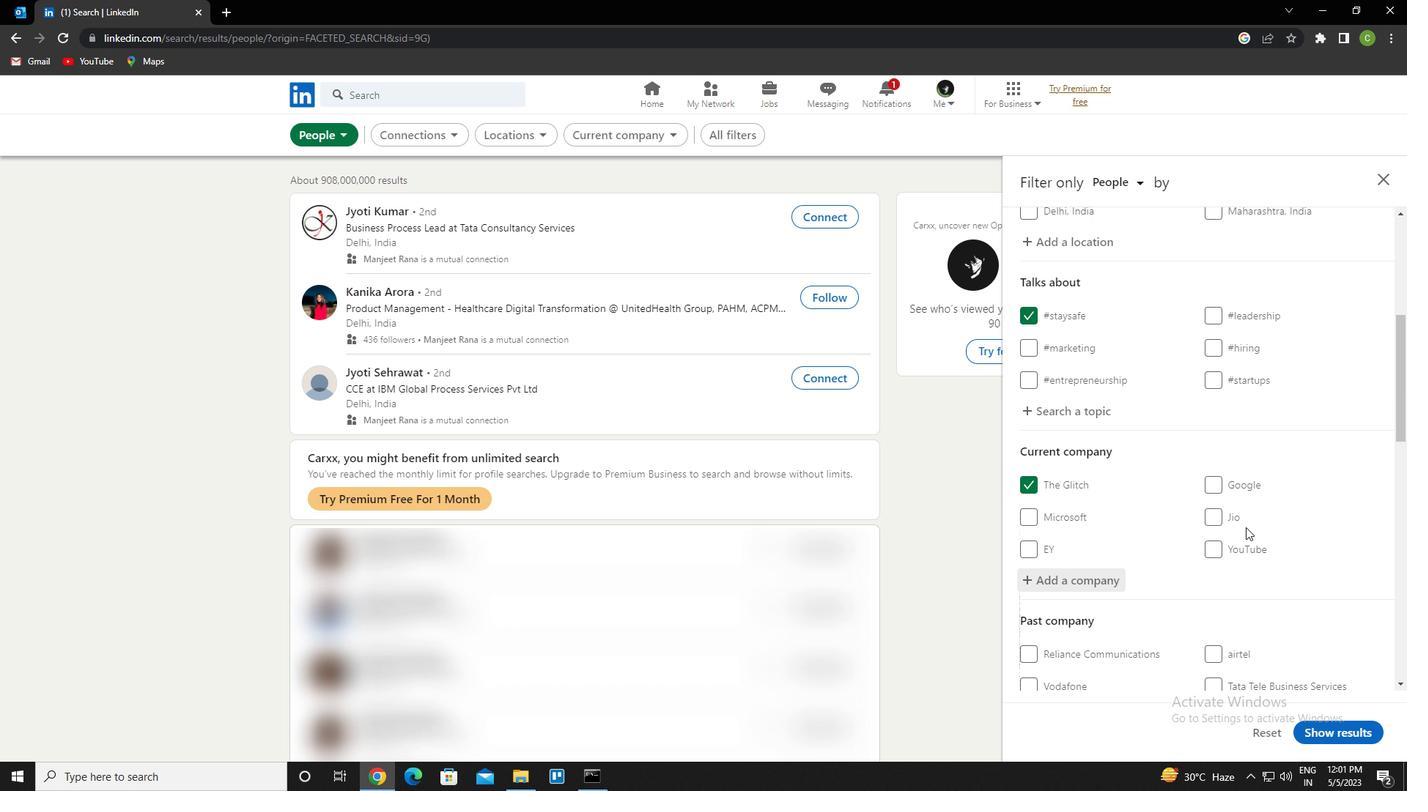 
Action: Mouse moved to (1248, 529)
Screenshot: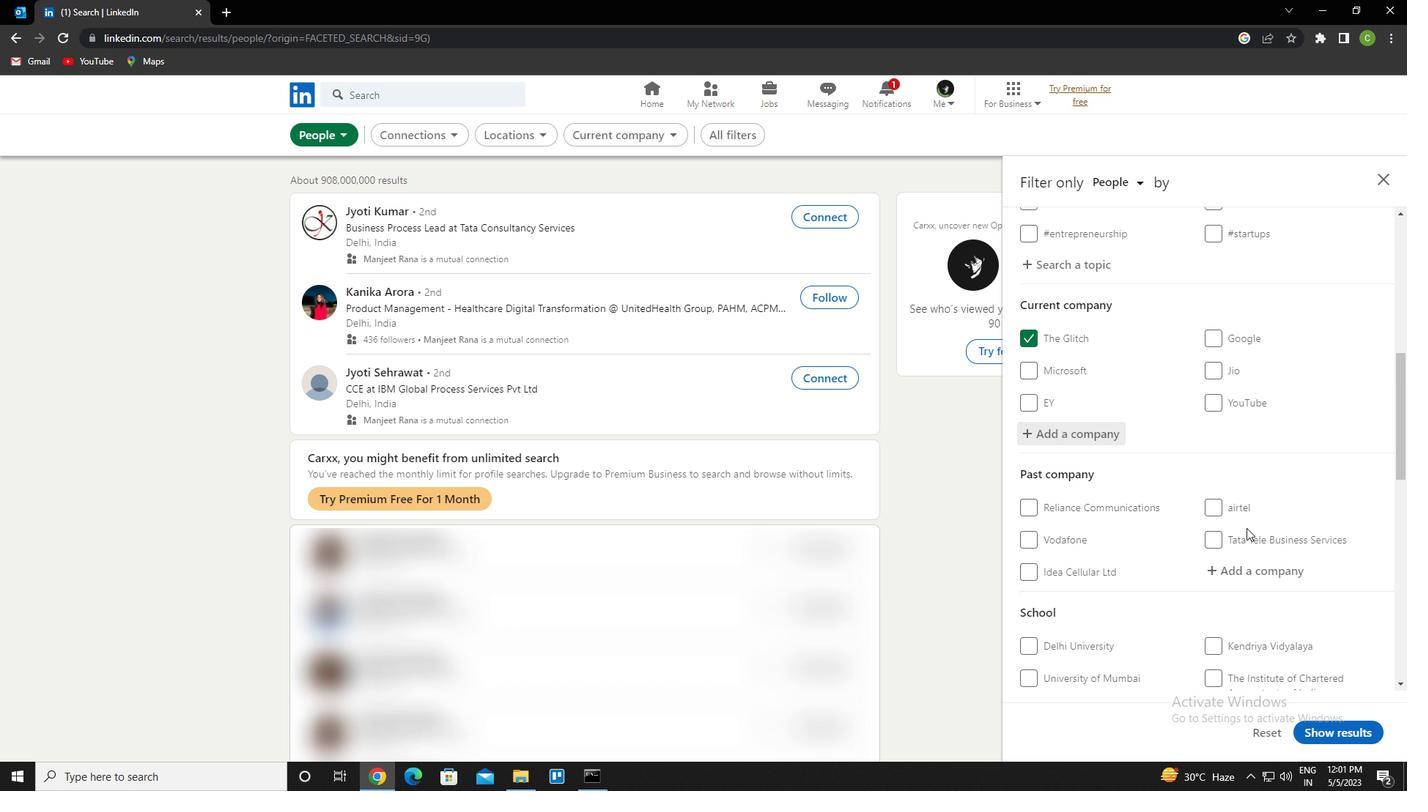 
Action: Mouse scrolled (1248, 529) with delta (0, 0)
Screenshot: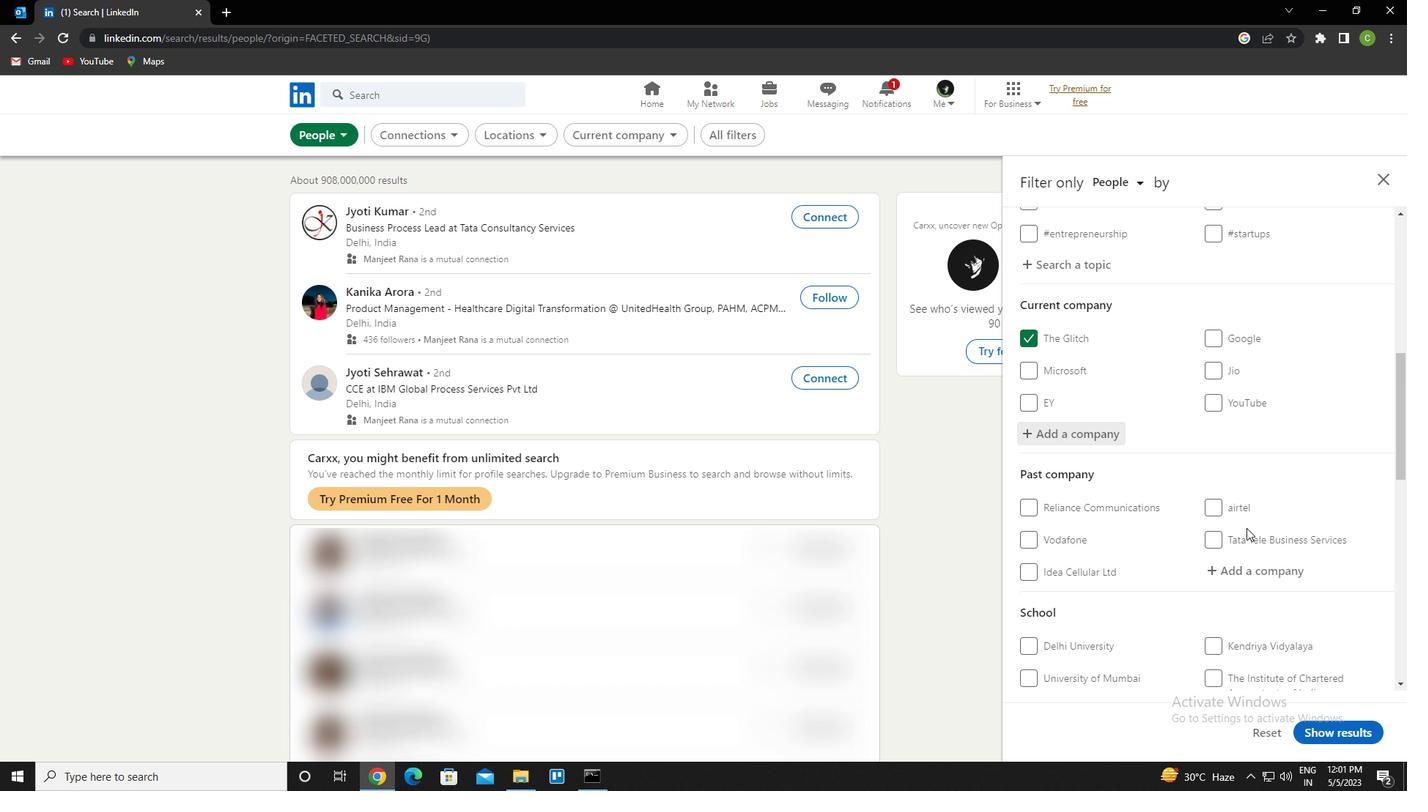 
Action: Mouse scrolled (1248, 529) with delta (0, 0)
Screenshot: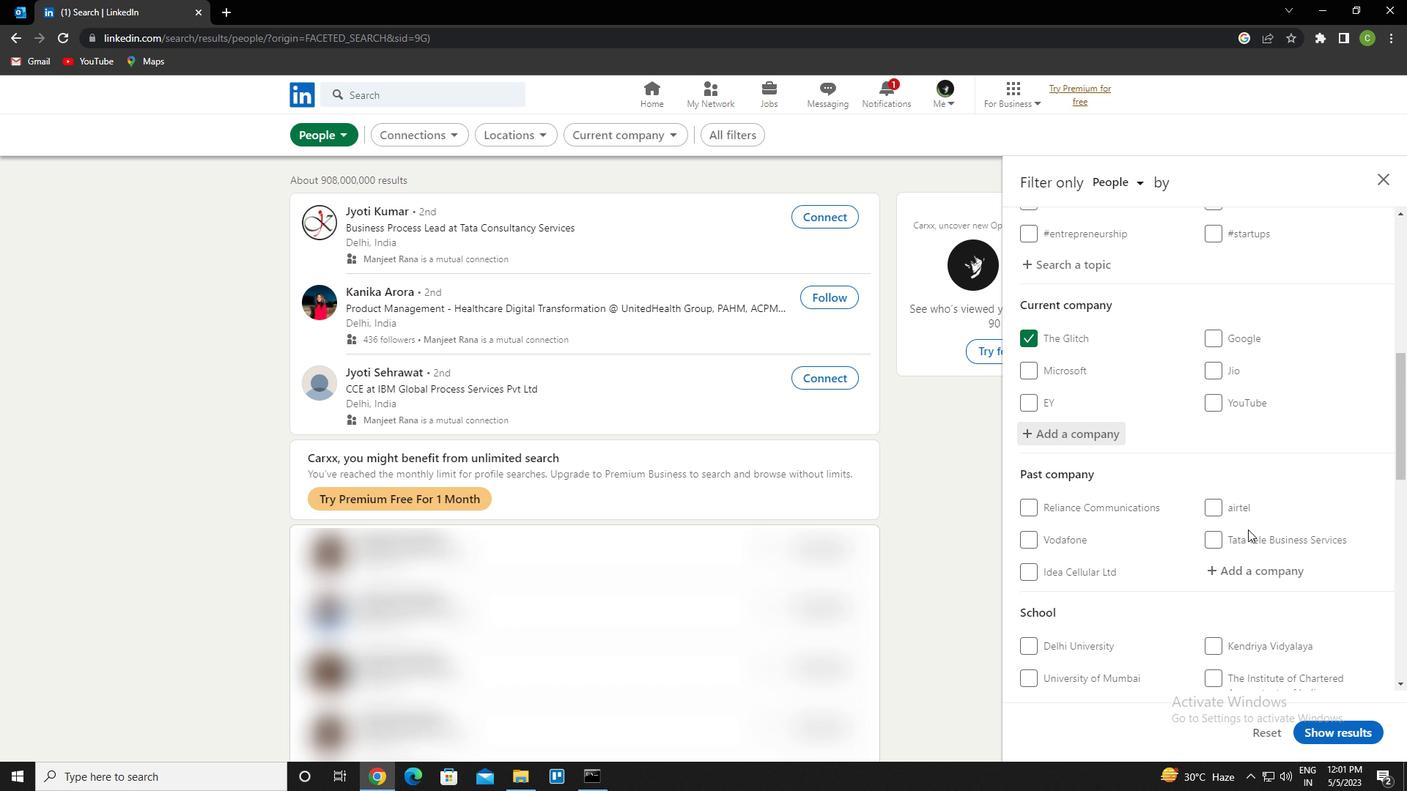 
Action: Mouse moved to (1262, 574)
Screenshot: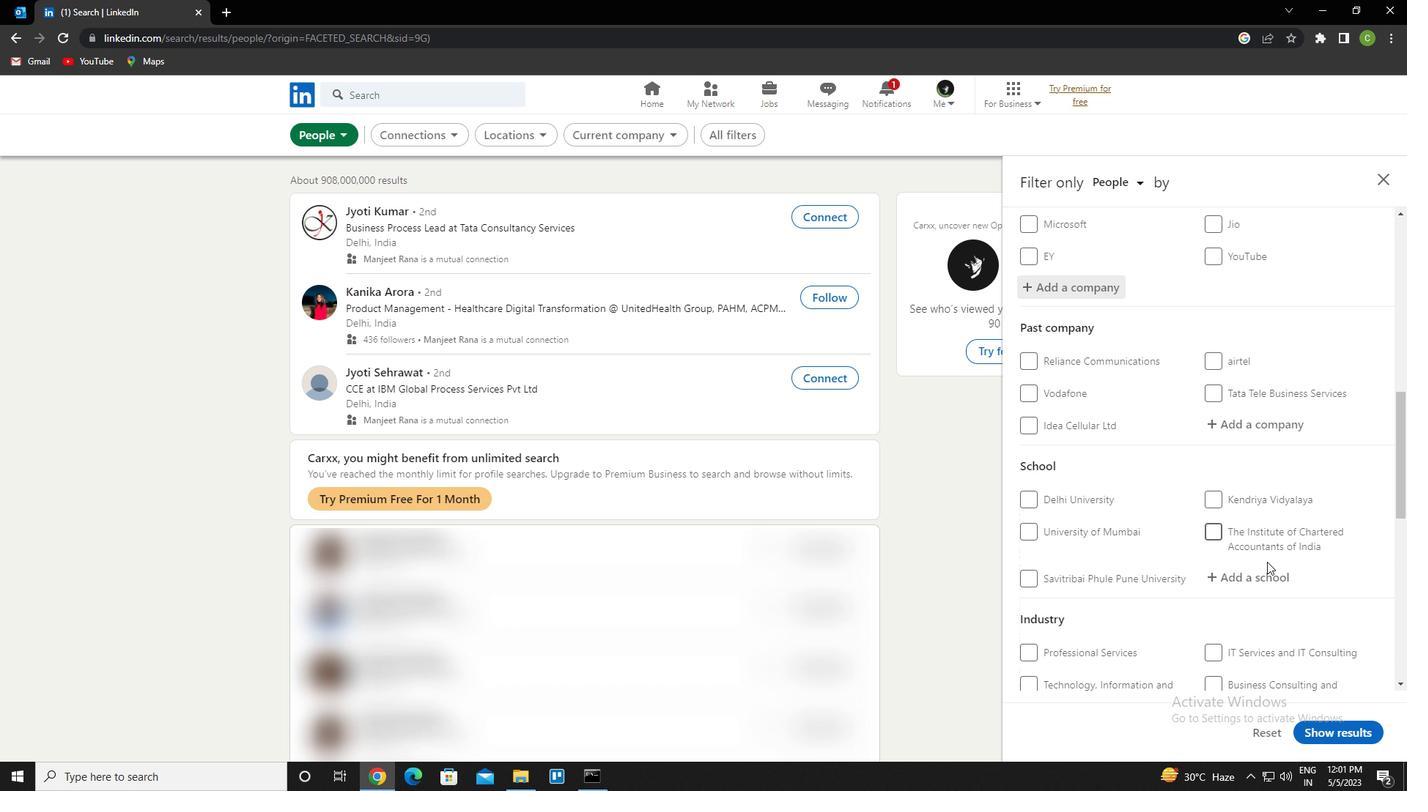 
Action: Mouse pressed left at (1262, 574)
Screenshot: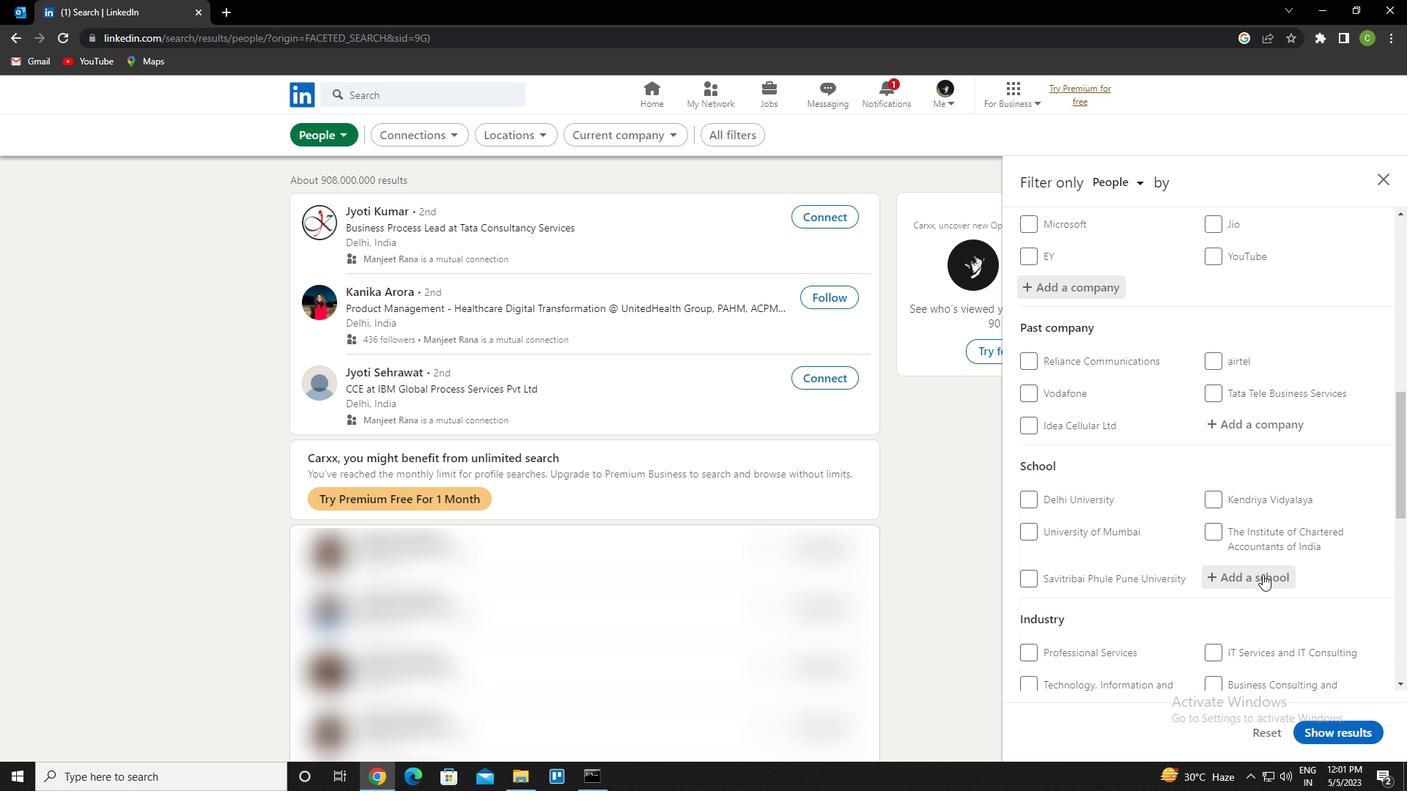 
Action: Key pressed <Key.caps_lock>c<Key.caps_lock>hikitsak<Key.space>samuhas<Key.down><Key.enter>
Screenshot: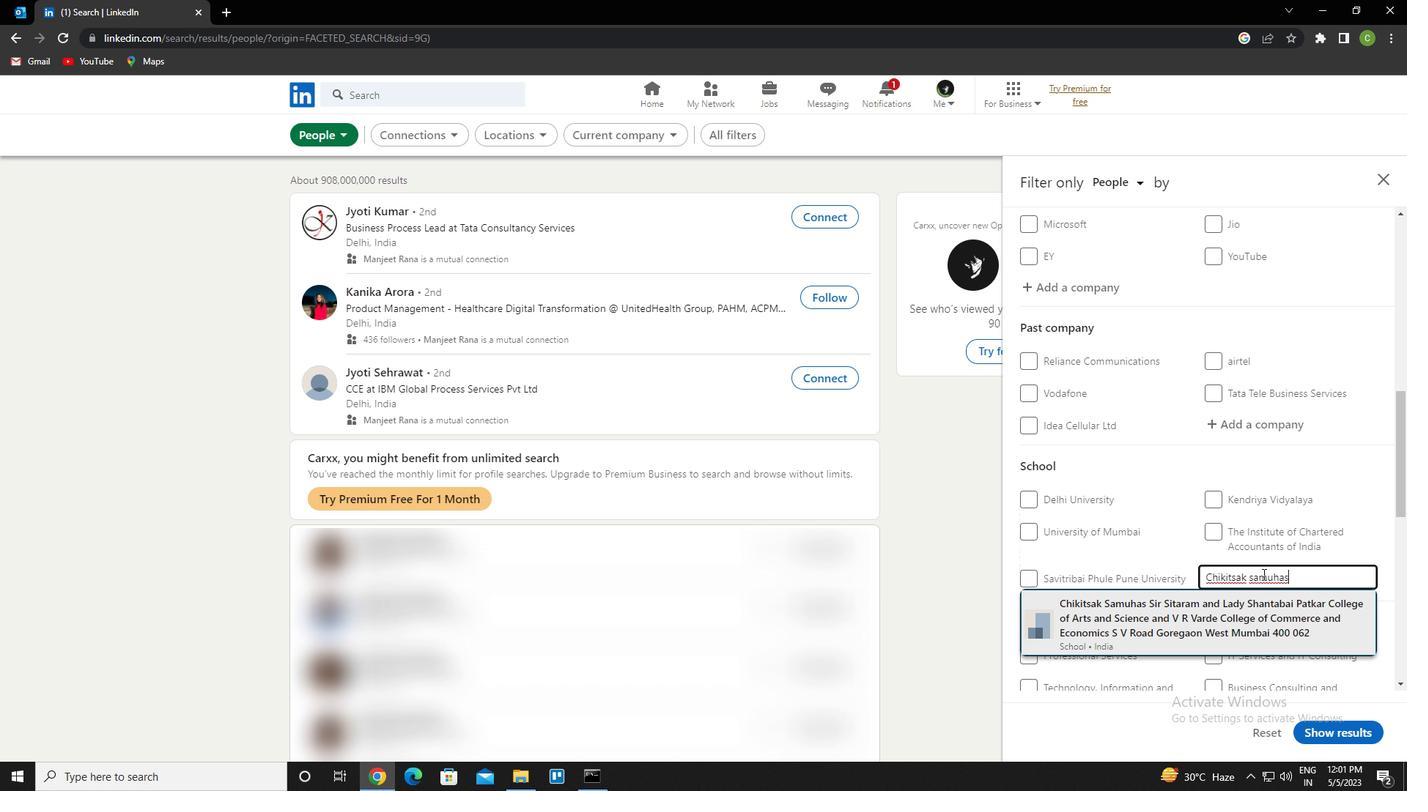 
Action: Mouse scrolled (1262, 573) with delta (0, 0)
Screenshot: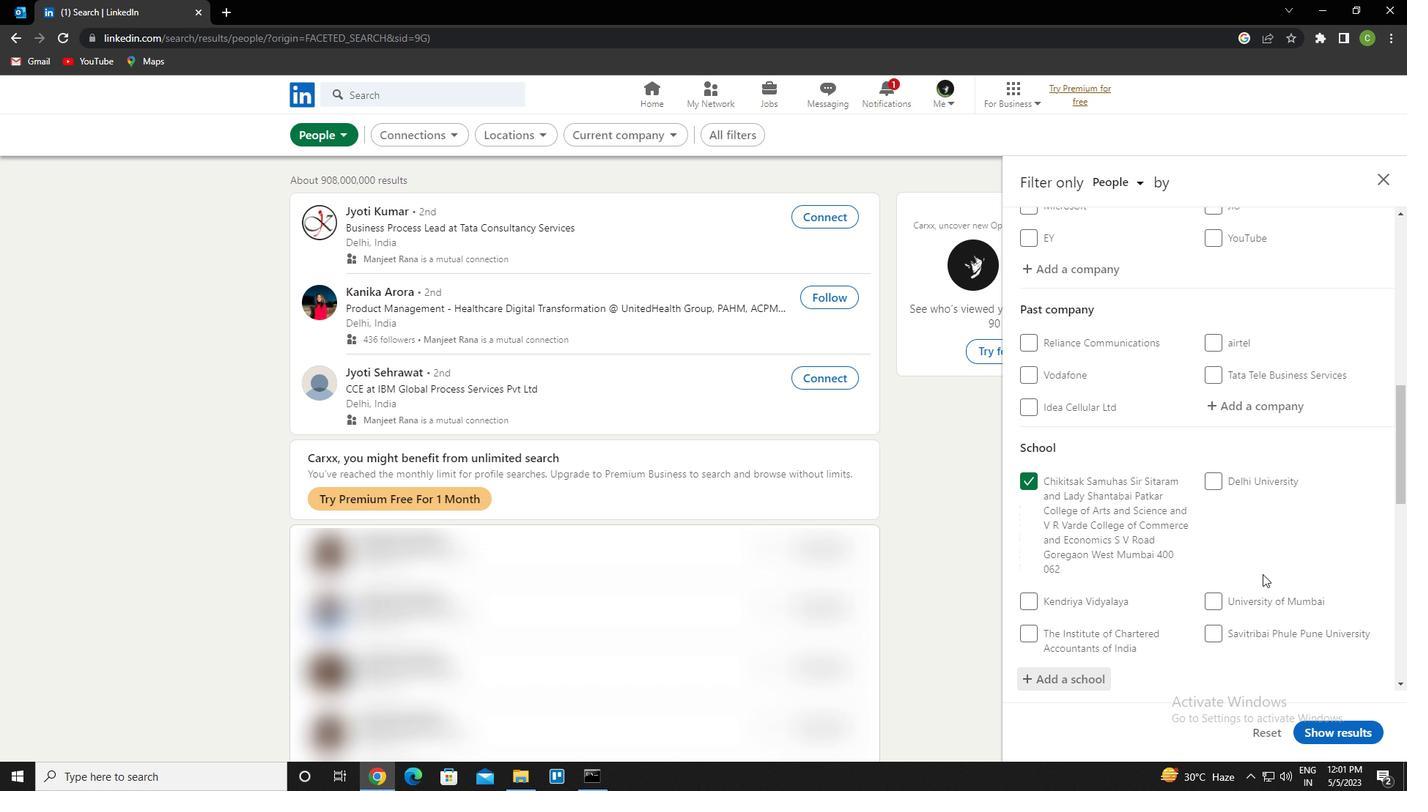 
Action: Mouse scrolled (1262, 573) with delta (0, 0)
Screenshot: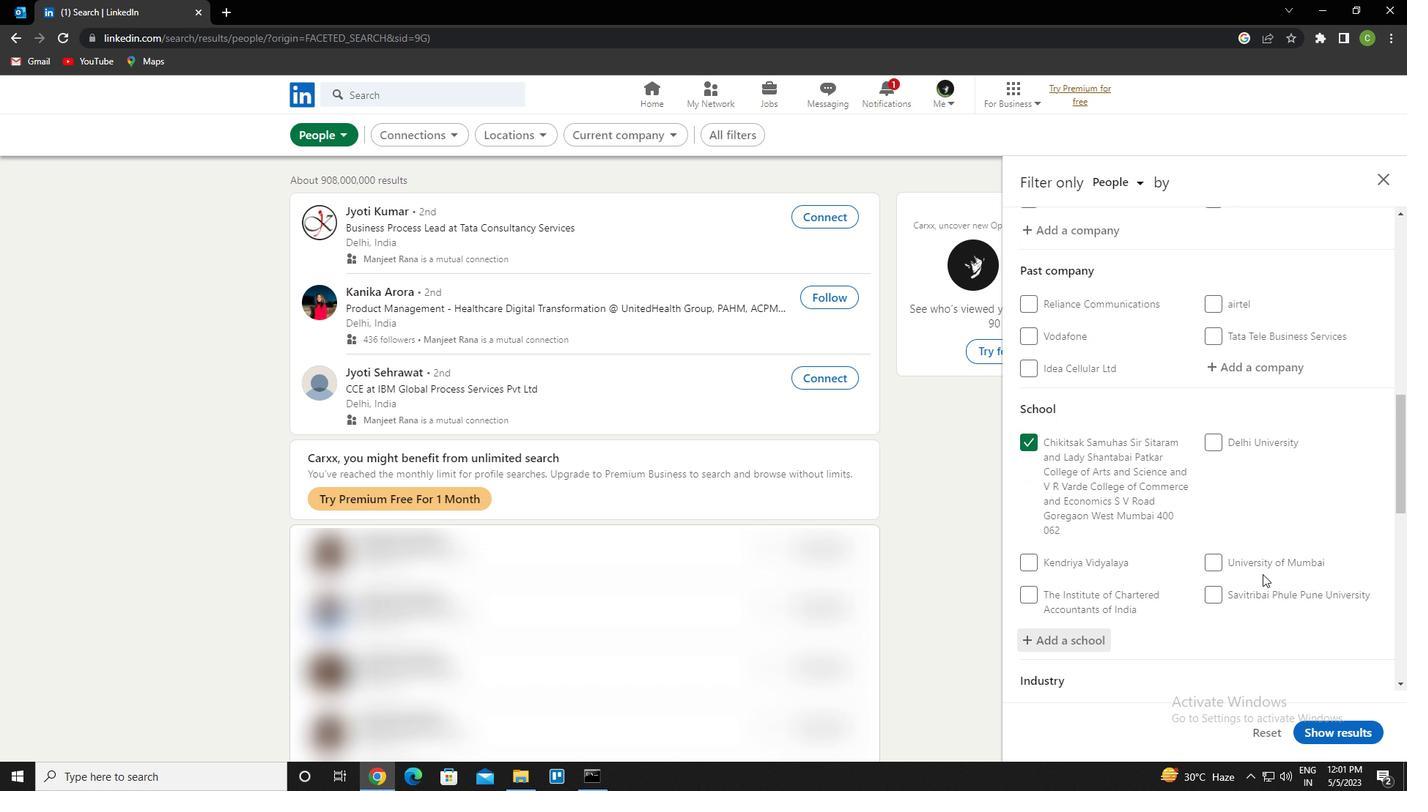 
Action: Mouse moved to (1262, 570)
Screenshot: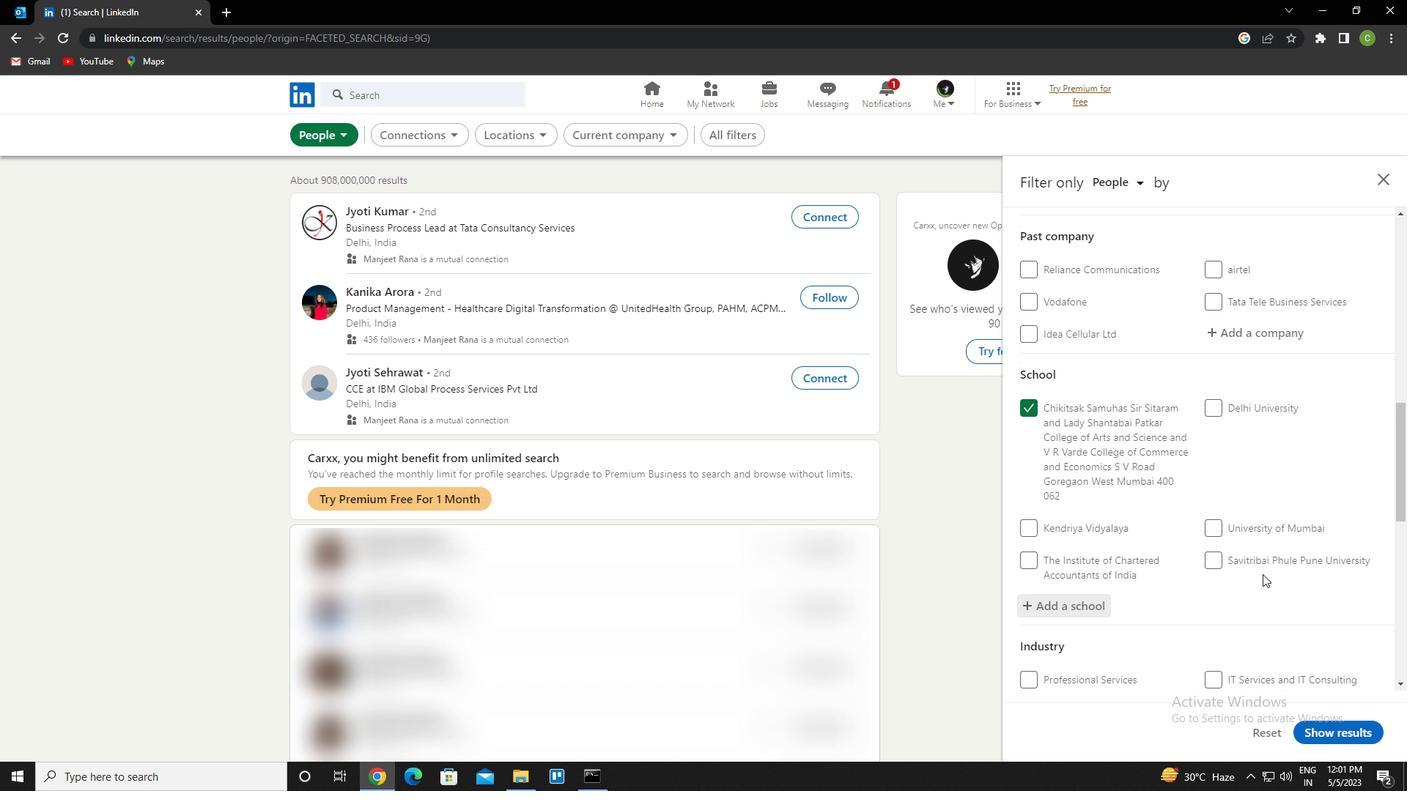 
Action: Mouse scrolled (1262, 569) with delta (0, 0)
Screenshot: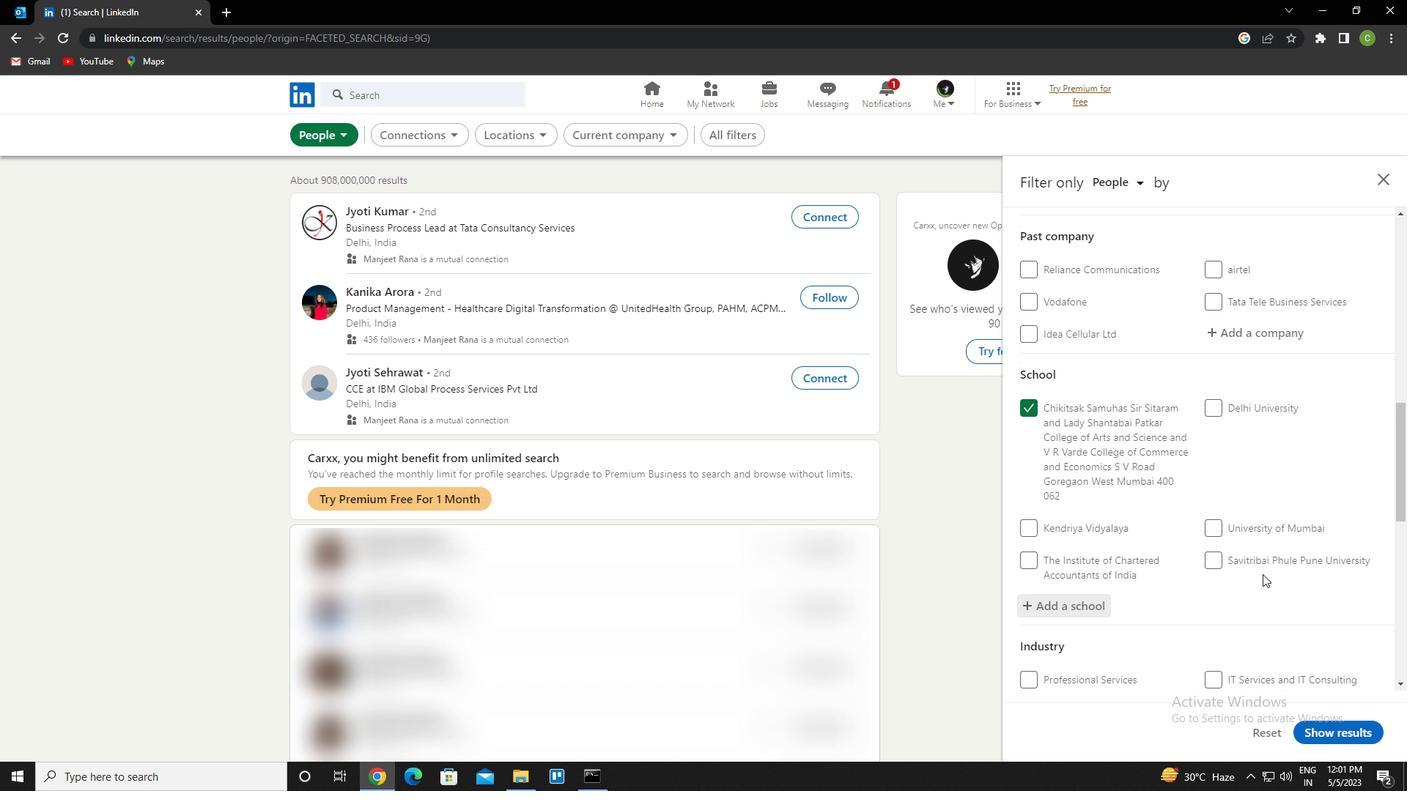 
Action: Mouse moved to (1262, 568)
Screenshot: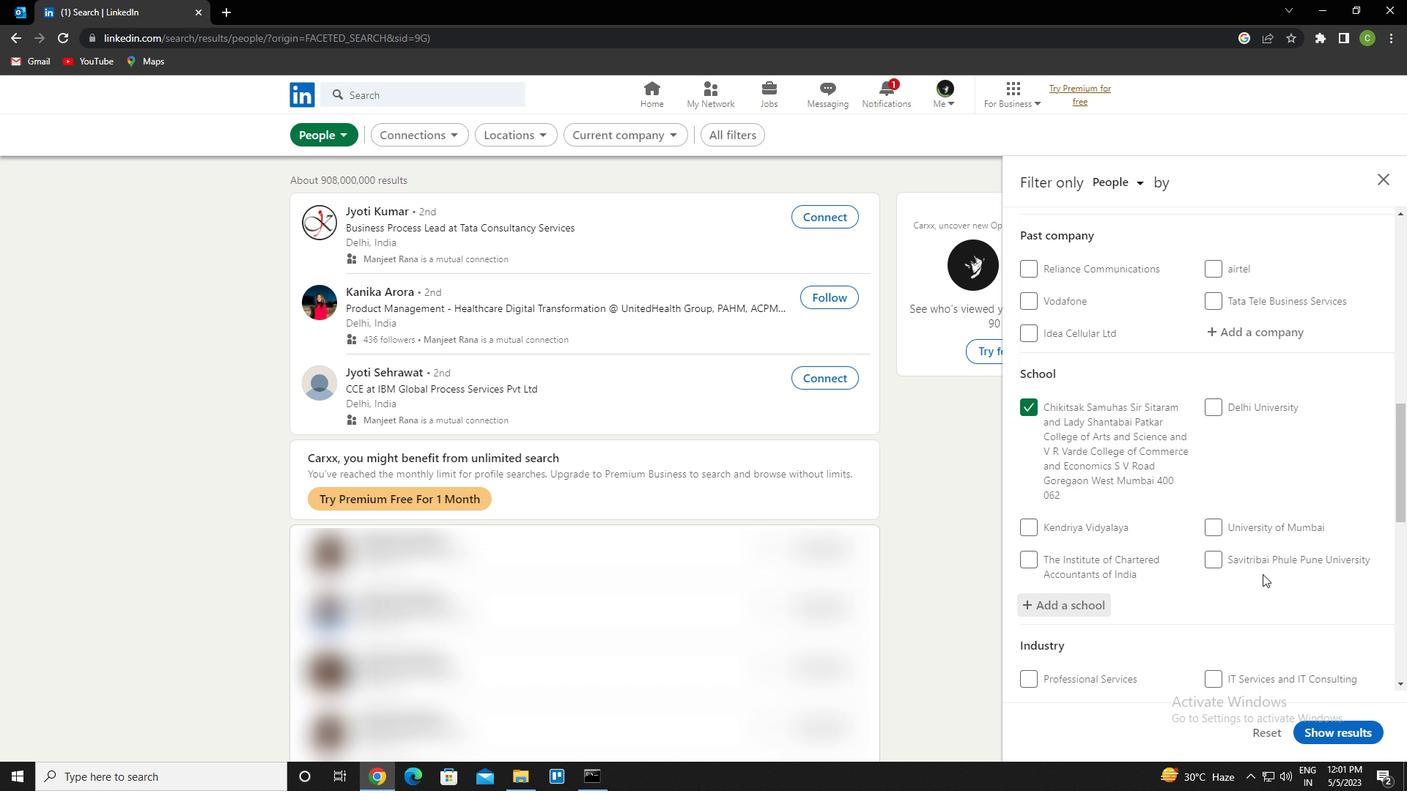 
Action: Mouse scrolled (1262, 567) with delta (0, 0)
Screenshot: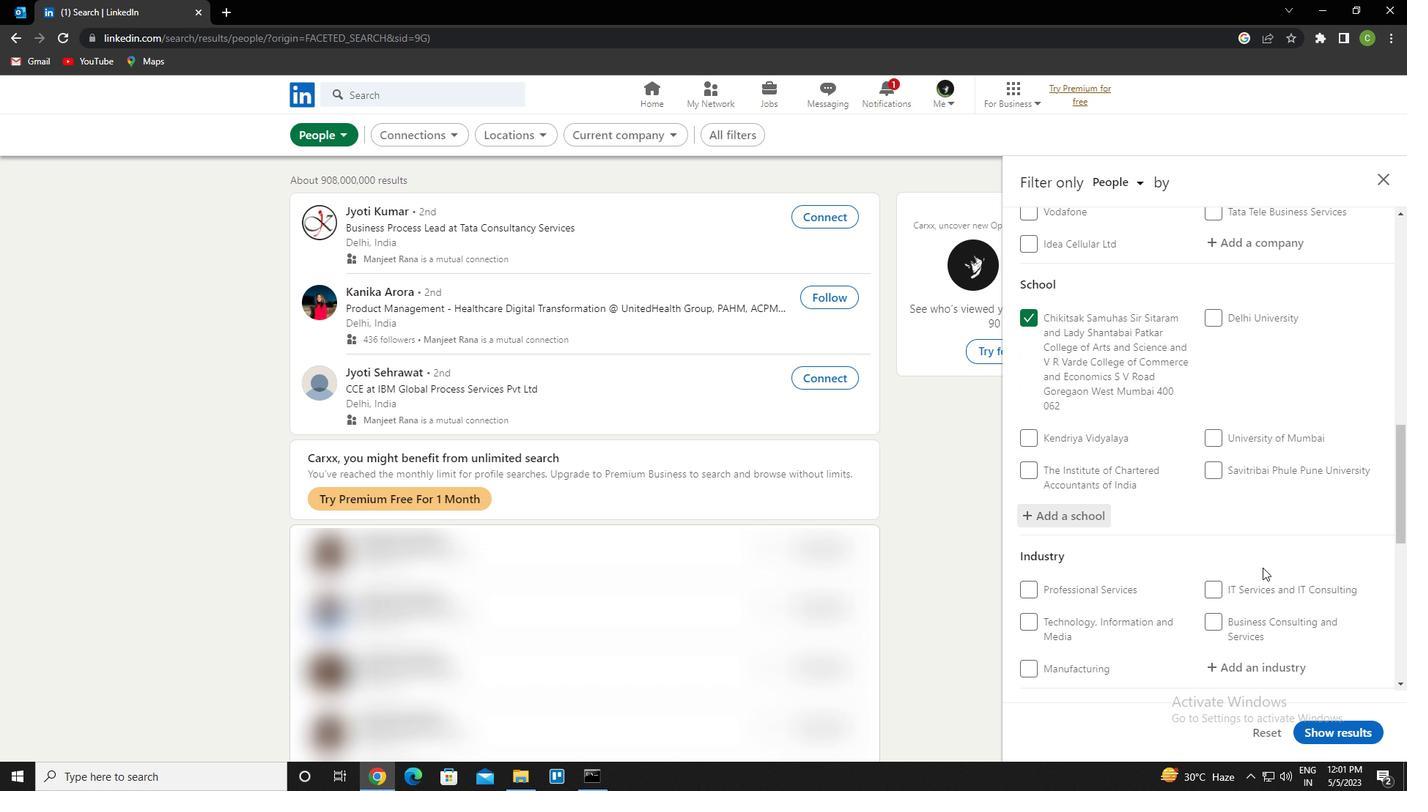 
Action: Mouse moved to (1262, 532)
Screenshot: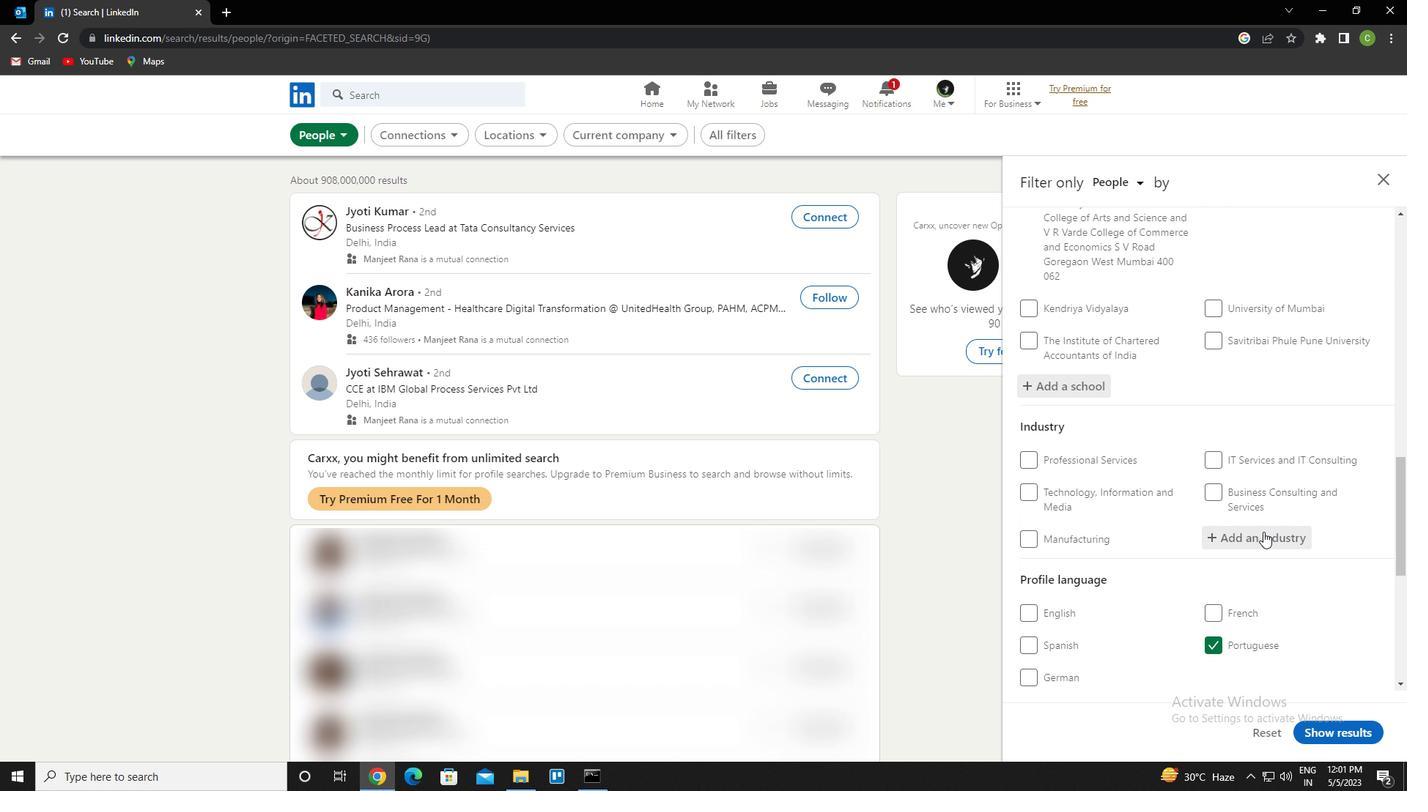 
Action: Mouse pressed left at (1262, 532)
Screenshot: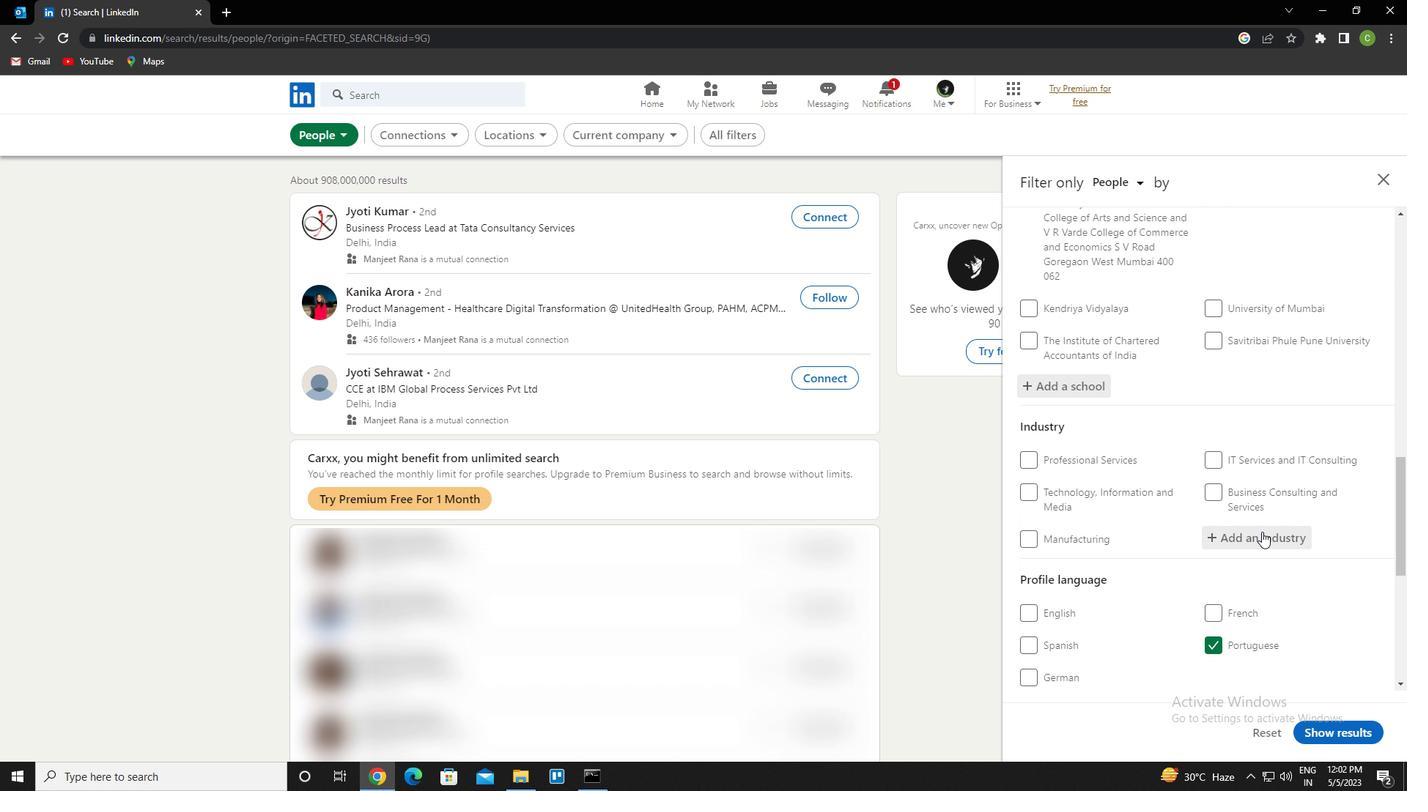 
Action: Key pressed legislative<Key.space>offices<Key.down><Key.enter>
Screenshot: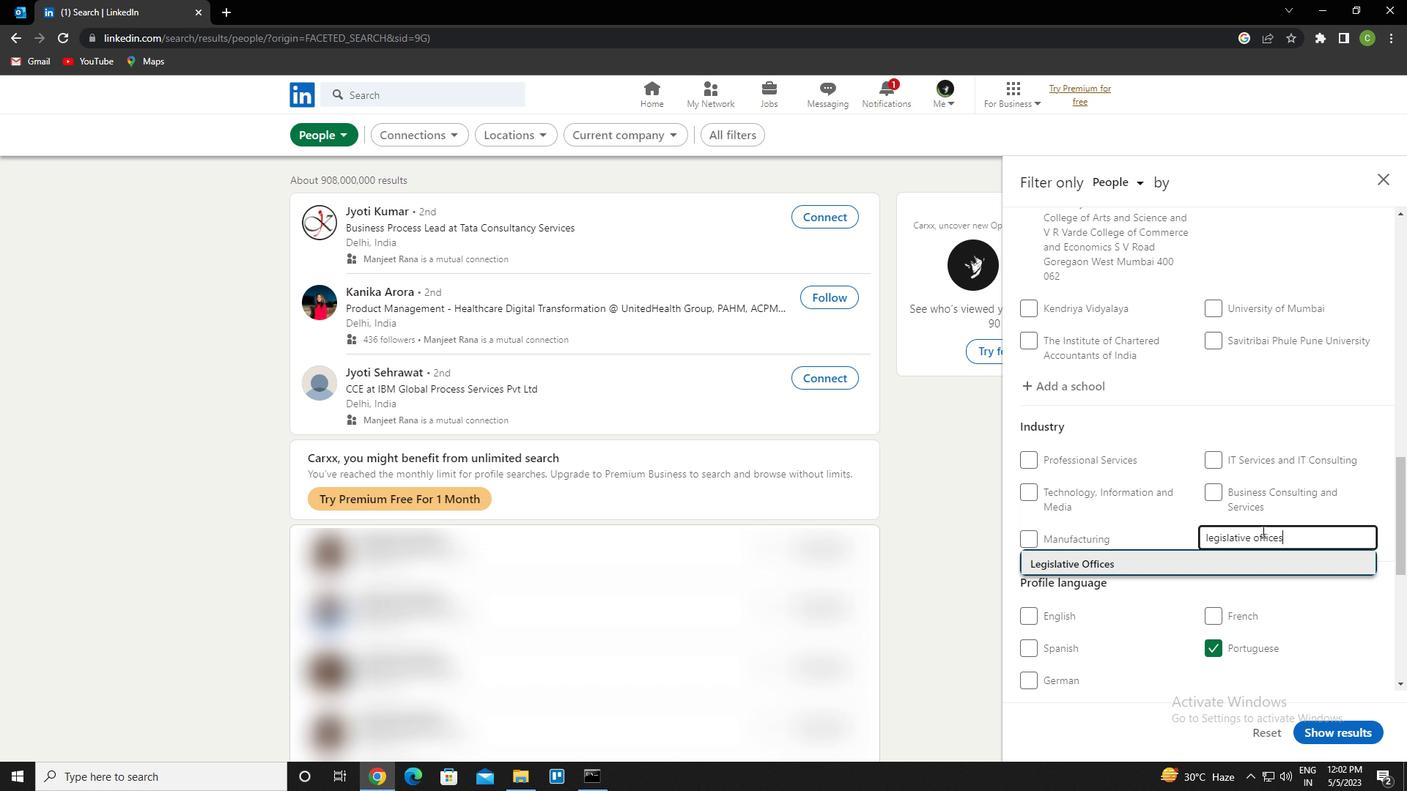 
Action: Mouse moved to (1286, 541)
Screenshot: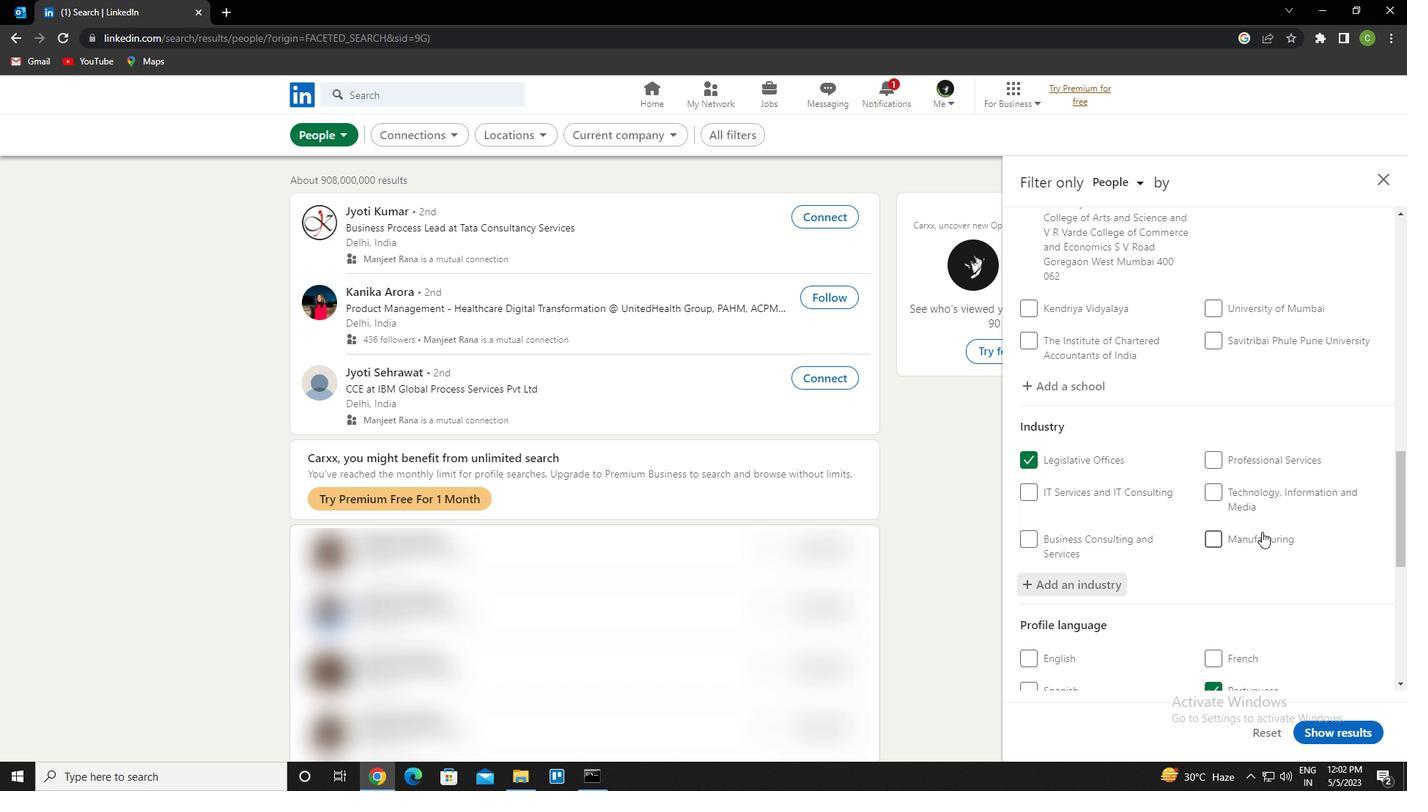 
Action: Mouse scrolled (1286, 540) with delta (0, 0)
Screenshot: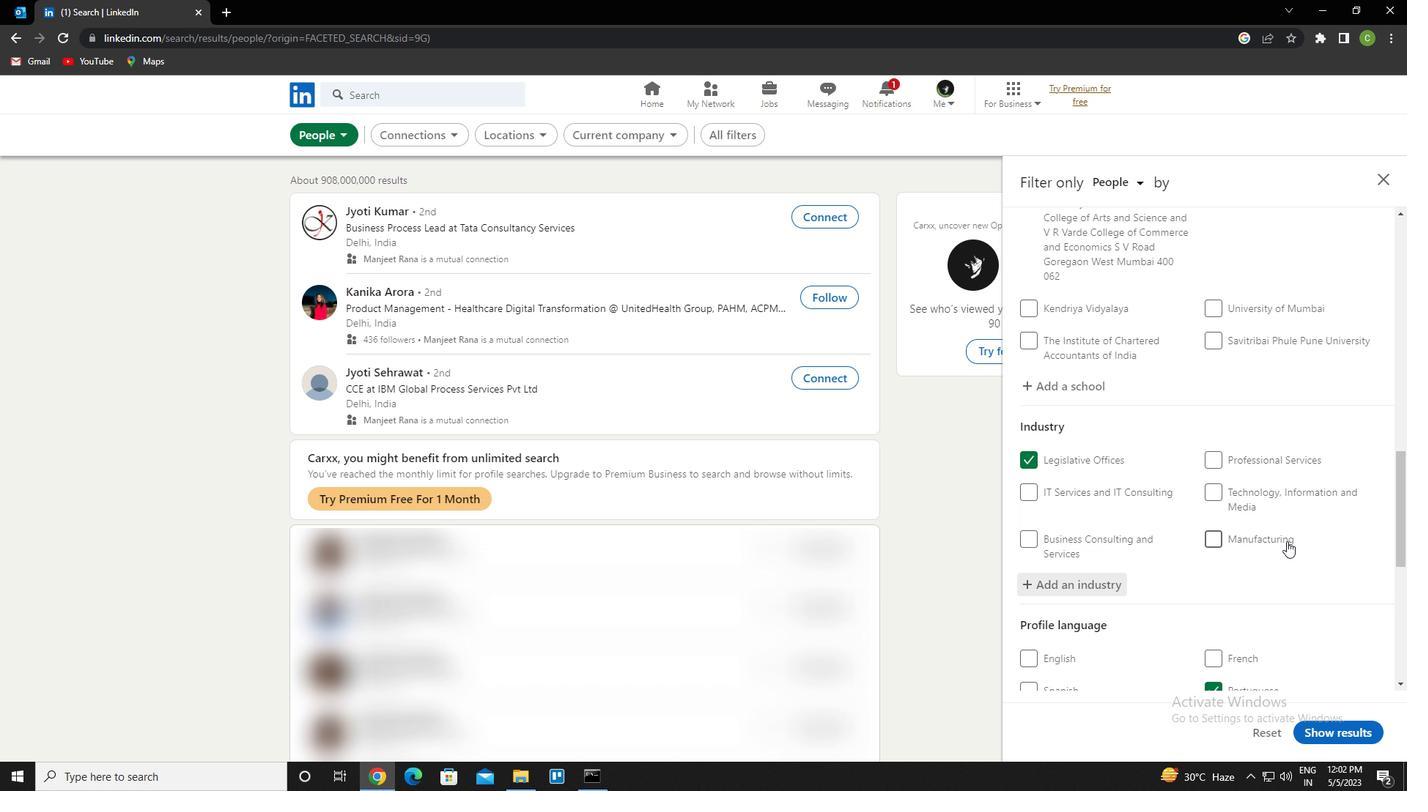 
Action: Mouse scrolled (1286, 540) with delta (0, 0)
Screenshot: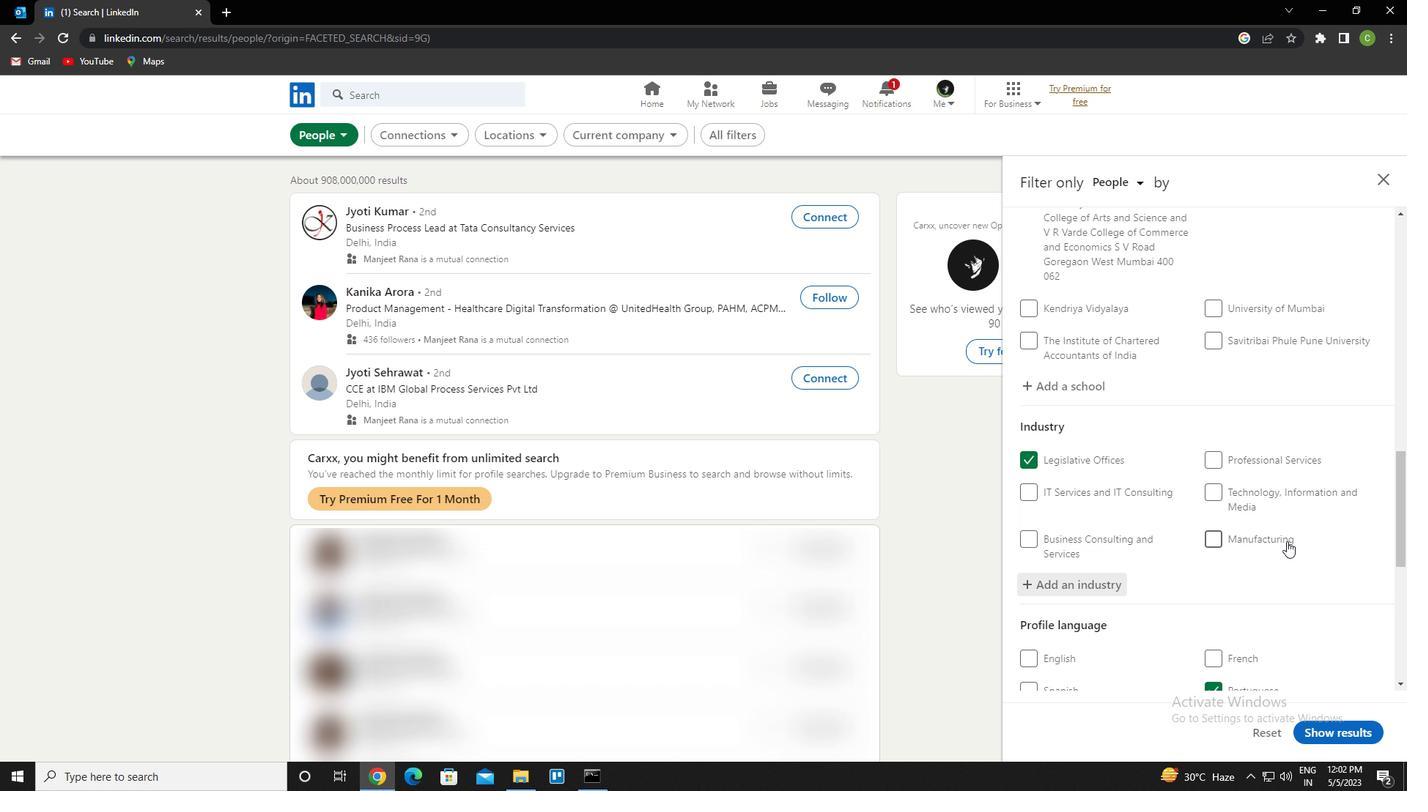 
Action: Mouse scrolled (1286, 540) with delta (0, 0)
Screenshot: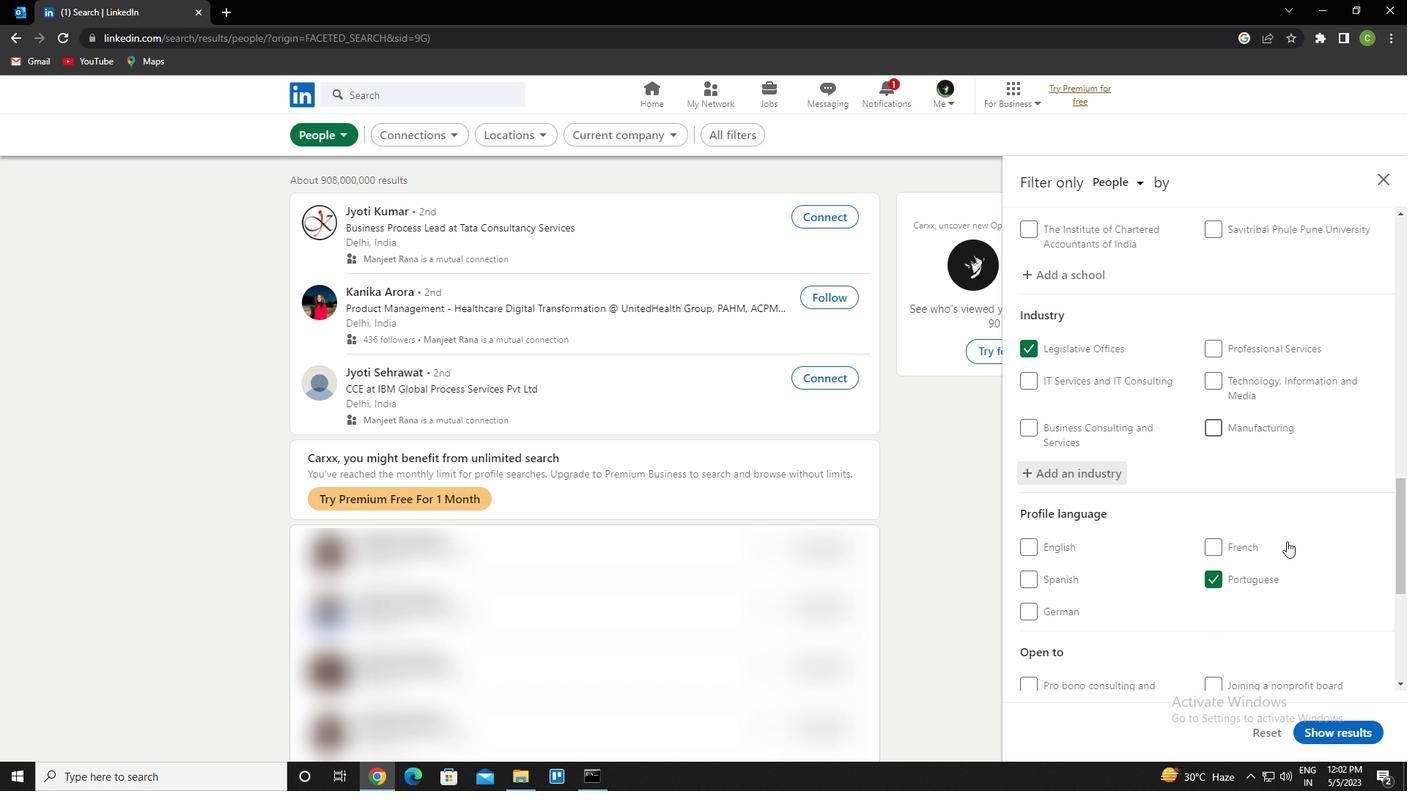 
Action: Mouse moved to (1282, 541)
Screenshot: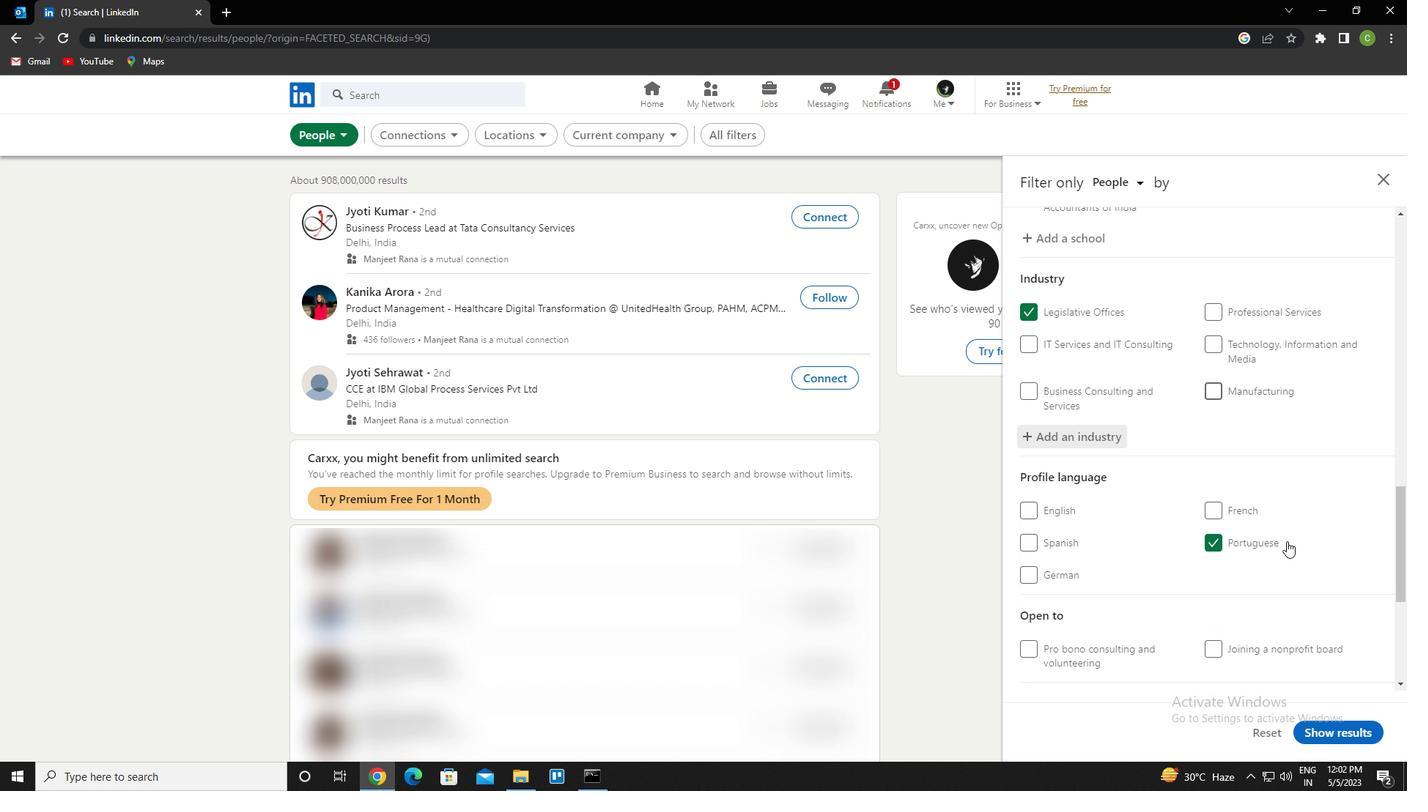 
Action: Mouse scrolled (1282, 540) with delta (0, 0)
Screenshot: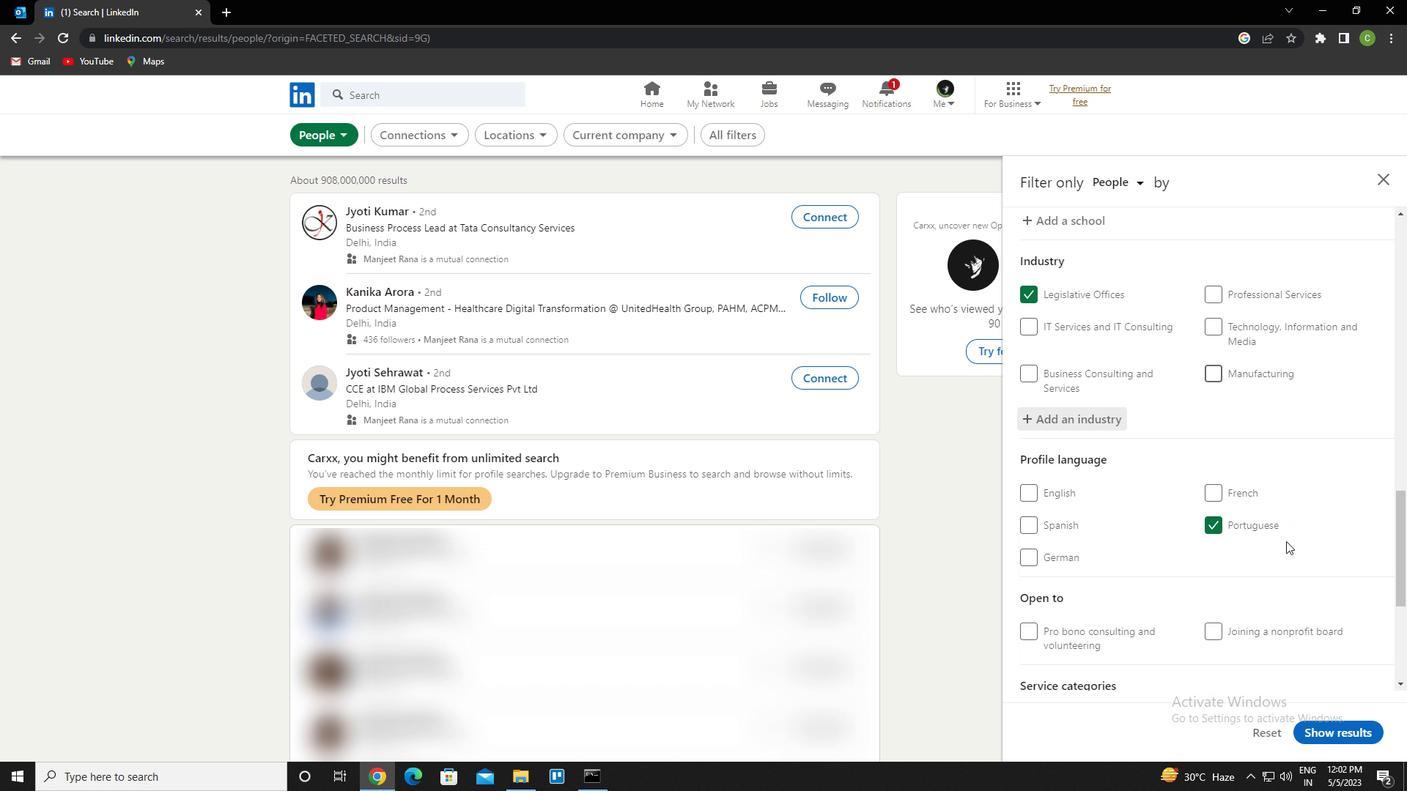 
Action: Mouse moved to (1278, 540)
Screenshot: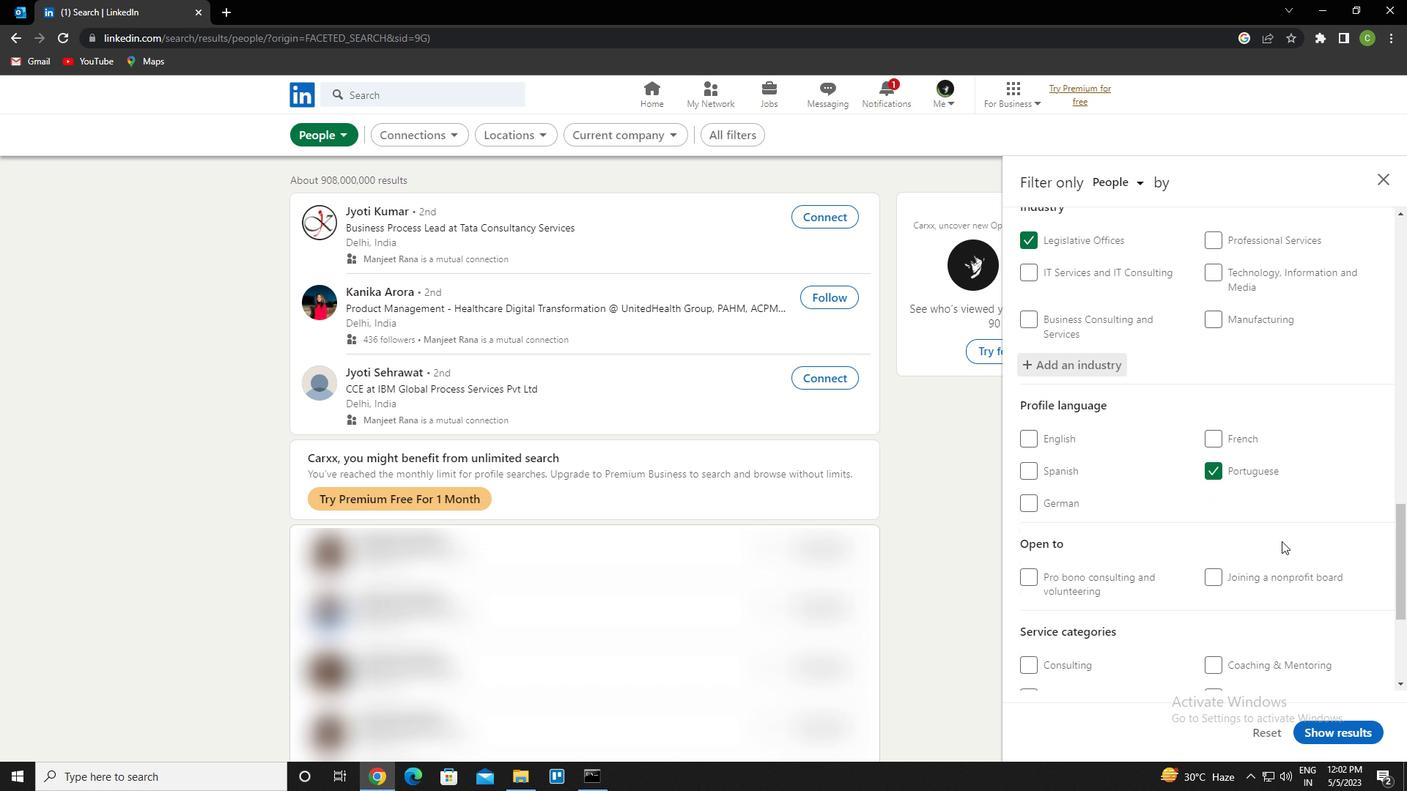
Action: Mouse scrolled (1278, 540) with delta (0, 0)
Screenshot: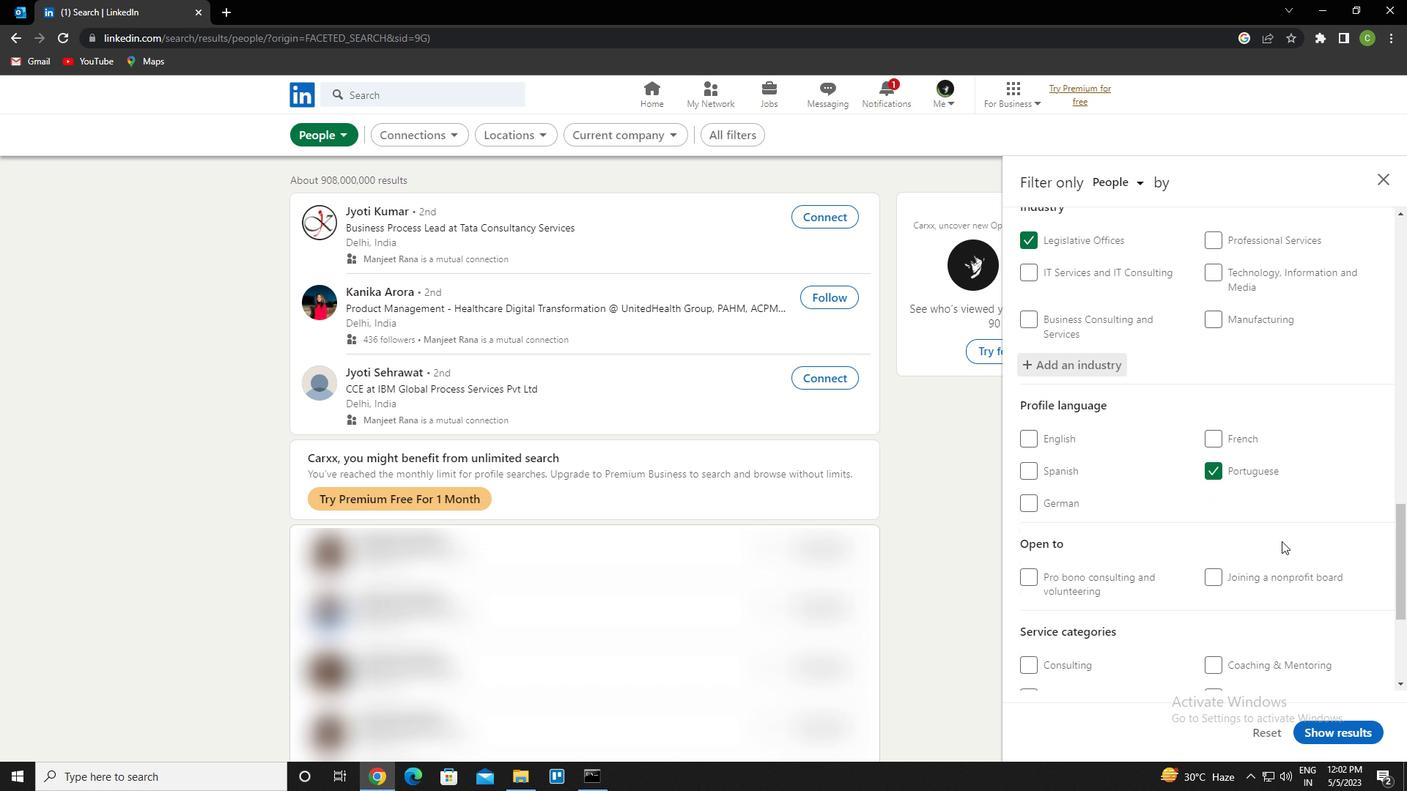 
Action: Mouse moved to (1278, 540)
Screenshot: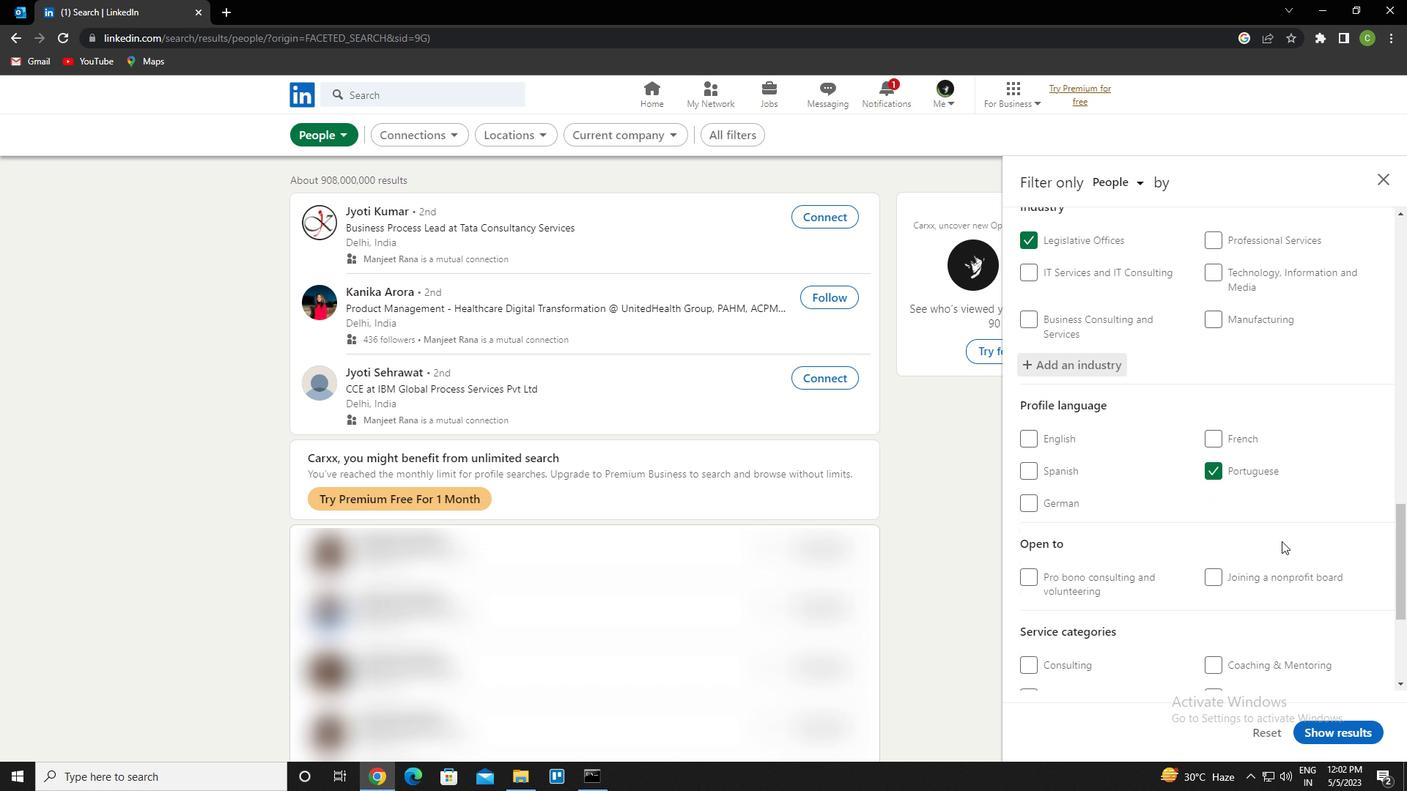 
Action: Mouse scrolled (1278, 540) with delta (0, 0)
Screenshot: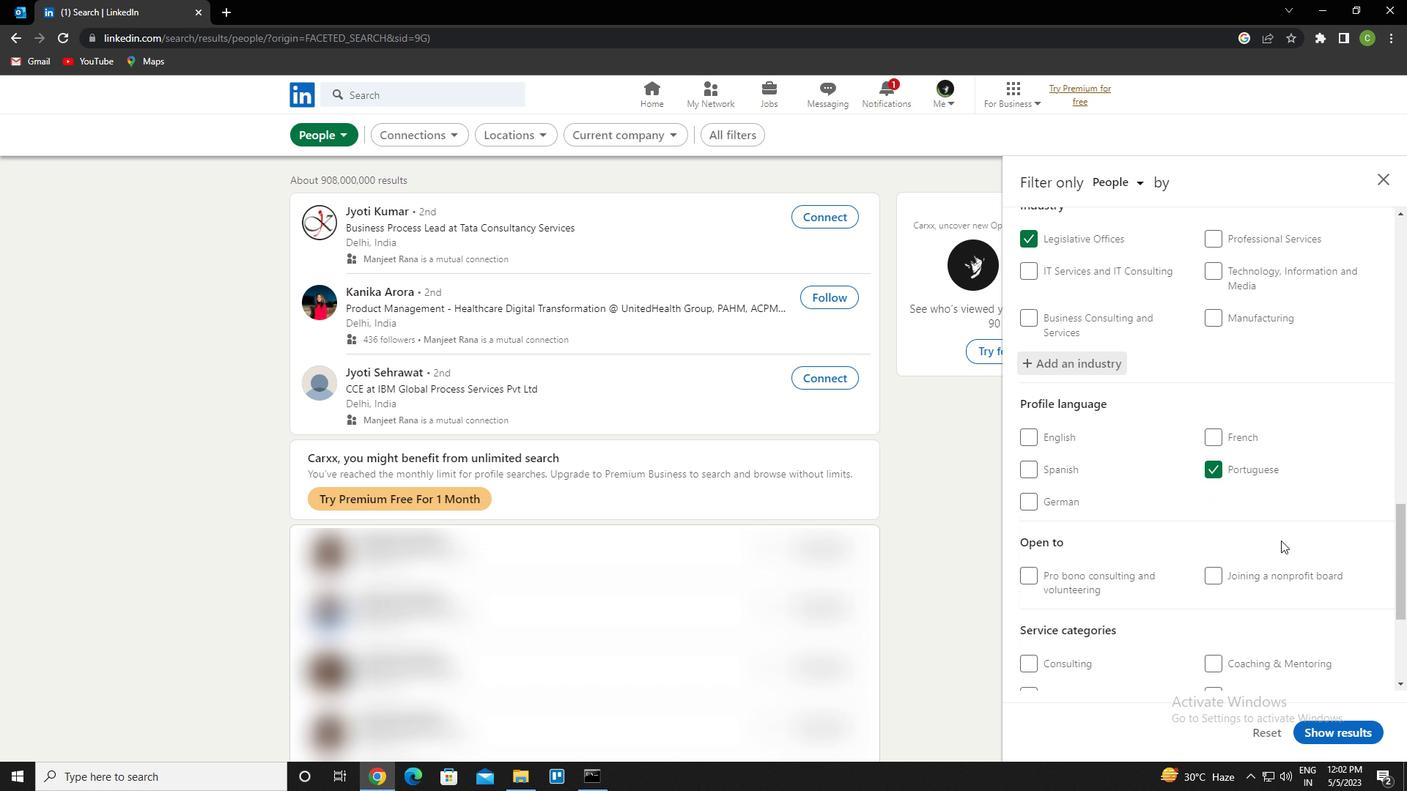 
Action: Mouse moved to (1264, 508)
Screenshot: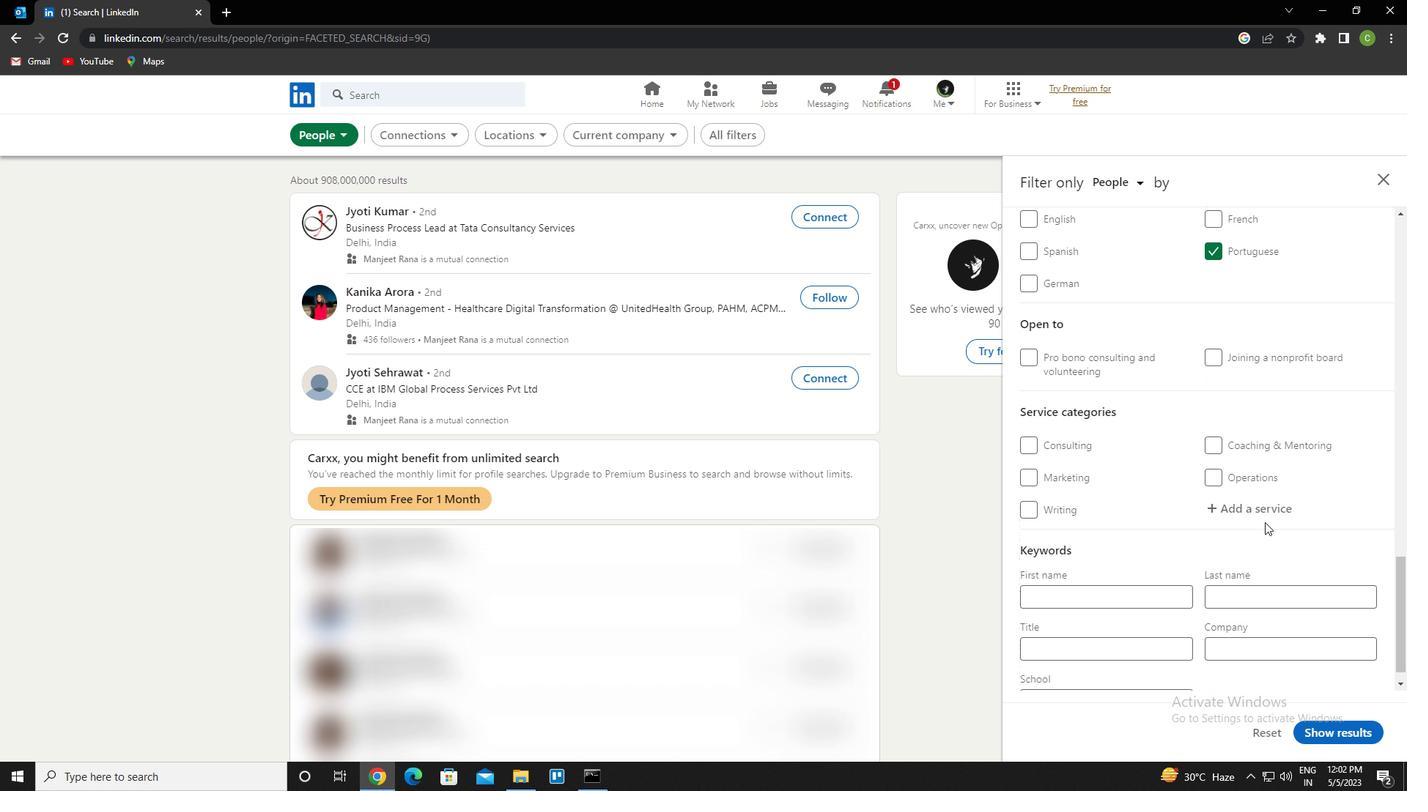 
Action: Mouse pressed left at (1264, 508)
Screenshot: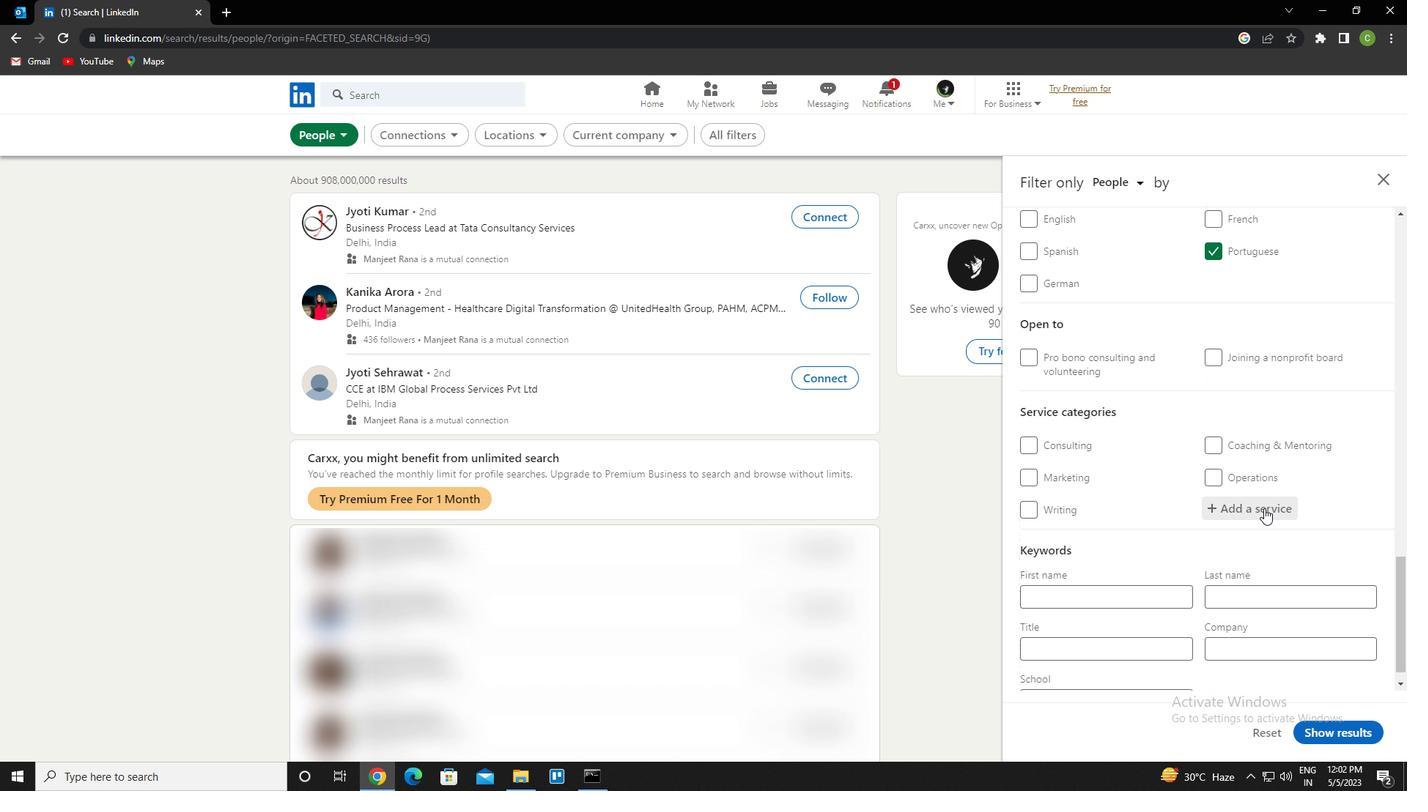 
Action: Key pressed <Key.caps_lock>c<Key.caps_lock>atering<Key.space><Key.down><Key.enter>
Screenshot: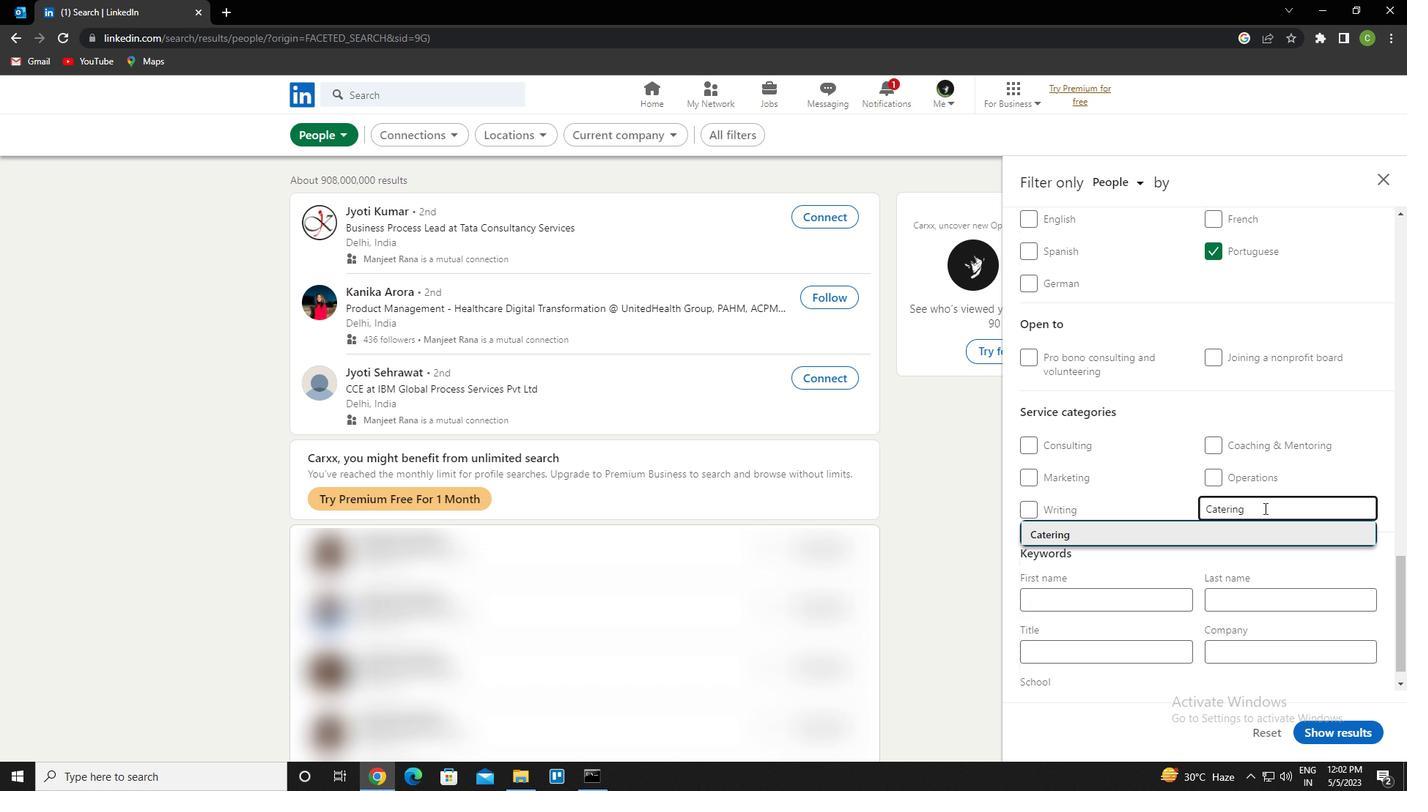 
Action: Mouse moved to (1266, 504)
Screenshot: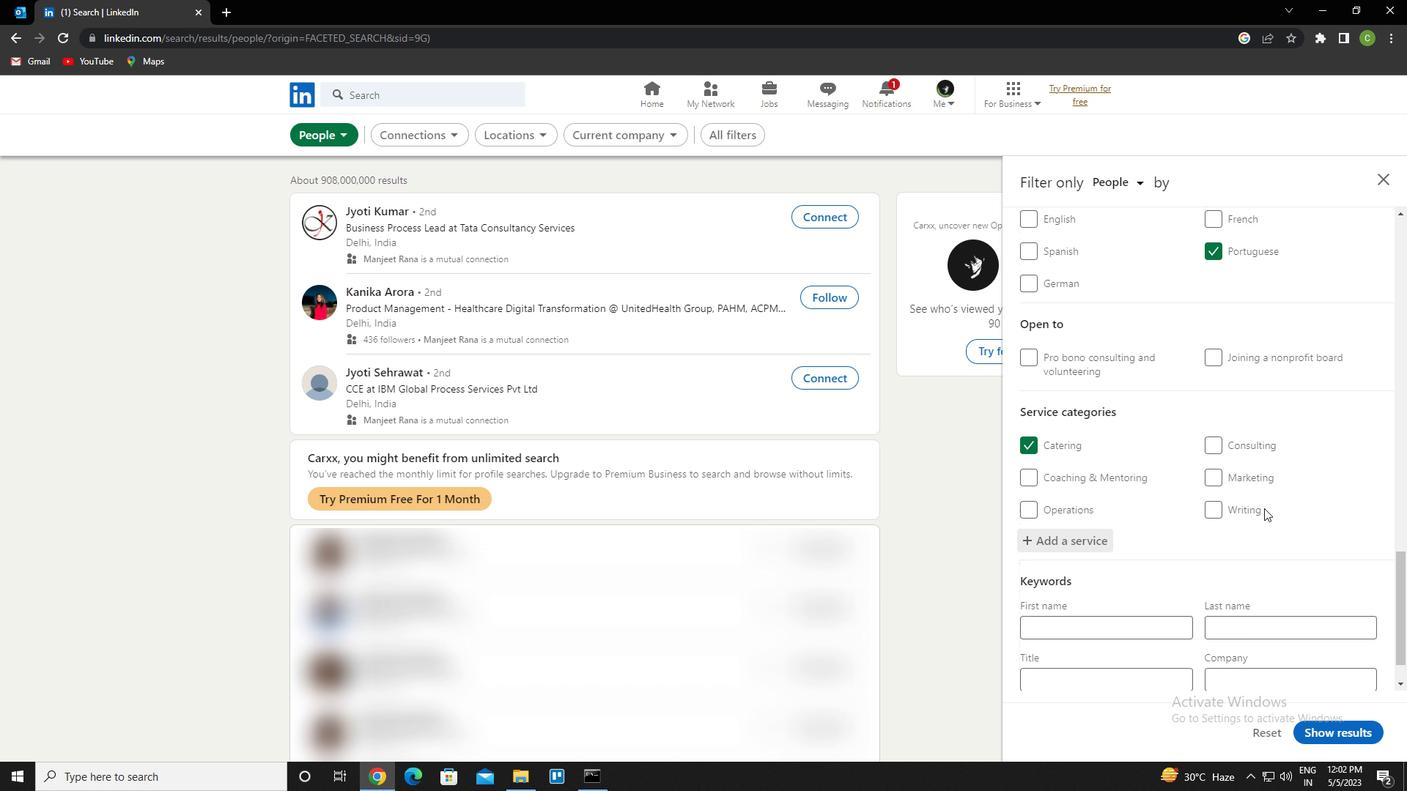 
Action: Mouse scrolled (1266, 503) with delta (0, 0)
Screenshot: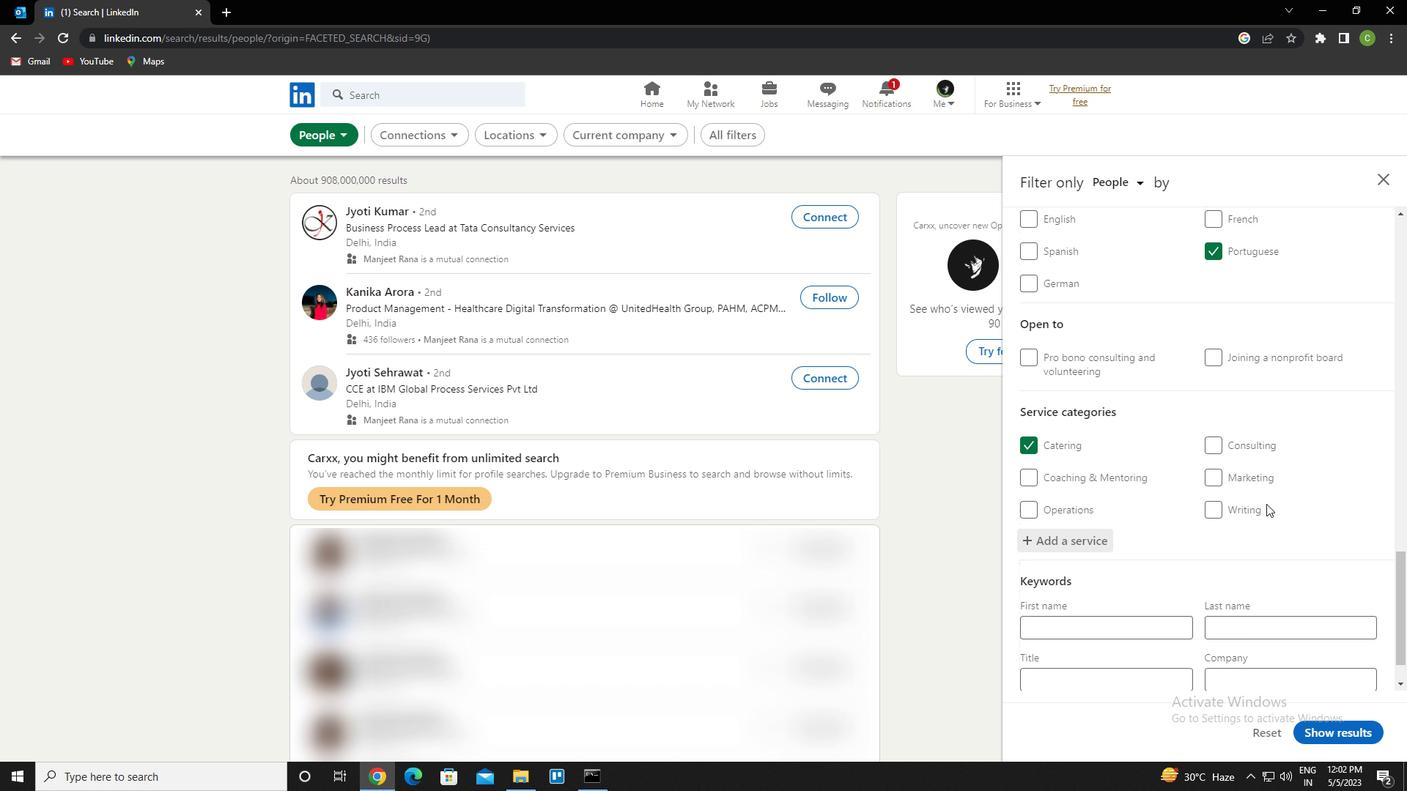 
Action: Mouse scrolled (1266, 503) with delta (0, 0)
Screenshot: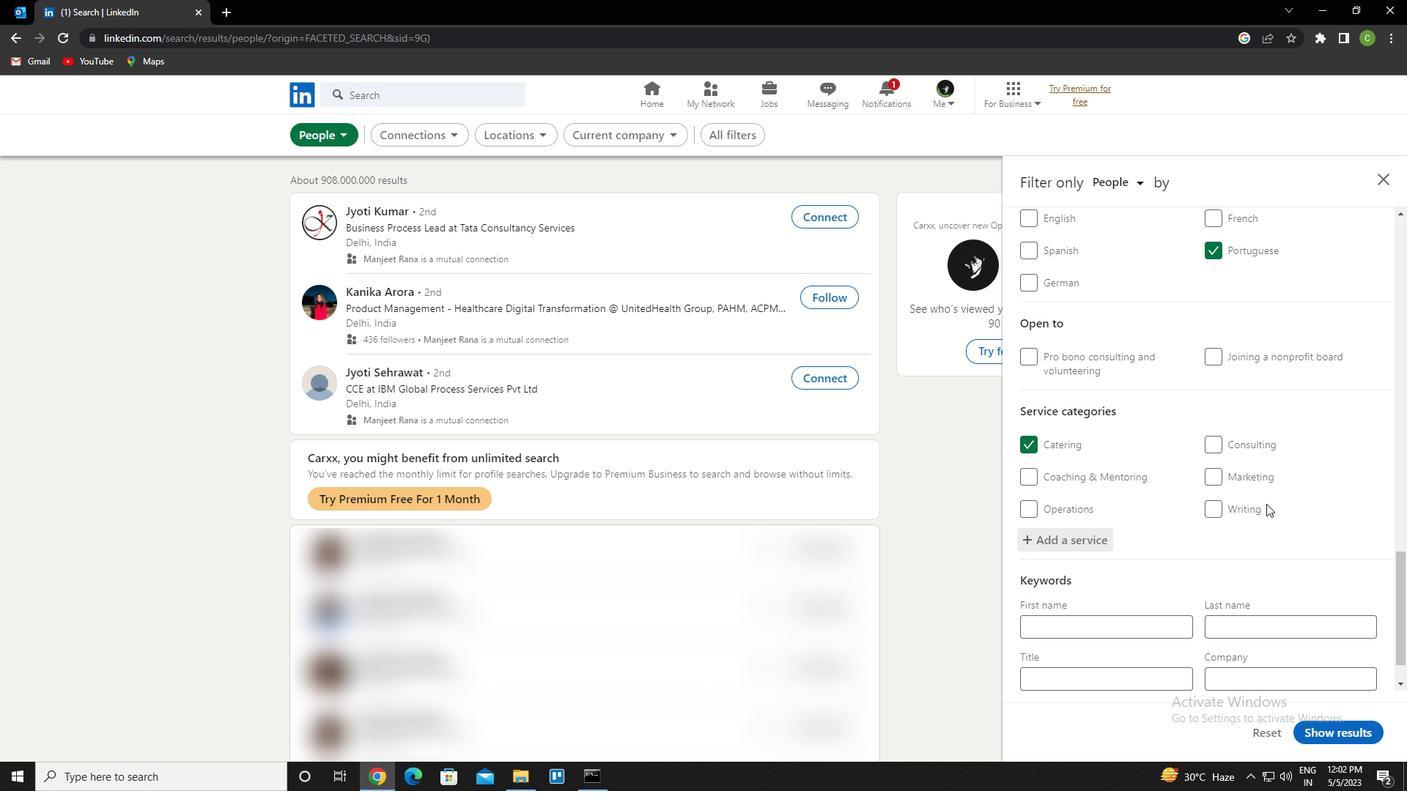 
Action: Mouse moved to (1148, 625)
Screenshot: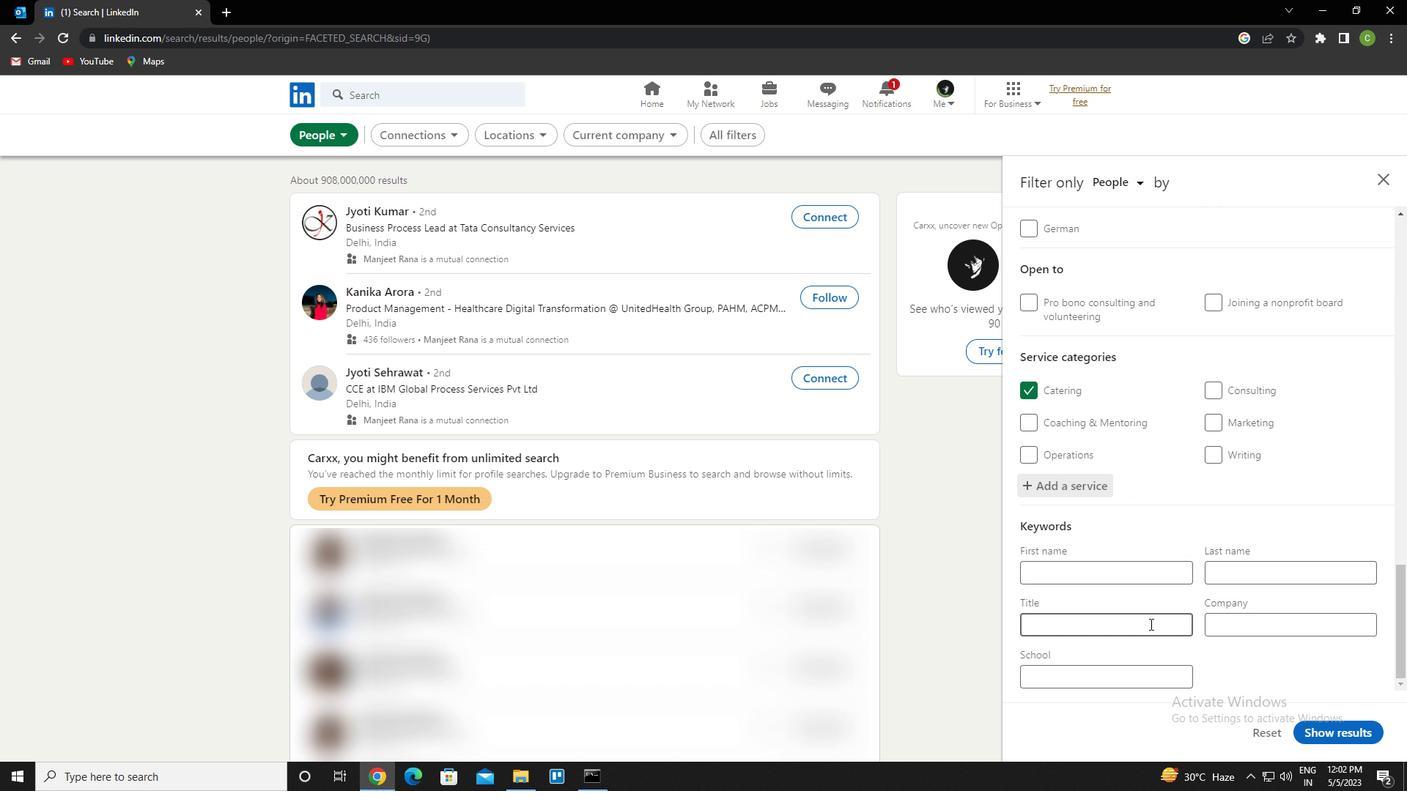 
Action: Mouse pressed left at (1148, 625)
Screenshot: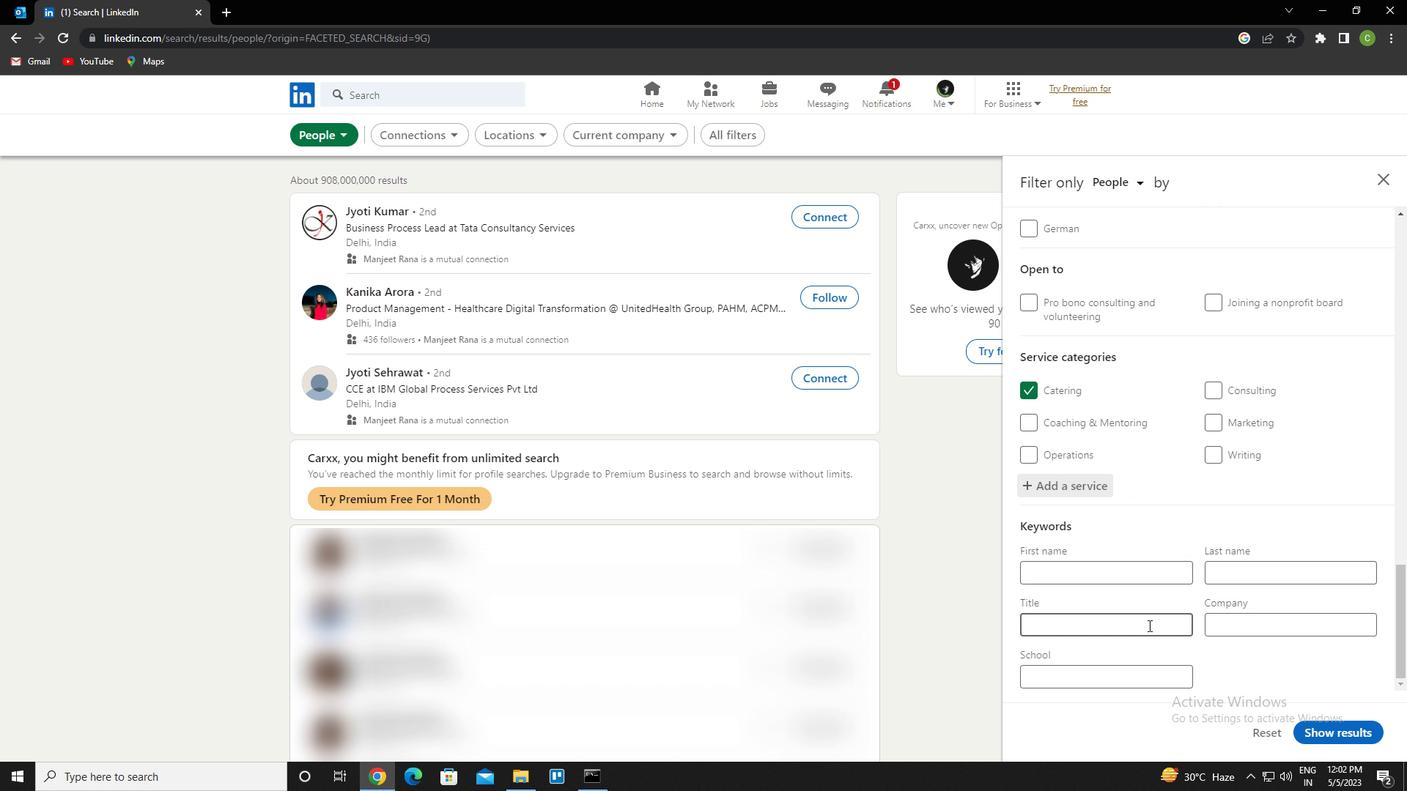 
Action: Key pressed <Key.caps_lock>p<Key.caps_lock>hysicist
Screenshot: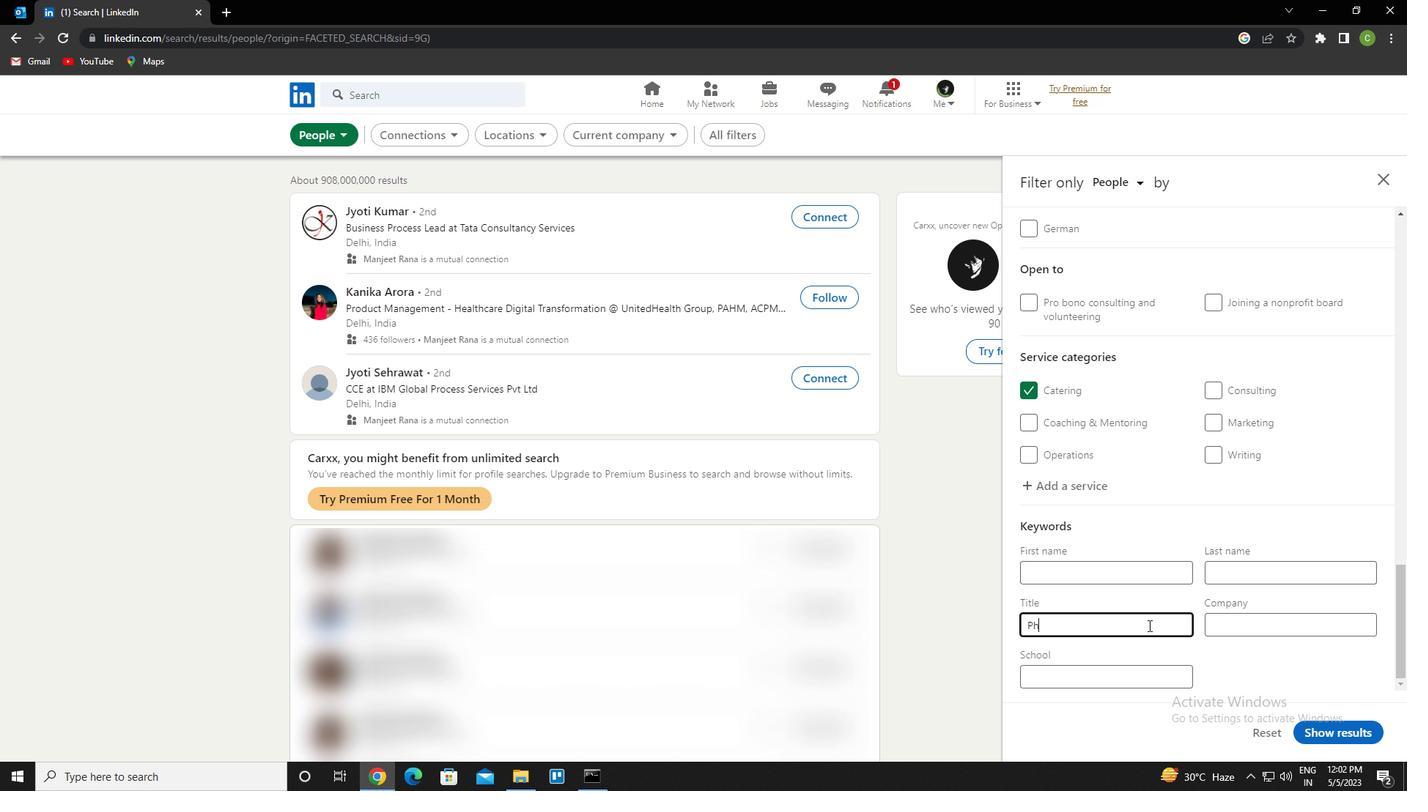 
Action: Mouse moved to (1169, 576)
Screenshot: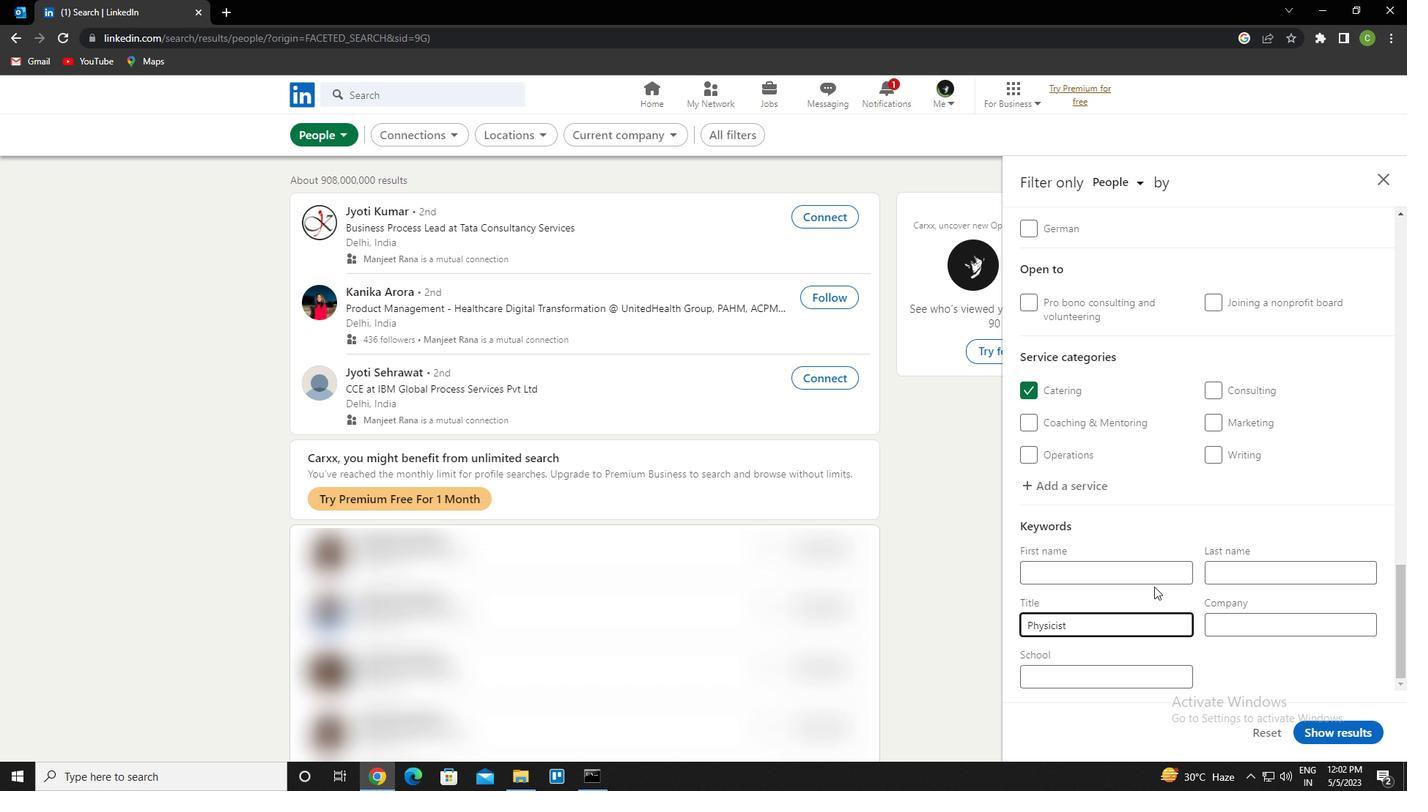 
Action: Mouse scrolled (1169, 576) with delta (0, 0)
Screenshot: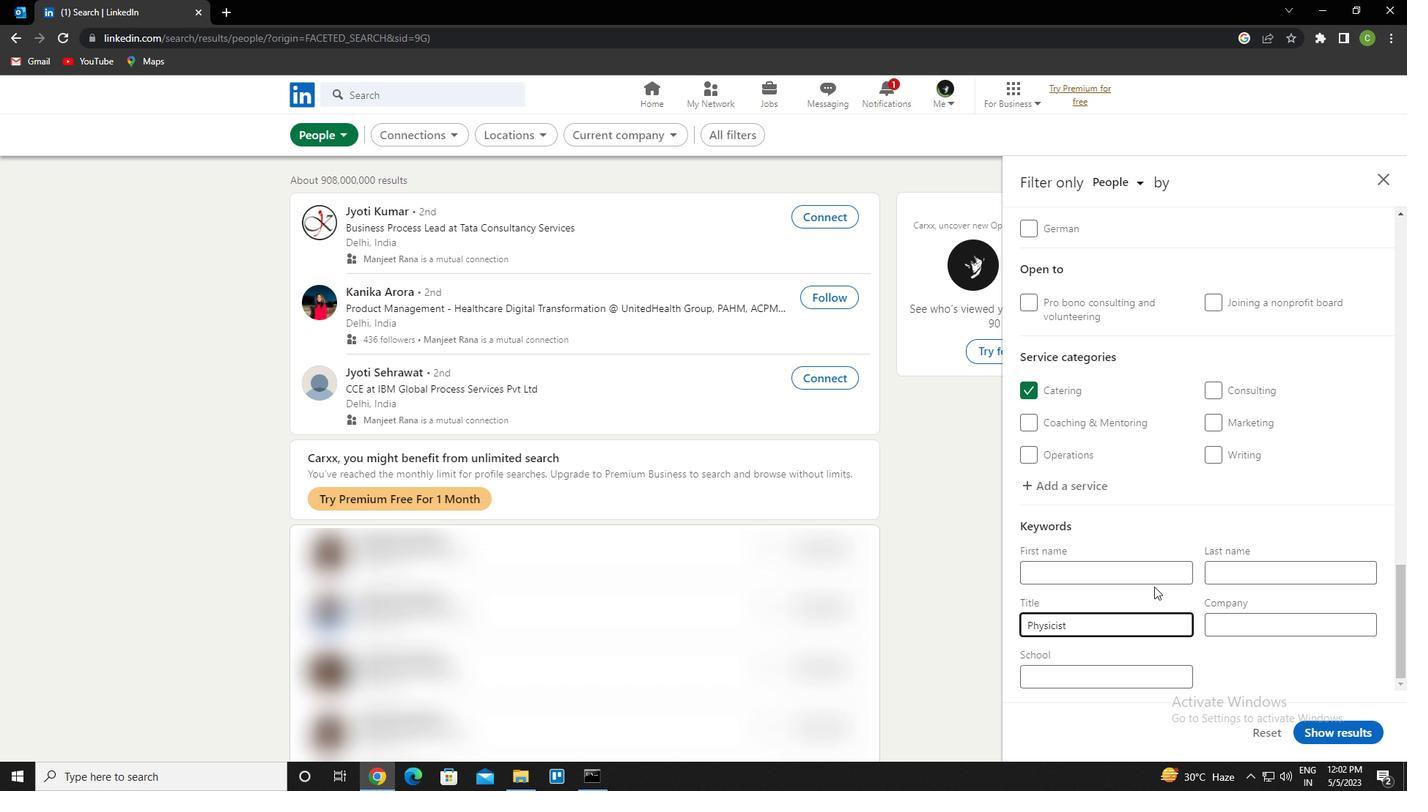 
Action: Mouse moved to (1172, 575)
Screenshot: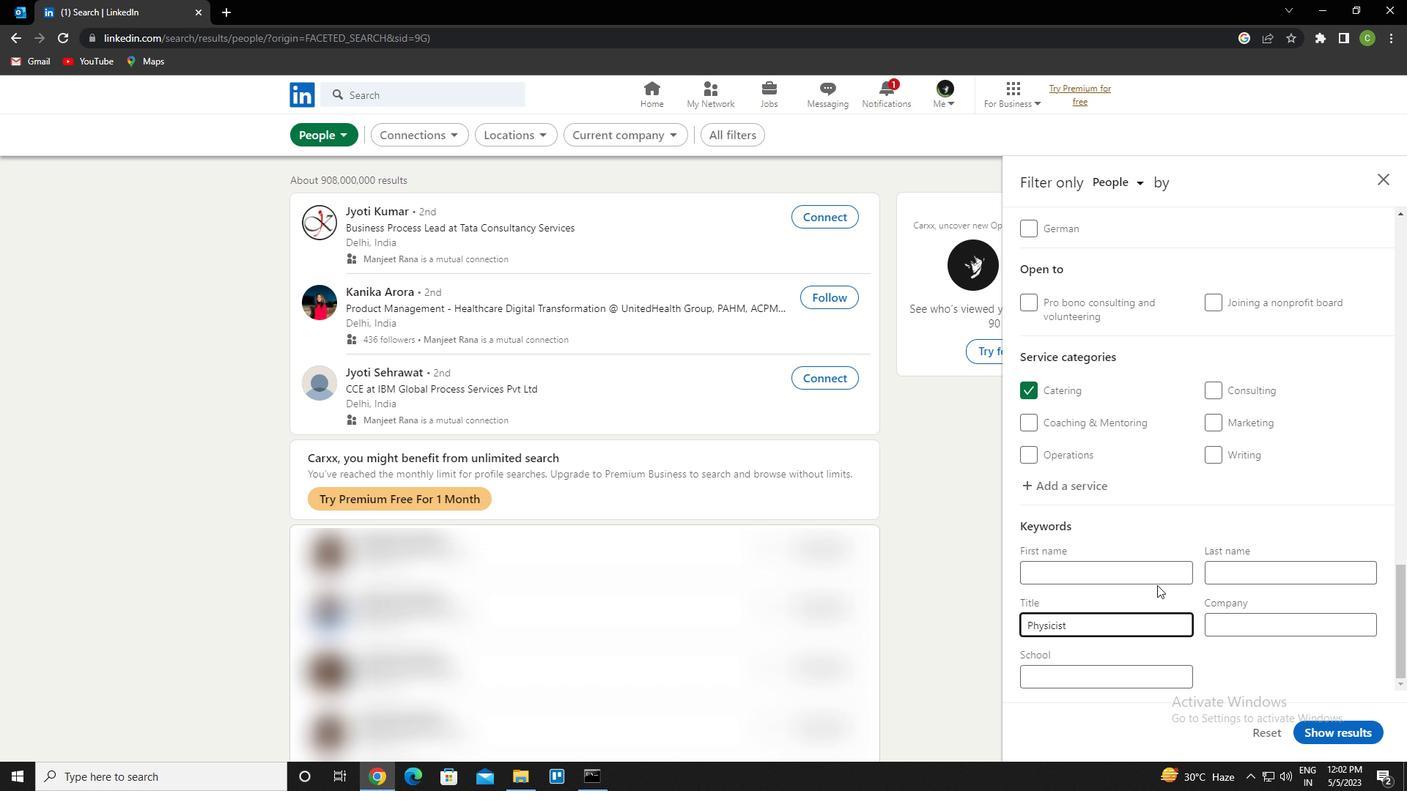 
Action: Mouse scrolled (1172, 574) with delta (0, 0)
Screenshot: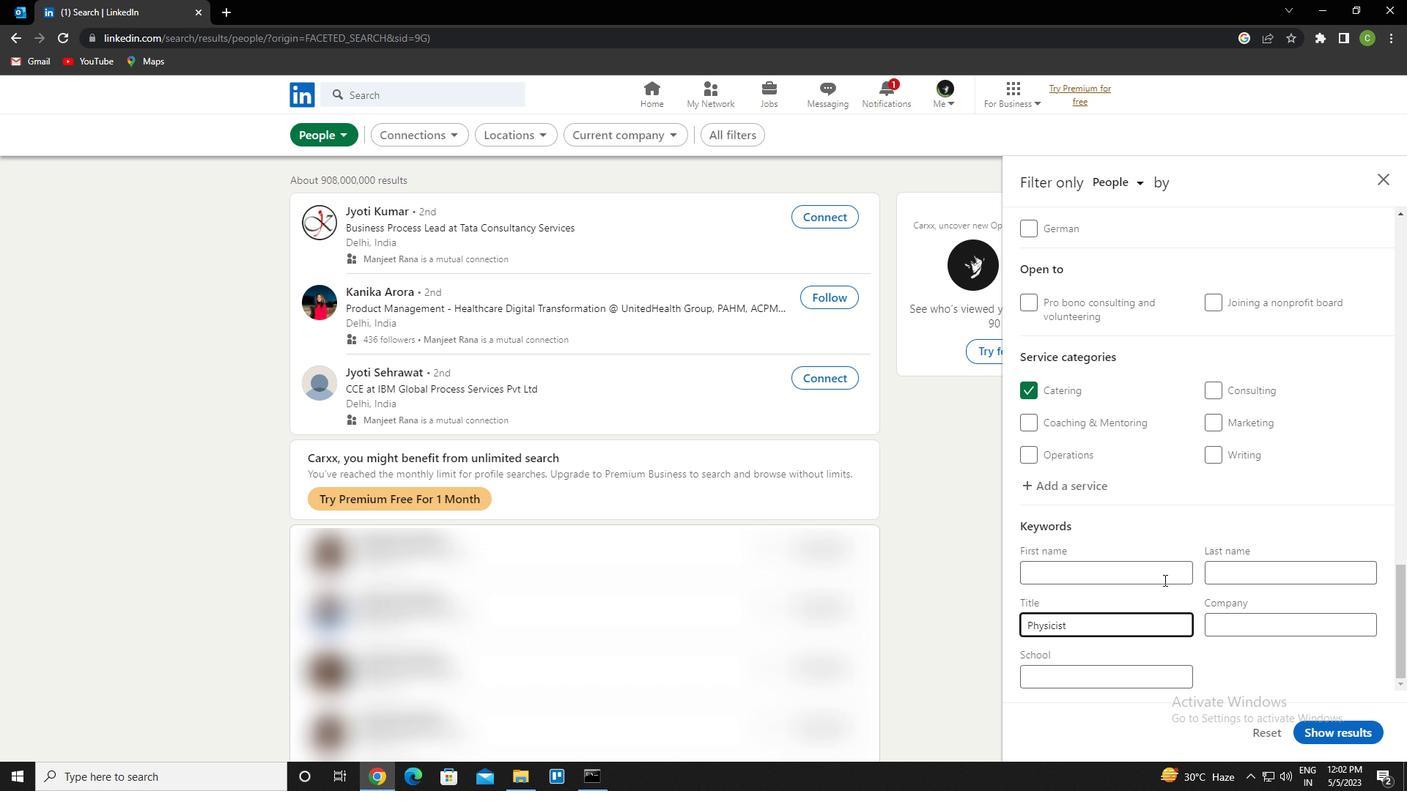 
Action: Mouse moved to (1173, 574)
Screenshot: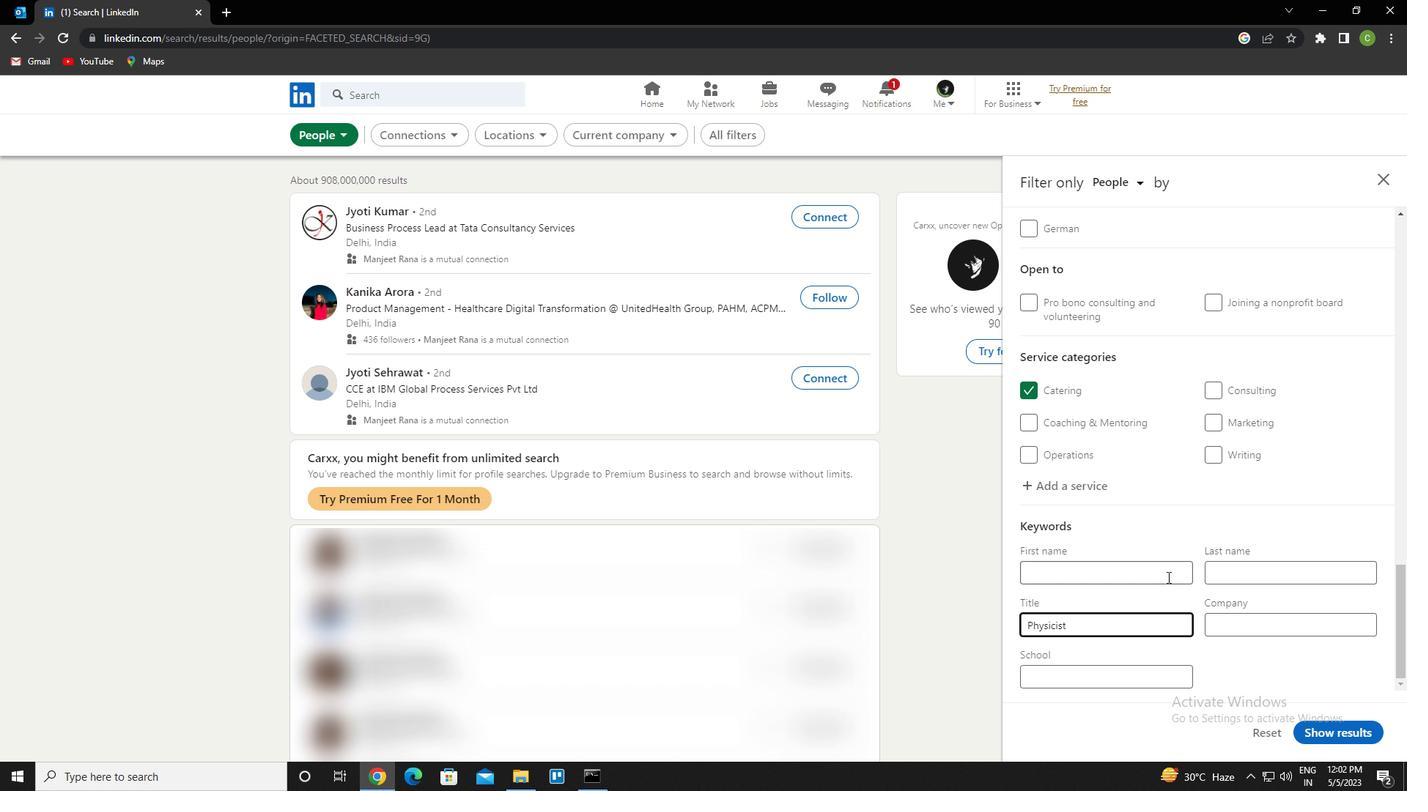 
Action: Mouse scrolled (1173, 573) with delta (0, 0)
Screenshot: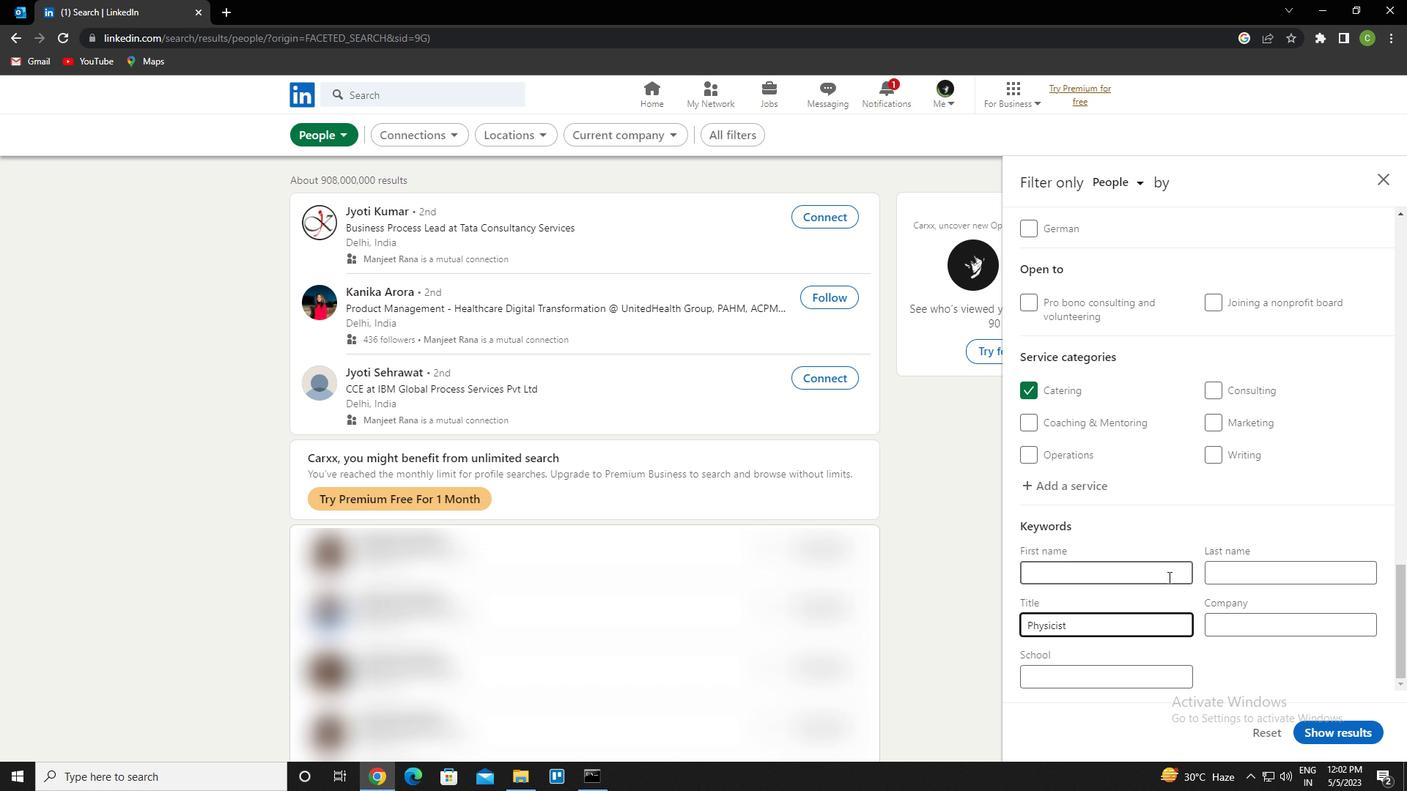 
Action: Mouse moved to (1343, 736)
Screenshot: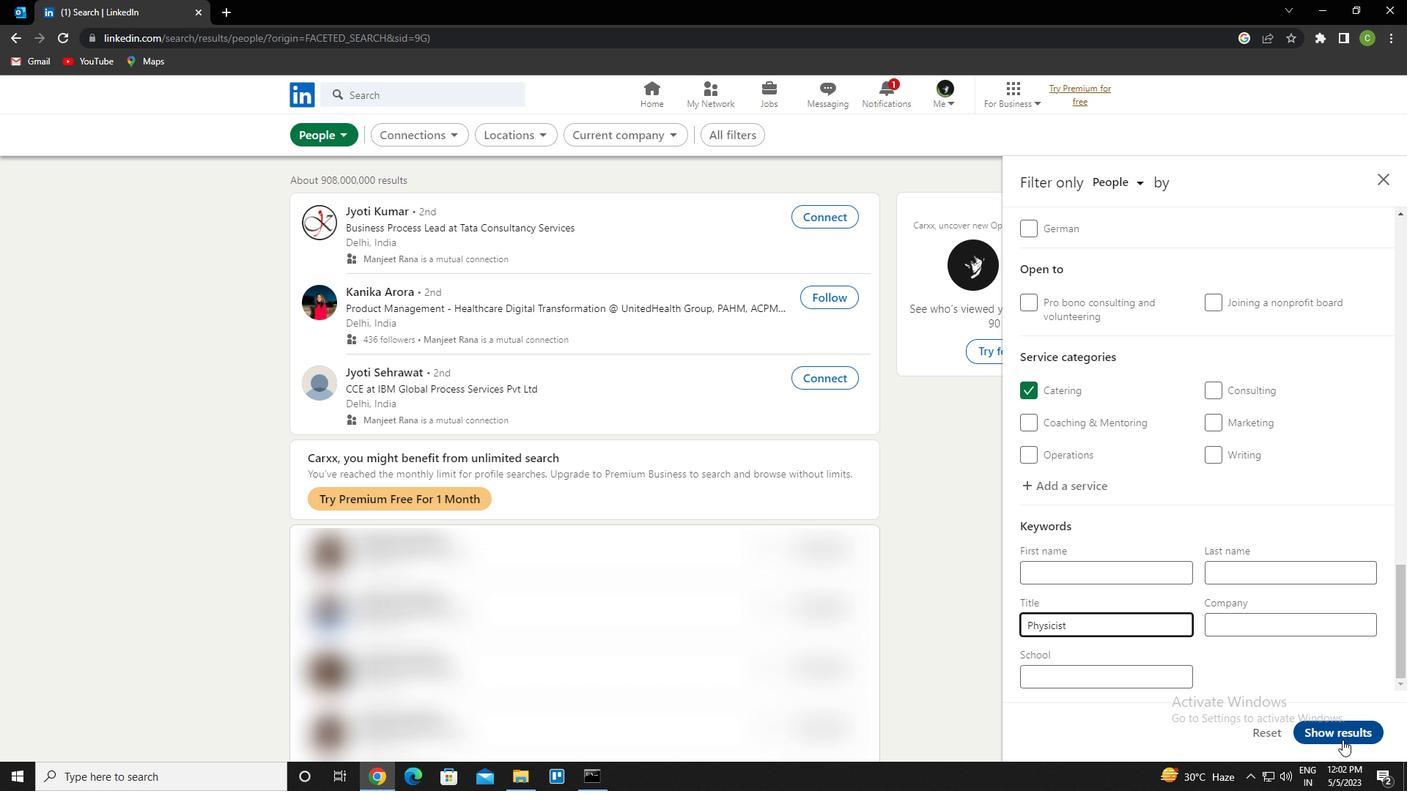 
Action: Mouse pressed left at (1343, 736)
Screenshot: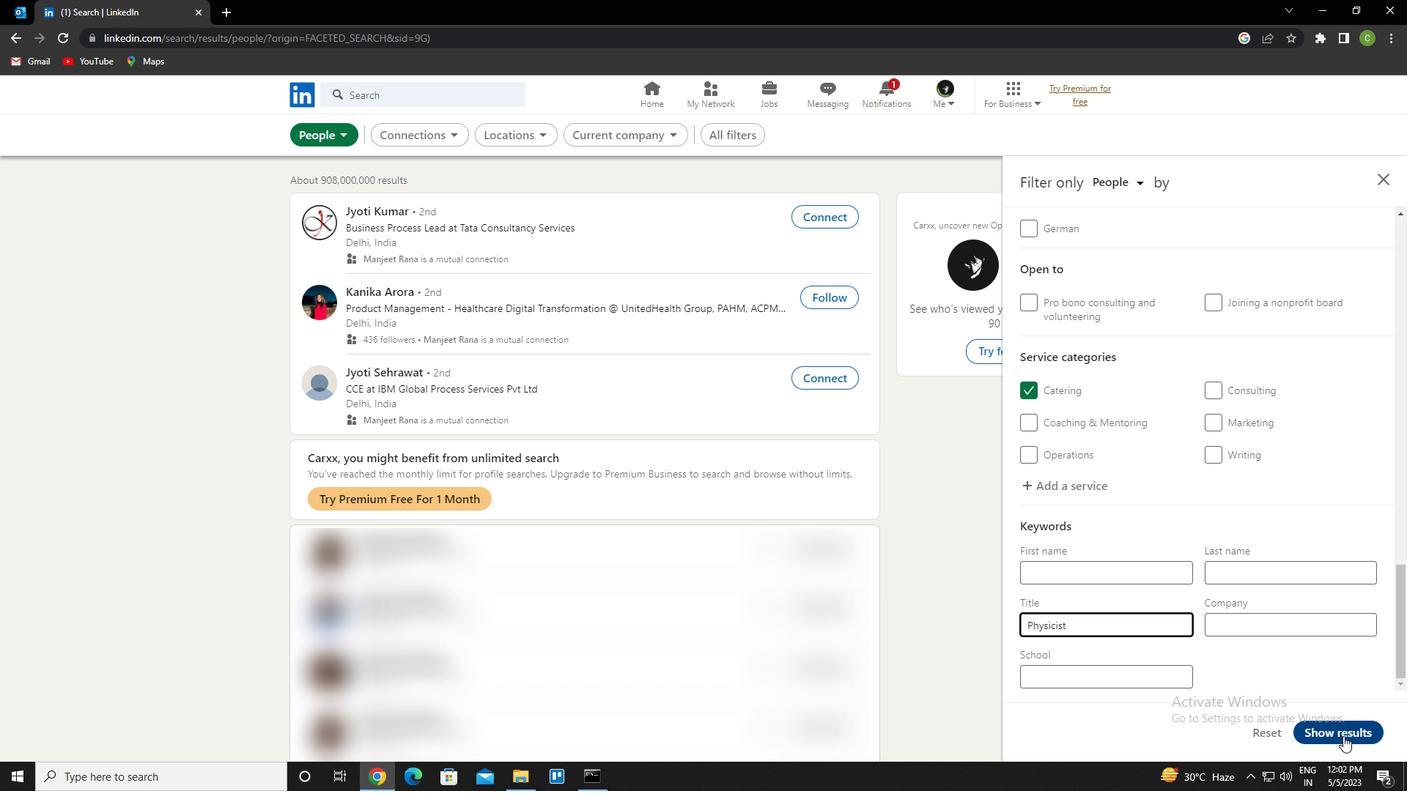
Action: Mouse moved to (718, 611)
Screenshot: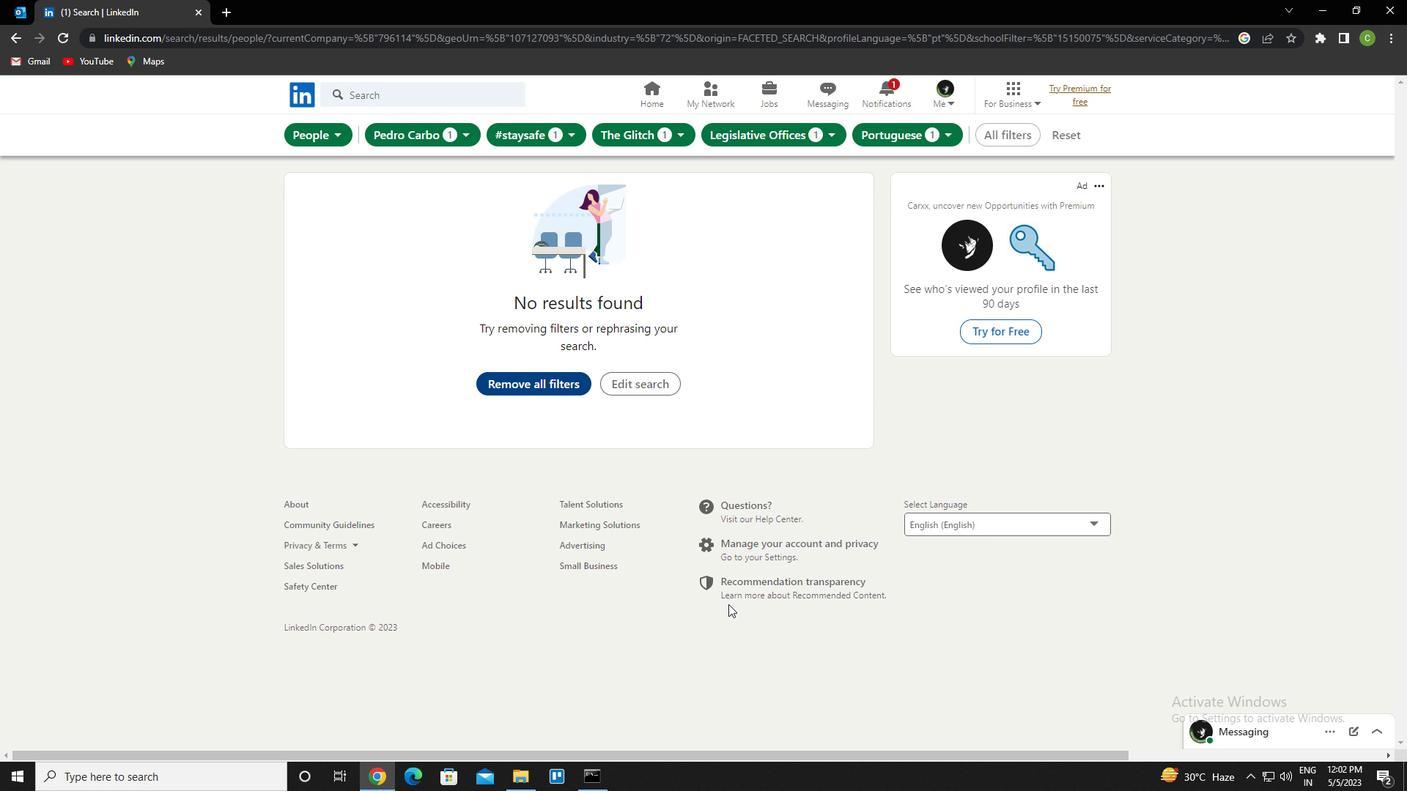 
